 Task: Create a tree using the drawing tool in Google Docs. Use a starburst shape for the foliage and curved lines for the trunk. Change the foliage color to green.
Action: Mouse moved to (130, 73)
Screenshot: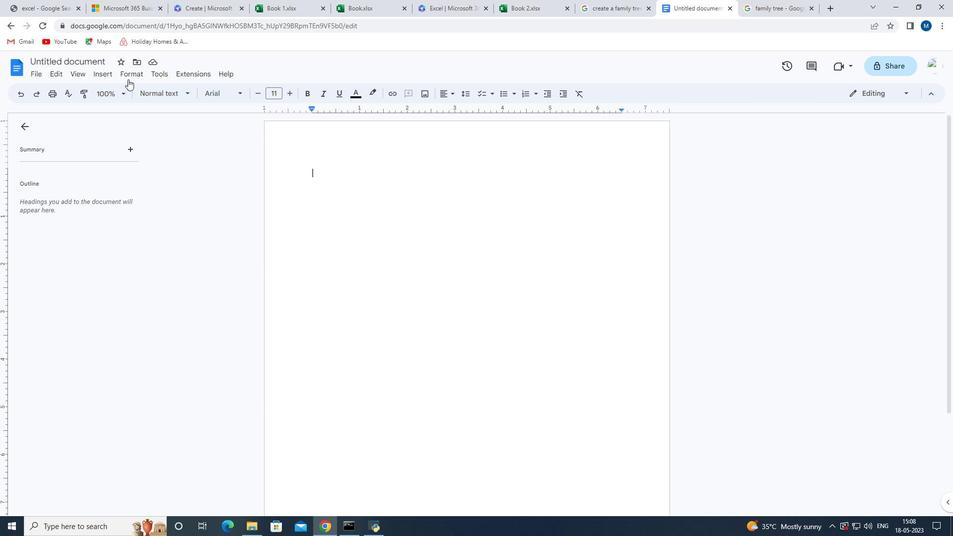 
Action: Mouse pressed left at (130, 73)
Screenshot: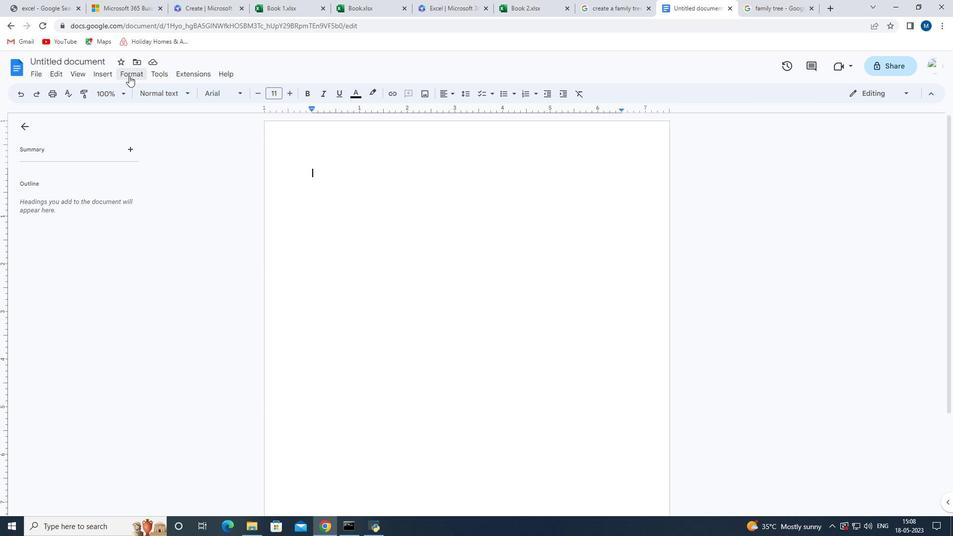 
Action: Mouse moved to (99, 74)
Screenshot: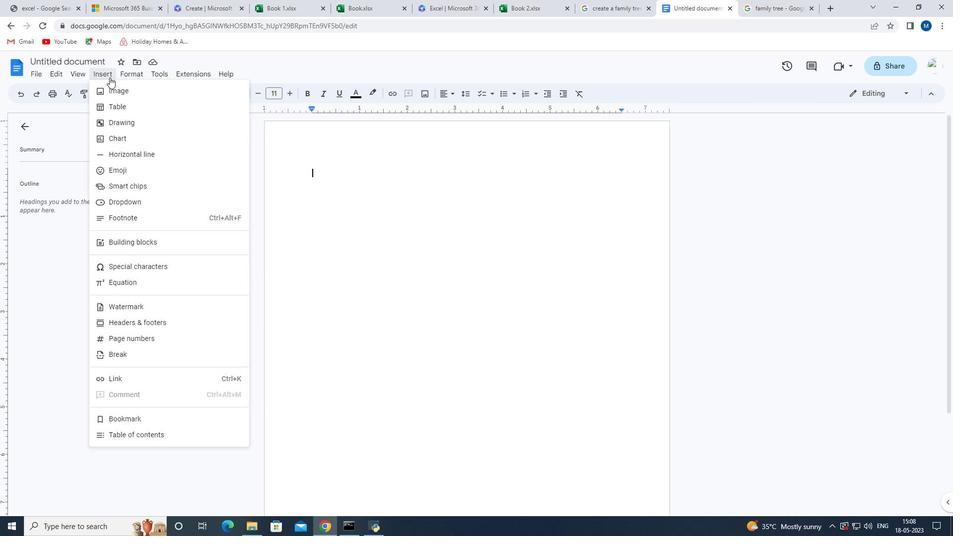 
Action: Mouse pressed left at (99, 74)
Screenshot: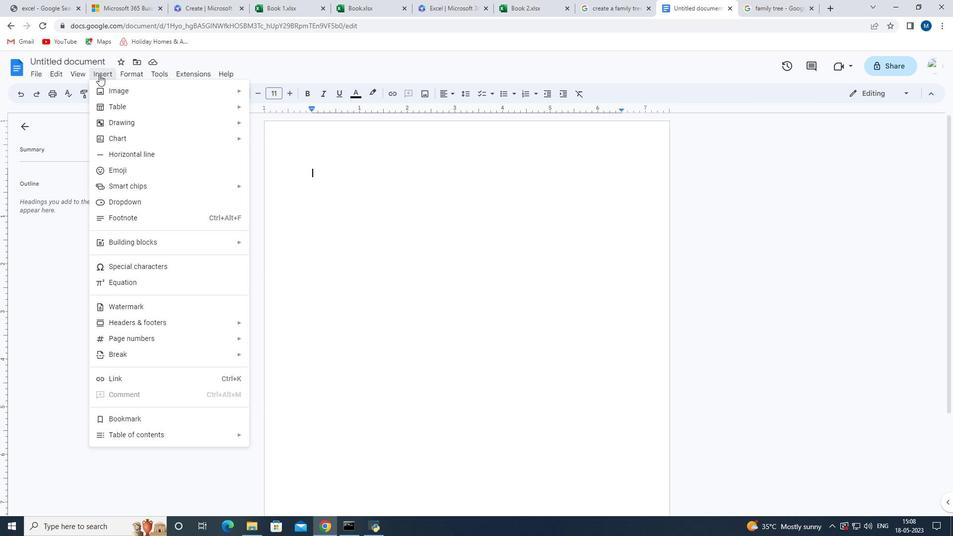 
Action: Mouse moved to (108, 72)
Screenshot: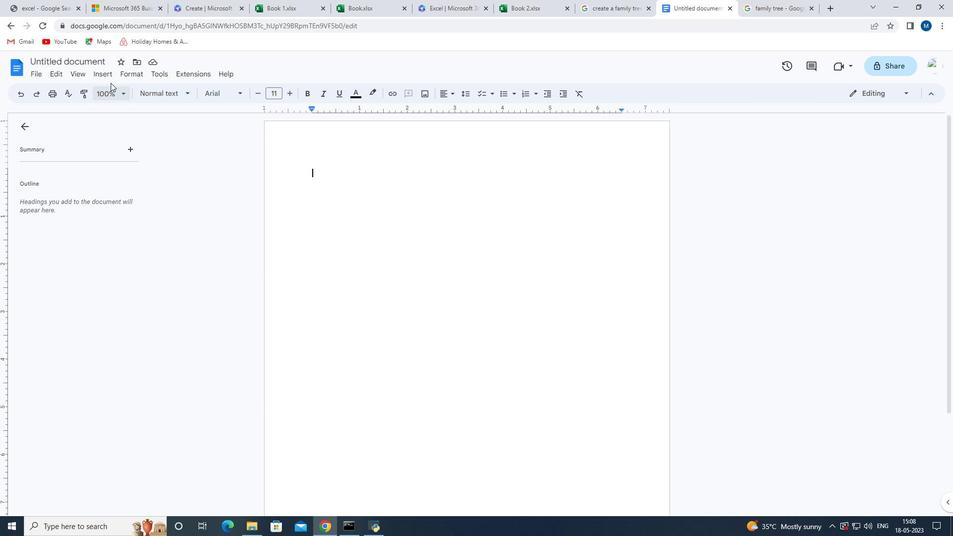 
Action: Mouse pressed left at (108, 72)
Screenshot: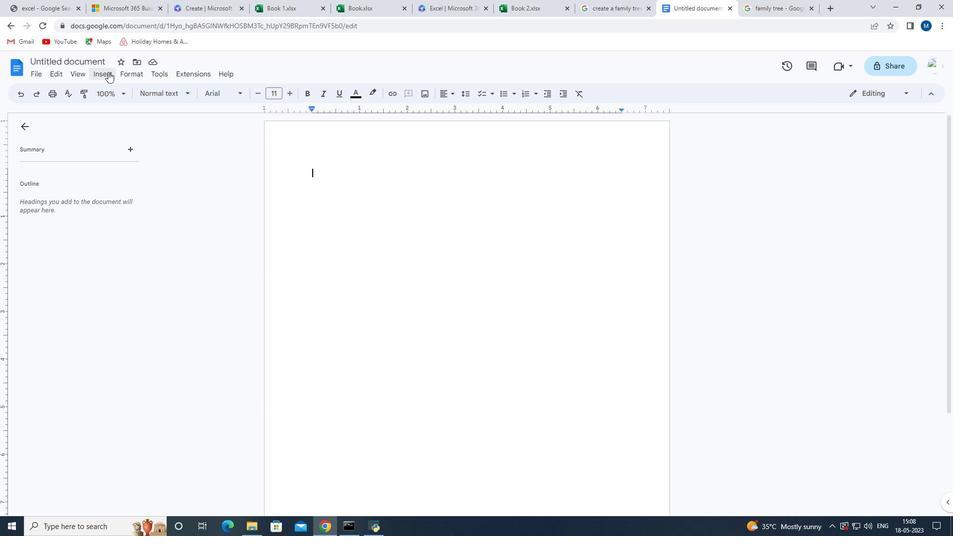 
Action: Mouse moved to (285, 128)
Screenshot: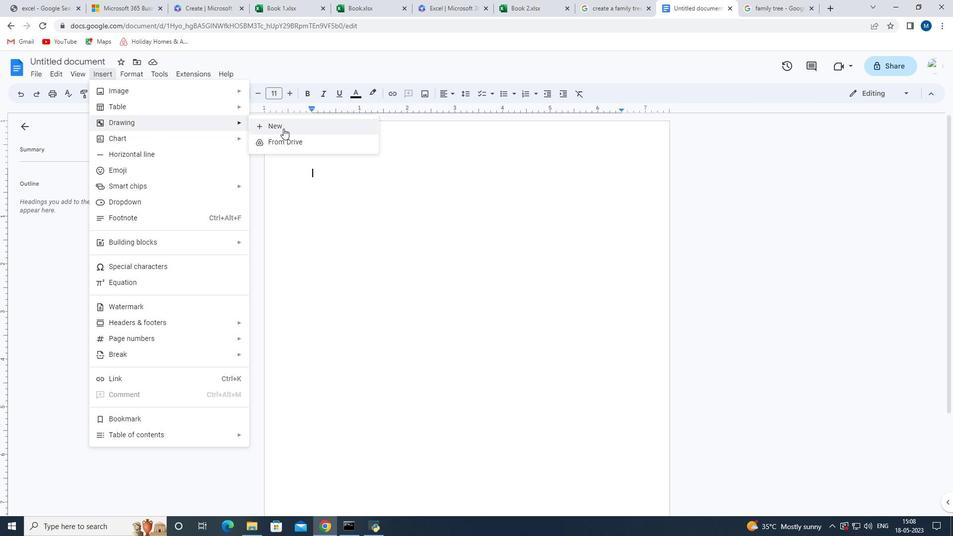 
Action: Mouse pressed left at (285, 128)
Screenshot: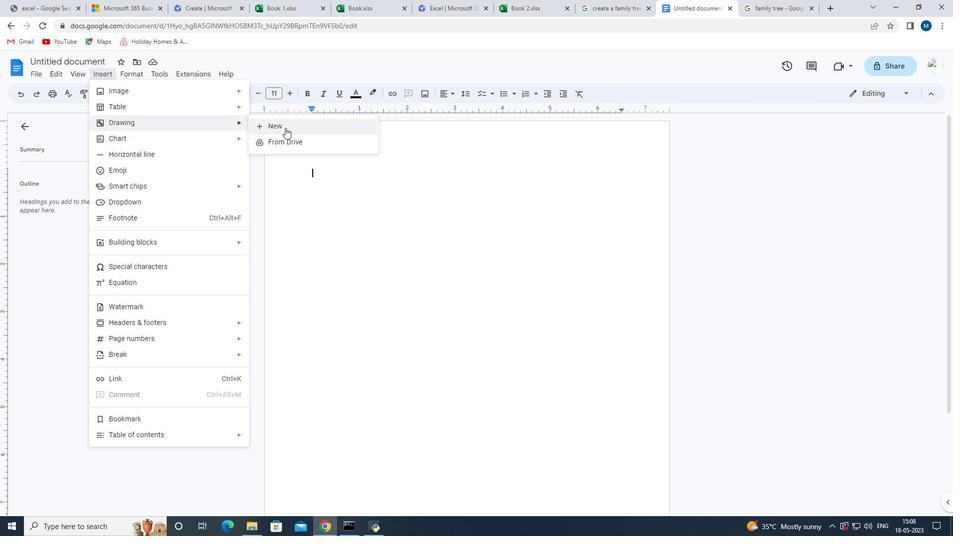 
Action: Mouse moved to (370, 116)
Screenshot: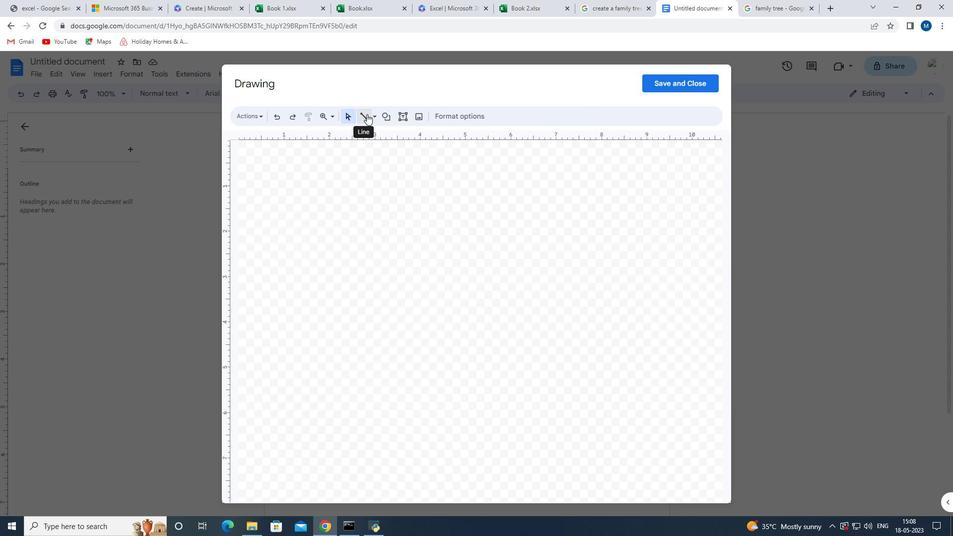 
Action: Mouse pressed left at (370, 116)
Screenshot: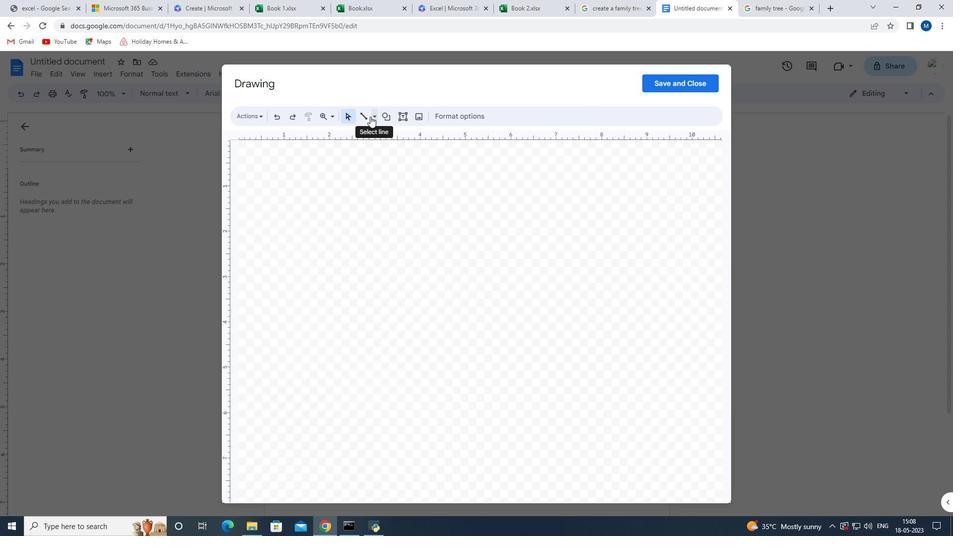 
Action: Mouse moved to (400, 182)
Screenshot: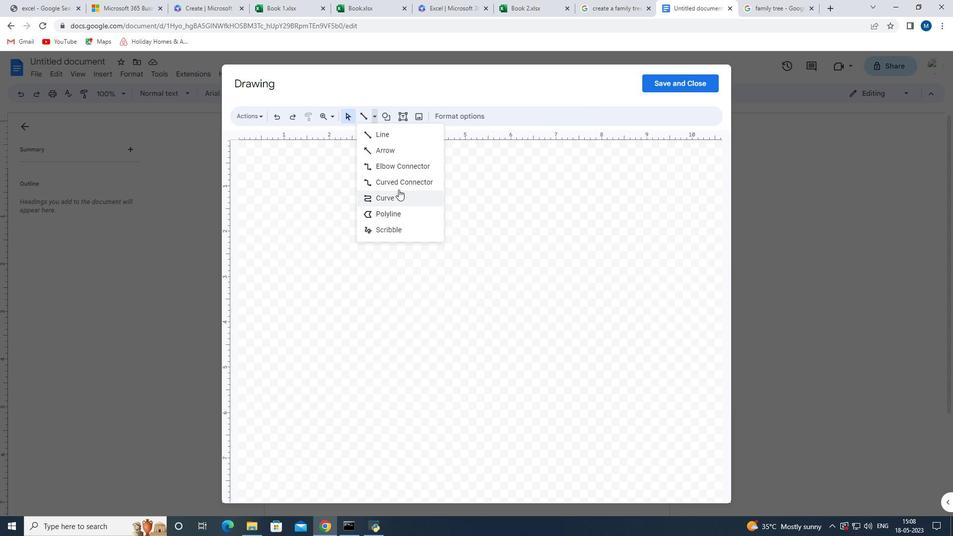 
Action: Mouse pressed left at (400, 182)
Screenshot: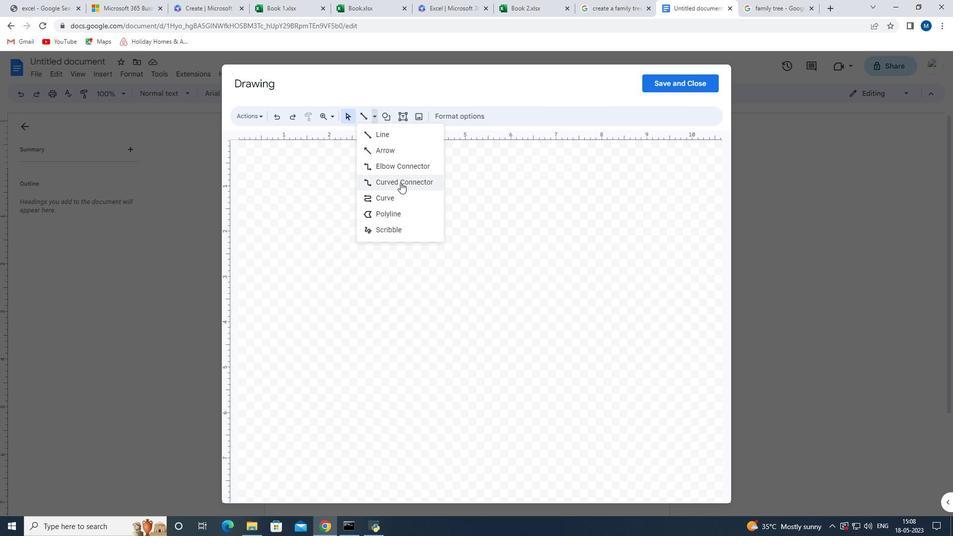 
Action: Mouse moved to (393, 320)
Screenshot: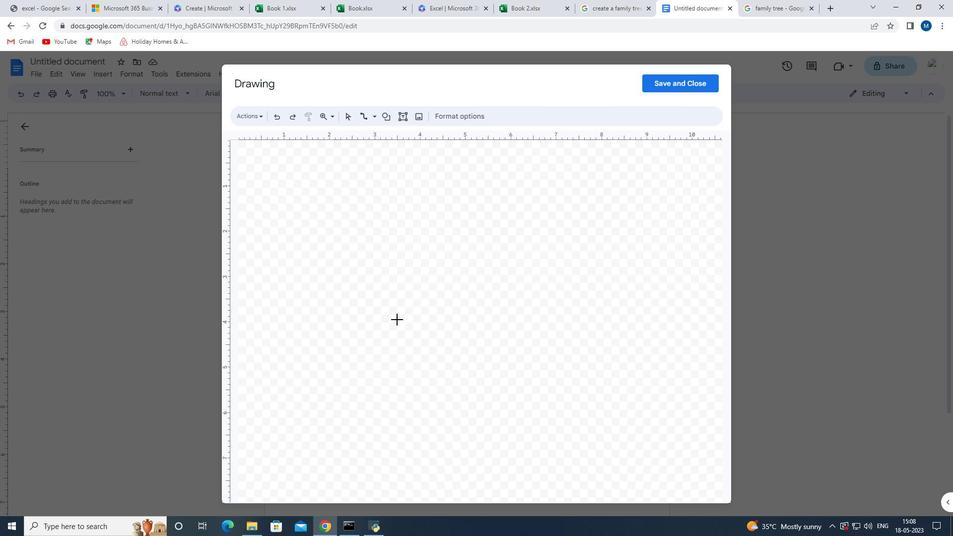 
Action: Mouse pressed left at (393, 320)
Screenshot: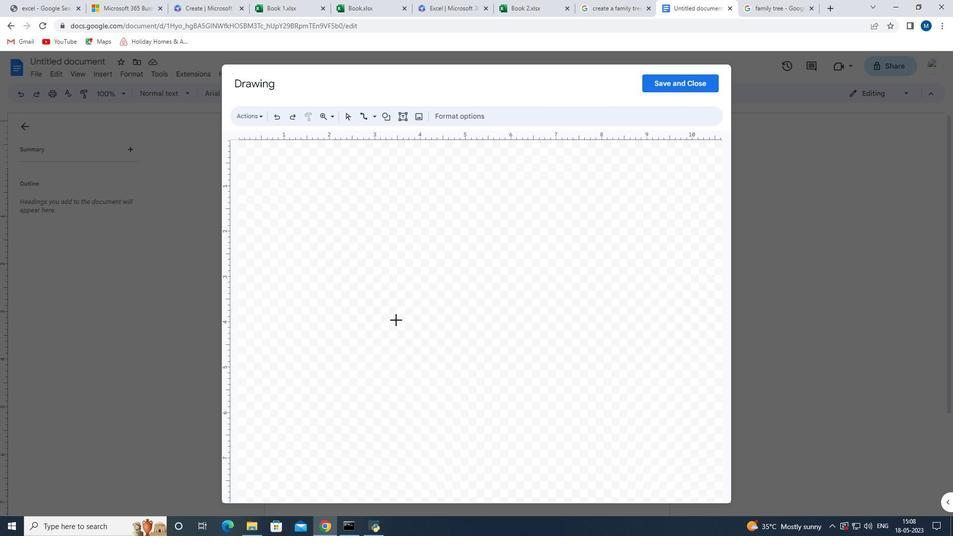 
Action: Mouse moved to (441, 321)
Screenshot: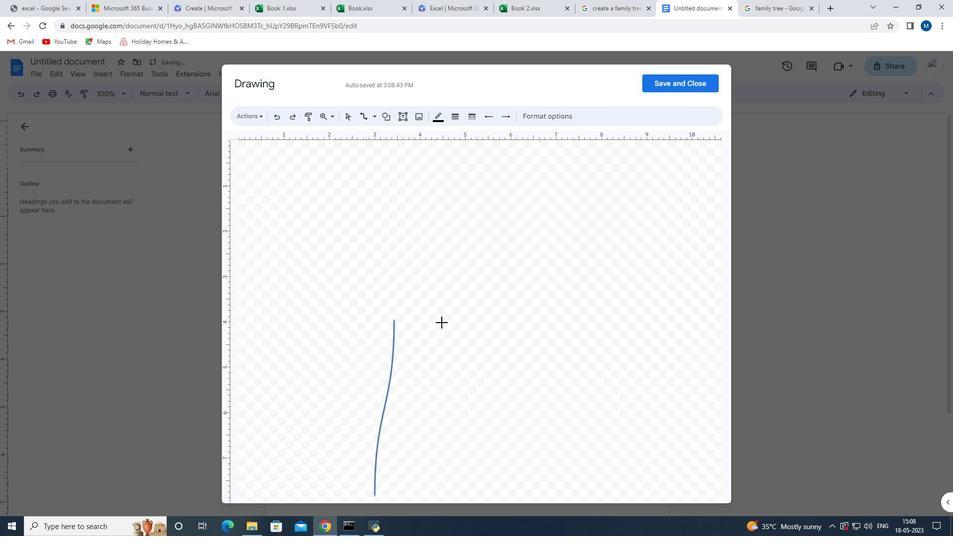 
Action: Mouse pressed left at (441, 321)
Screenshot: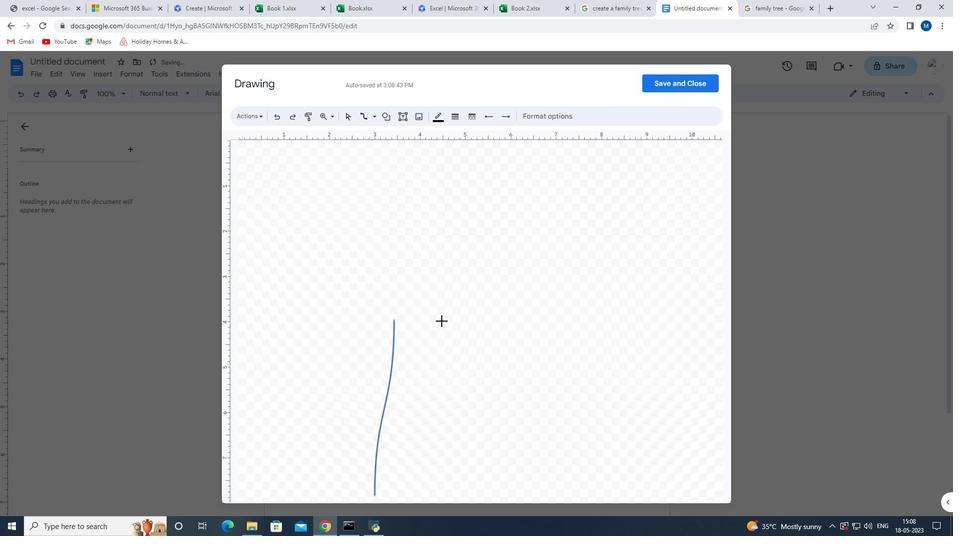 
Action: Mouse moved to (370, 116)
Screenshot: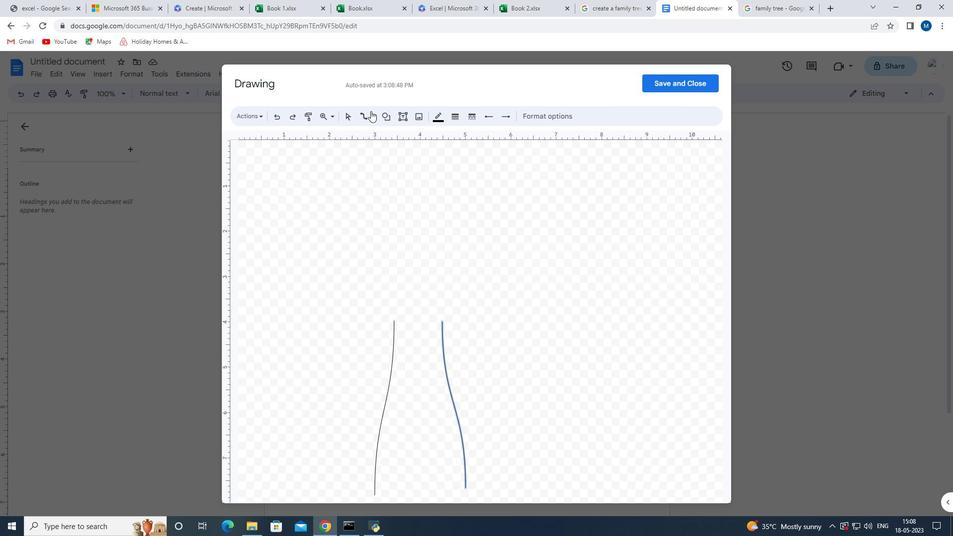 
Action: Mouse pressed left at (370, 116)
Screenshot: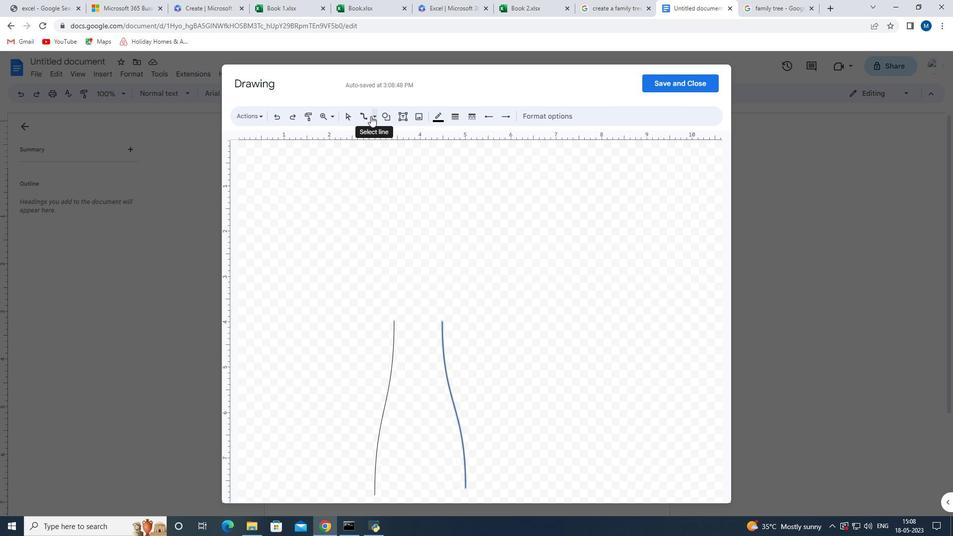 
Action: Mouse moved to (380, 232)
Screenshot: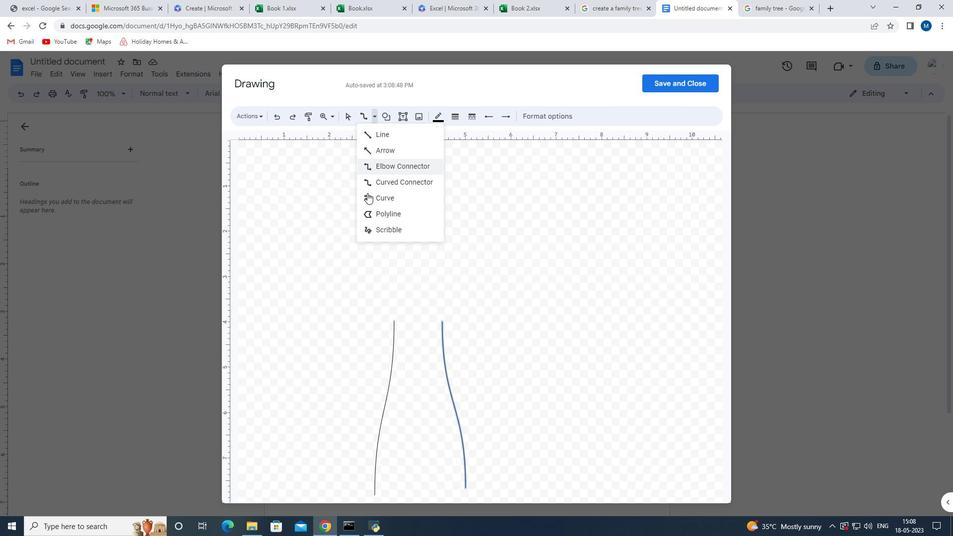 
Action: Mouse pressed left at (380, 232)
Screenshot: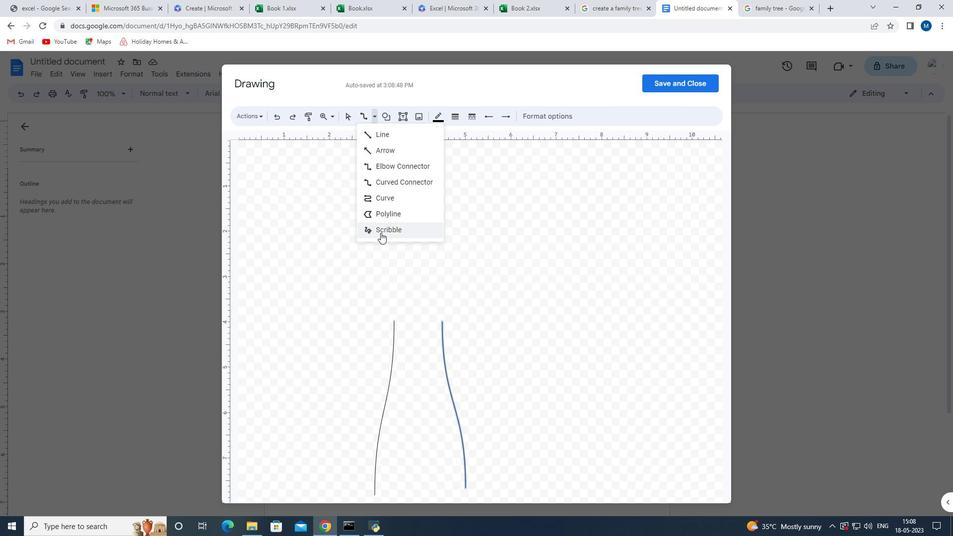 
Action: Mouse moved to (391, 366)
Screenshot: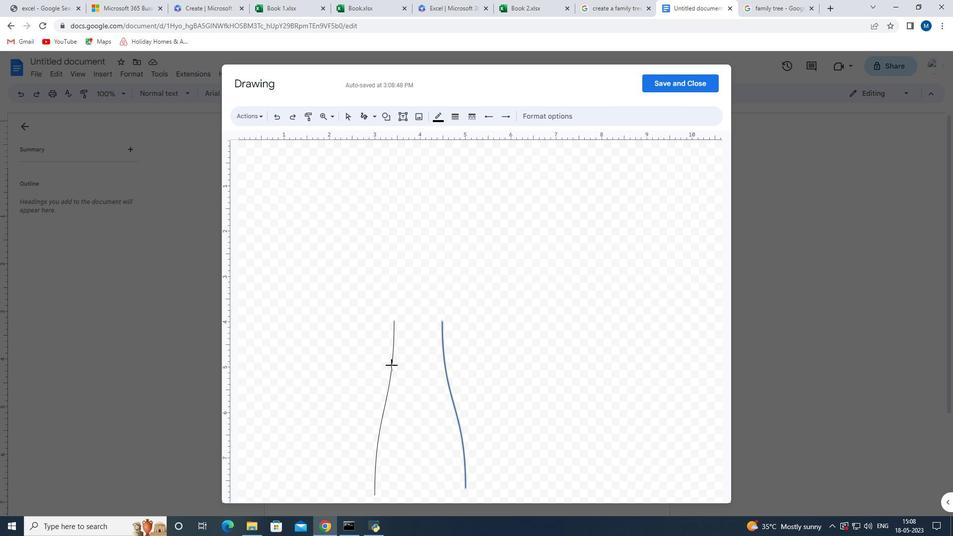 
Action: Mouse pressed left at (391, 366)
Screenshot: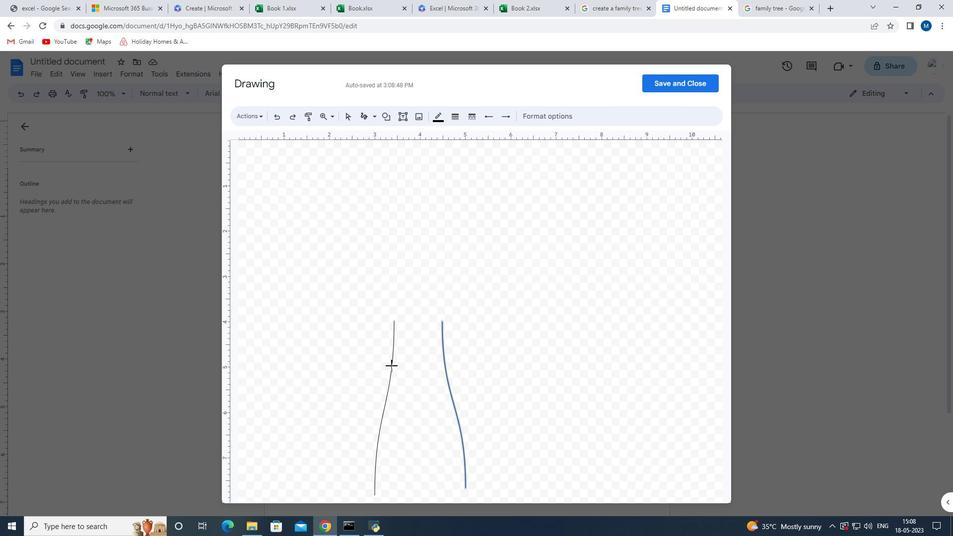 
Action: Mouse moved to (384, 218)
Screenshot: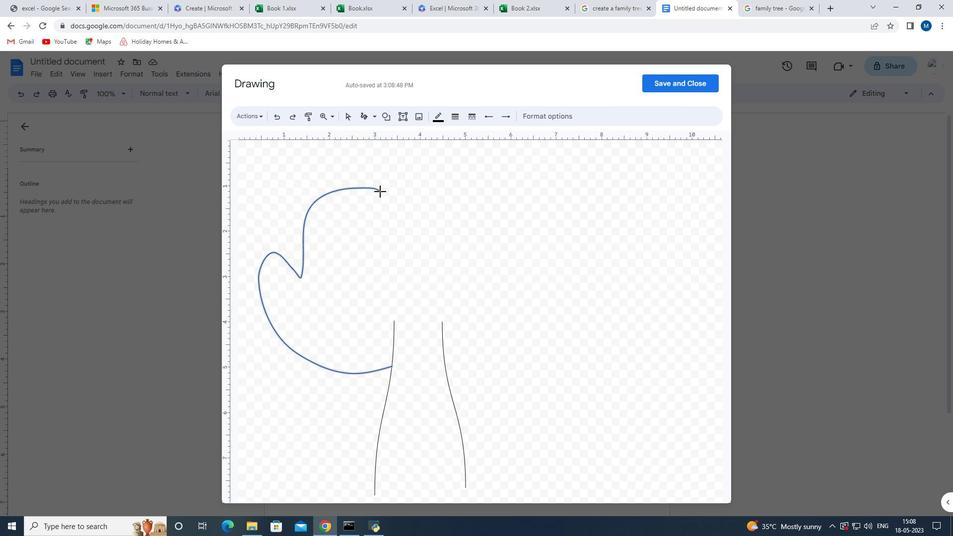 
Action: Key pressed ctrl+Z
Screenshot: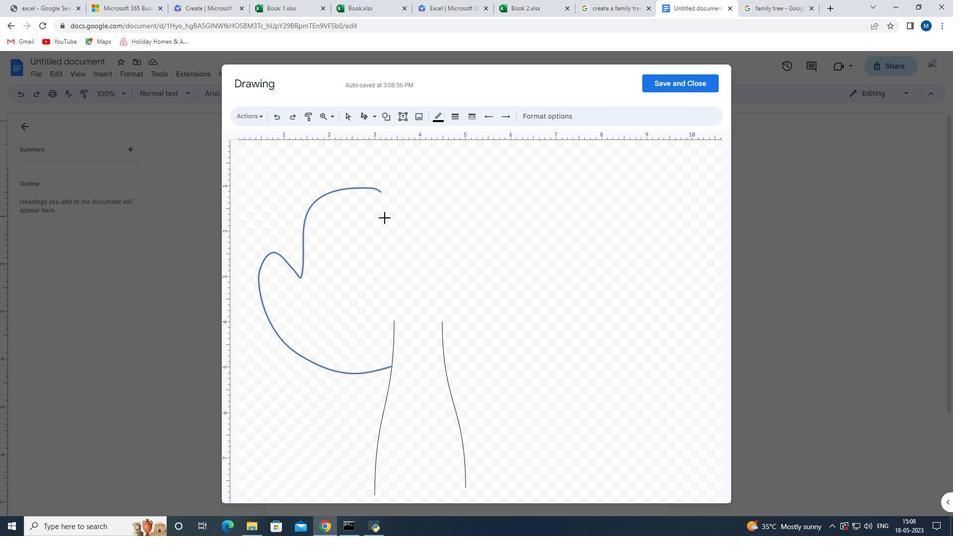 
Action: Mouse moved to (393, 352)
Screenshot: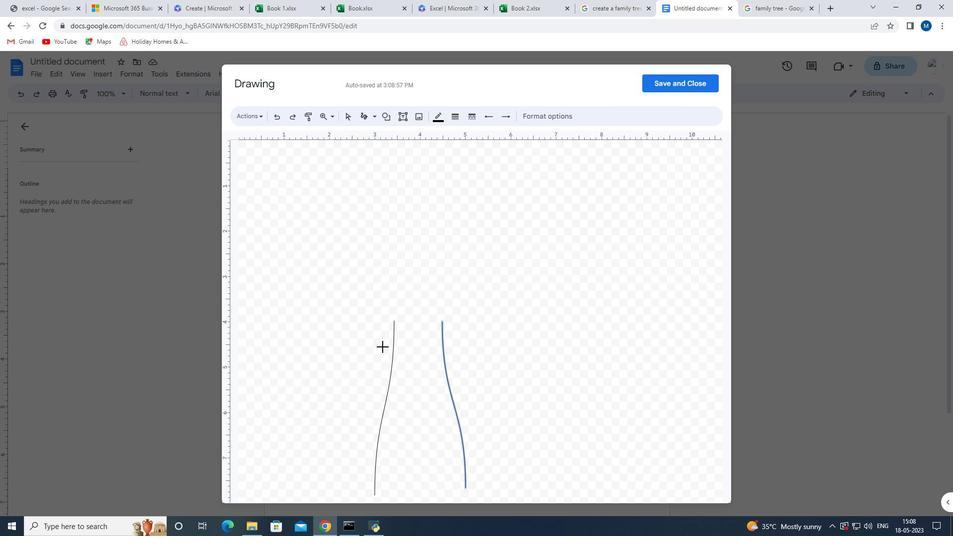
Action: Mouse pressed left at (393, 352)
Screenshot: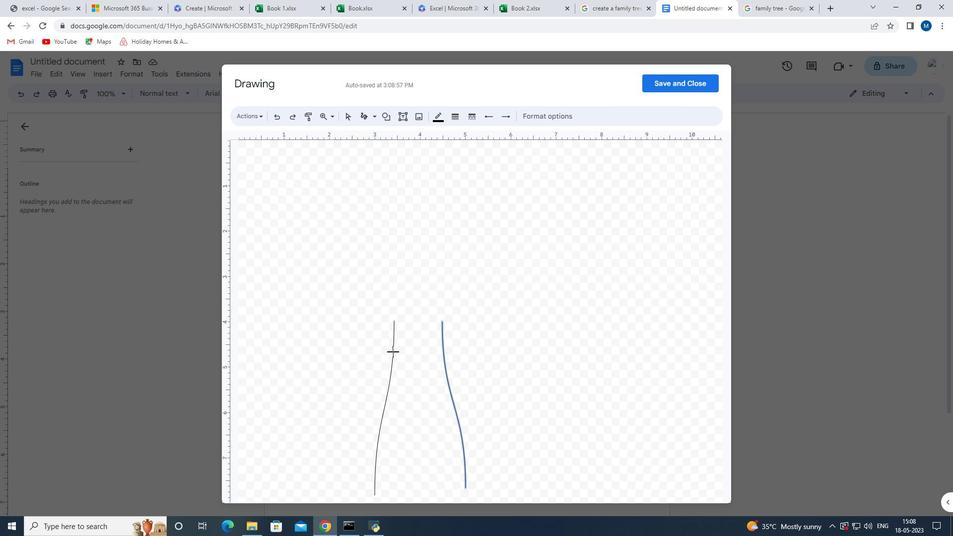 
Action: Mouse moved to (515, 350)
Screenshot: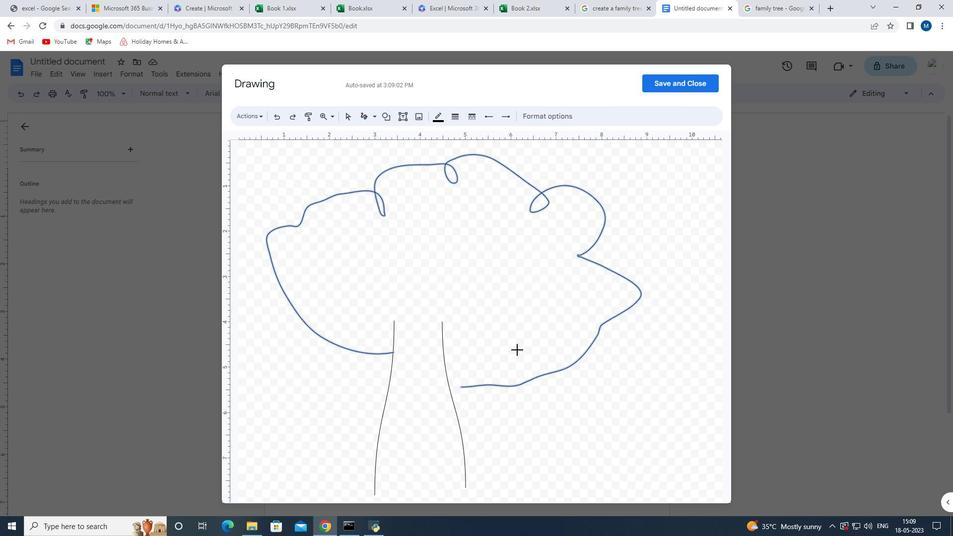 
Action: Key pressed ctrl+Z<'\x1a'>
Screenshot: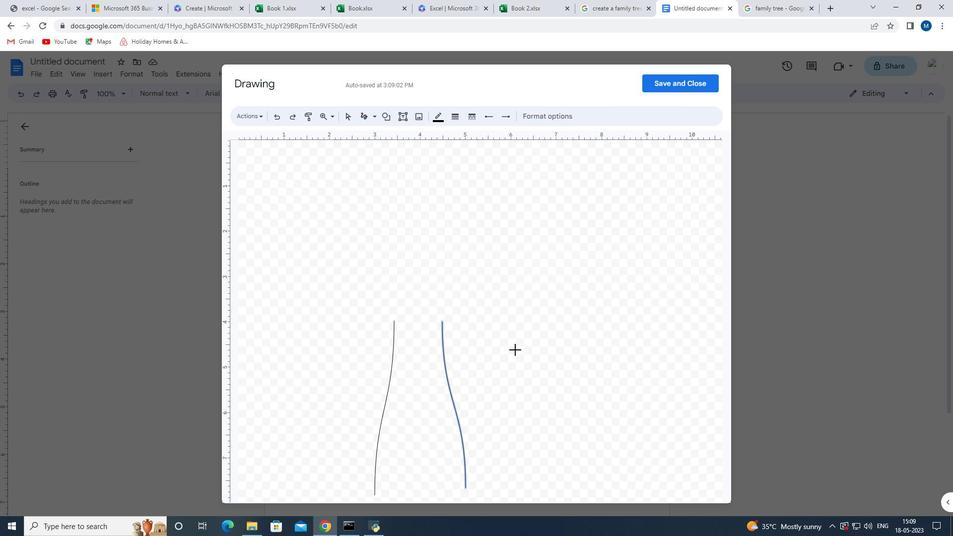 
Action: Mouse moved to (513, 350)
Screenshot: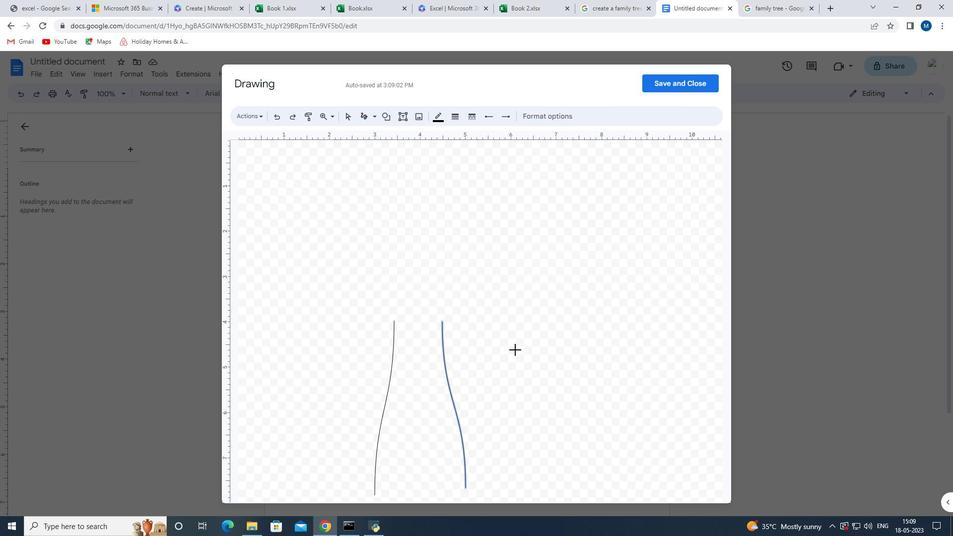 
Action: Key pressed <'\x1a'>
Screenshot: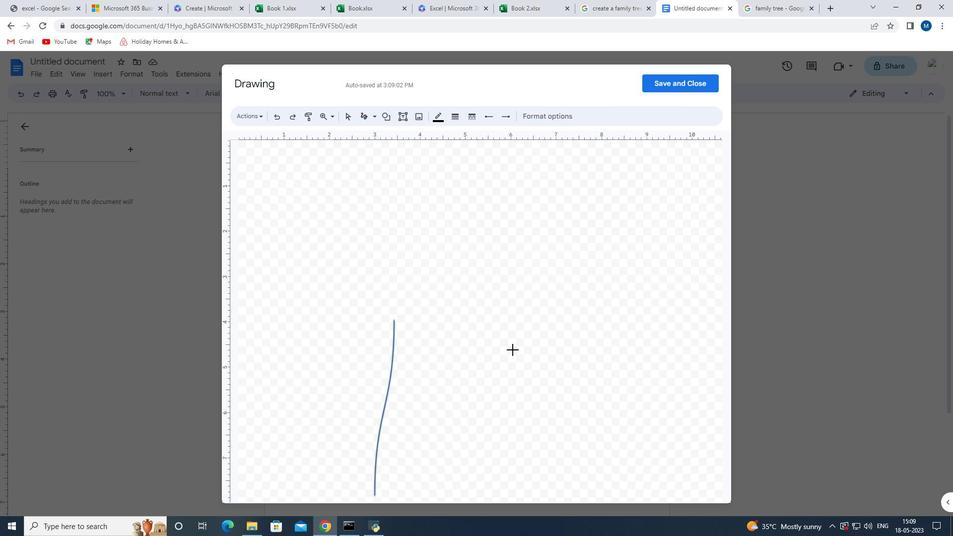 
Action: Mouse moved to (374, 118)
Screenshot: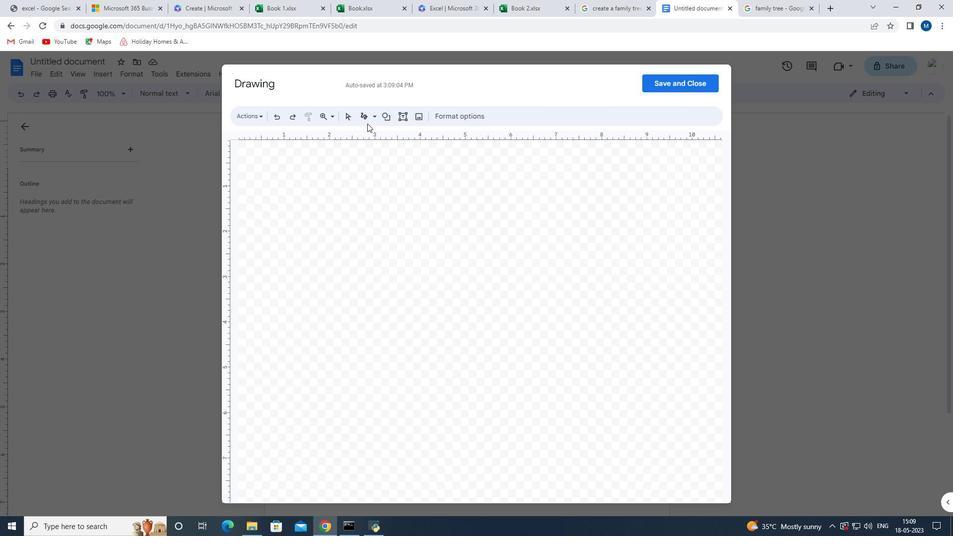 
Action: Mouse pressed left at (374, 118)
Screenshot: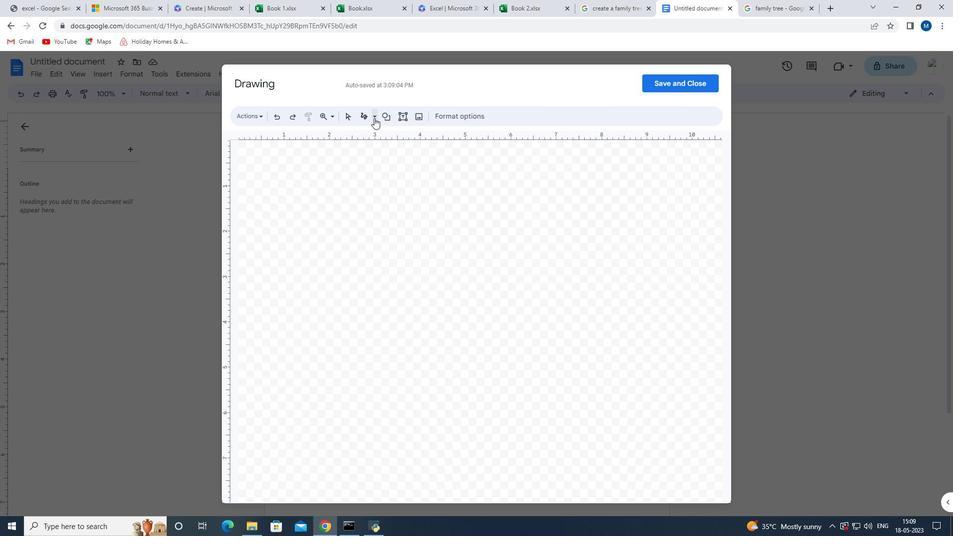 
Action: Mouse moved to (409, 186)
Screenshot: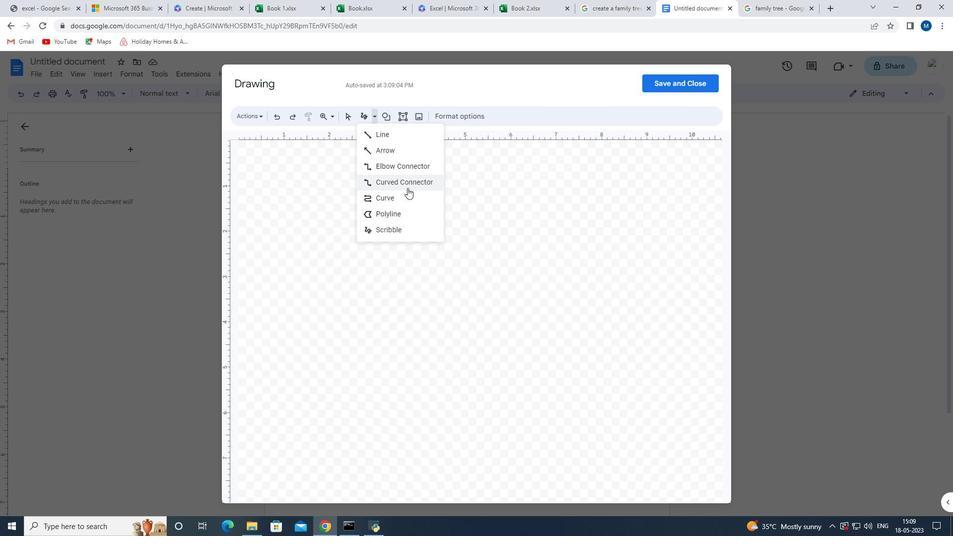 
Action: Mouse pressed left at (409, 186)
Screenshot: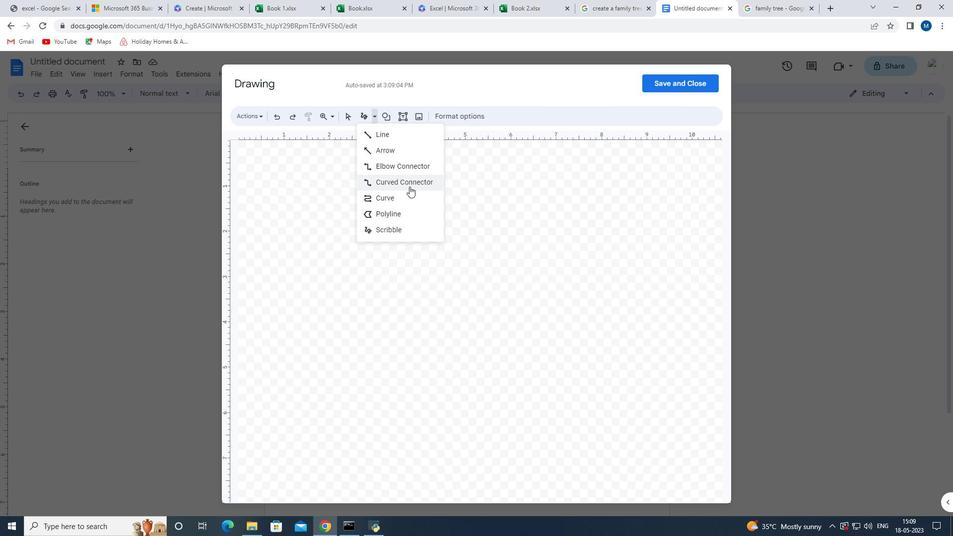 
Action: Mouse moved to (429, 334)
Screenshot: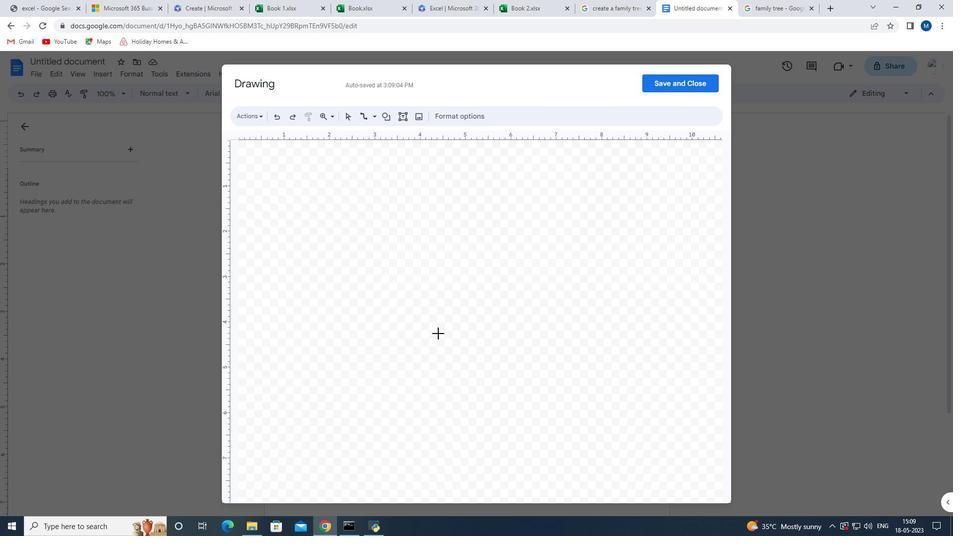 
Action: Mouse pressed left at (429, 334)
Screenshot: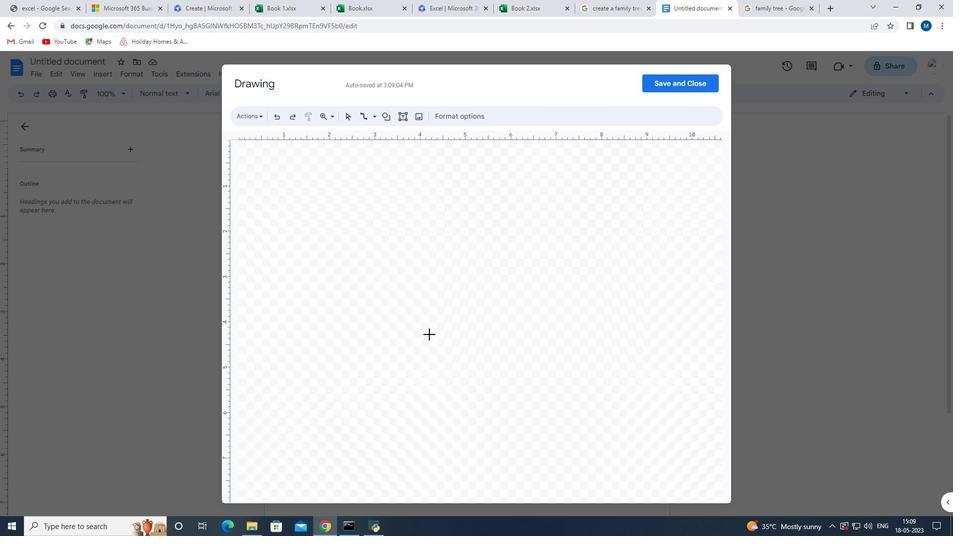 
Action: Mouse moved to (495, 333)
Screenshot: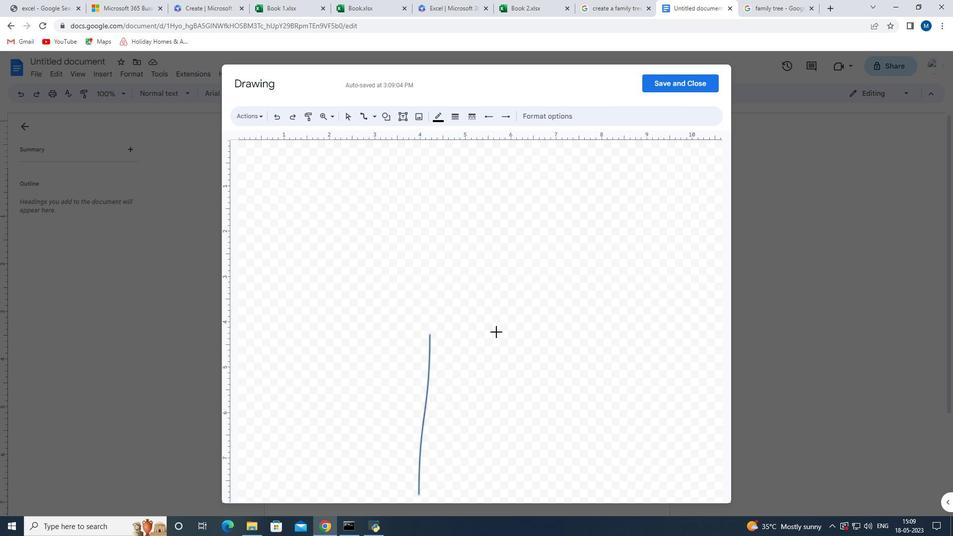 
Action: Mouse pressed left at (495, 333)
Screenshot: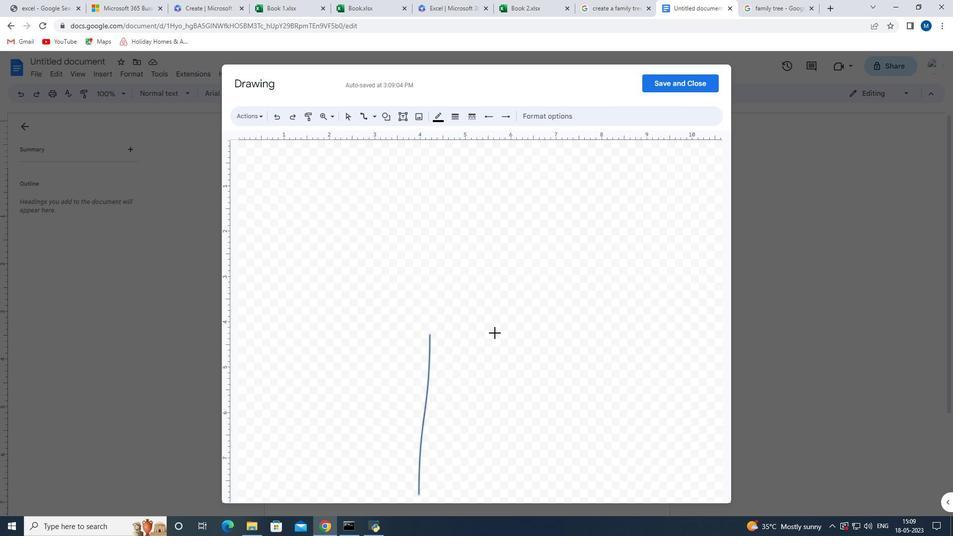 
Action: Mouse moved to (376, 117)
Screenshot: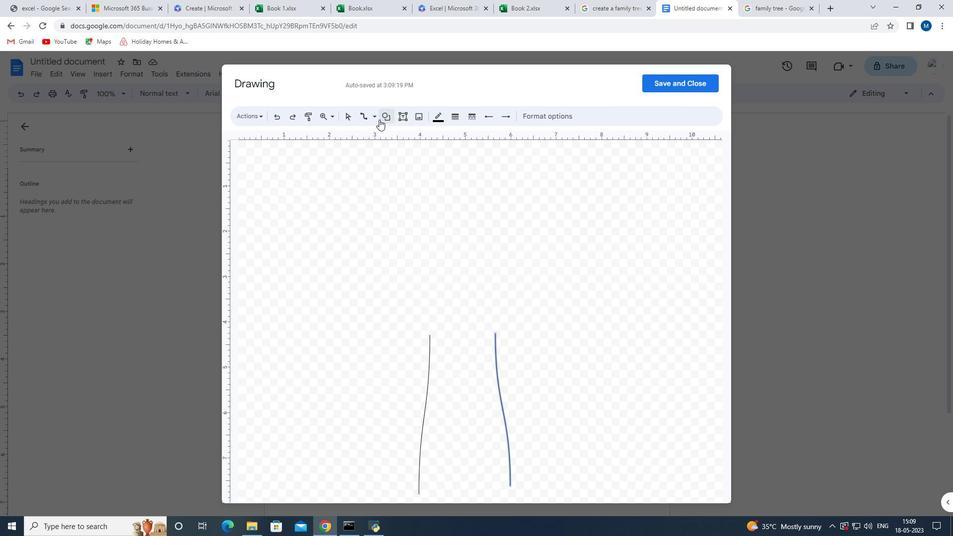 
Action: Mouse pressed left at (376, 117)
Screenshot: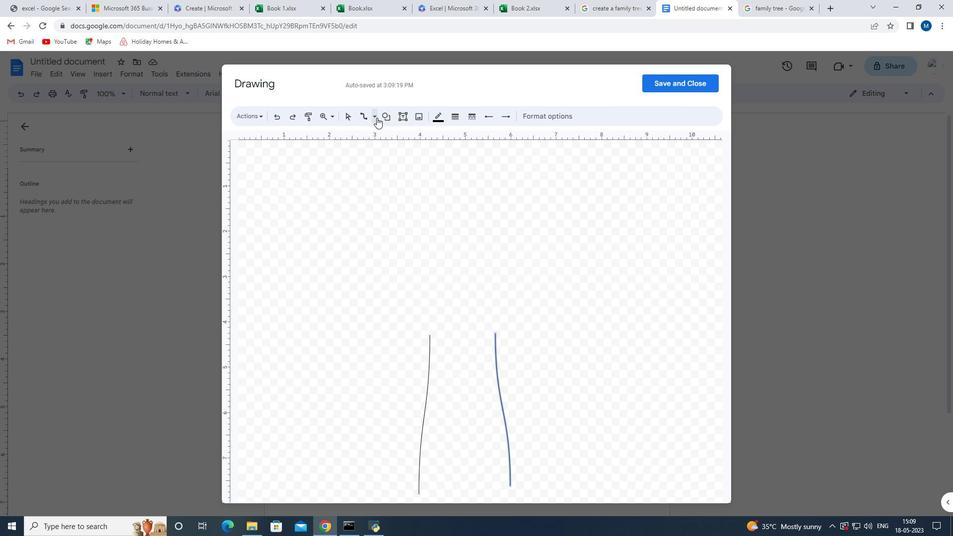 
Action: Mouse moved to (403, 227)
Screenshot: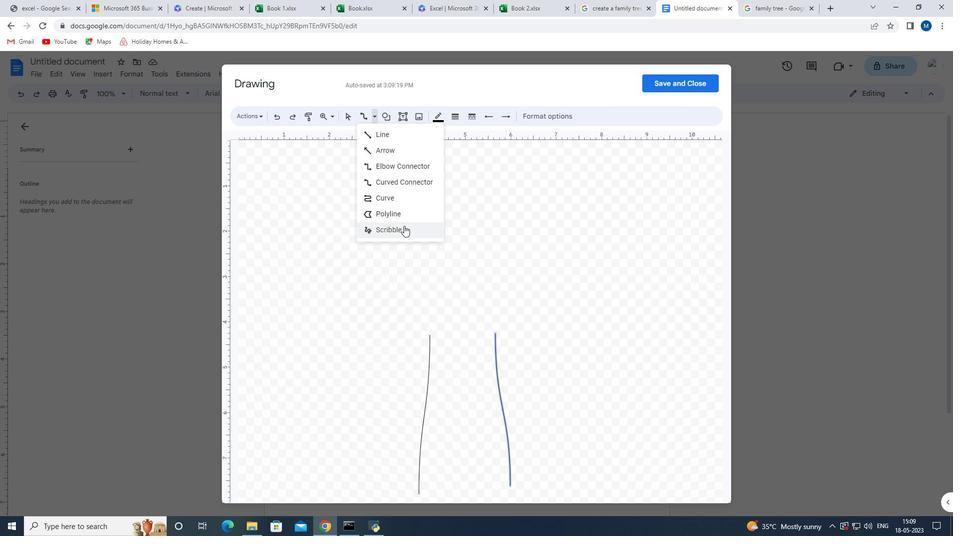 
Action: Mouse pressed left at (403, 227)
Screenshot: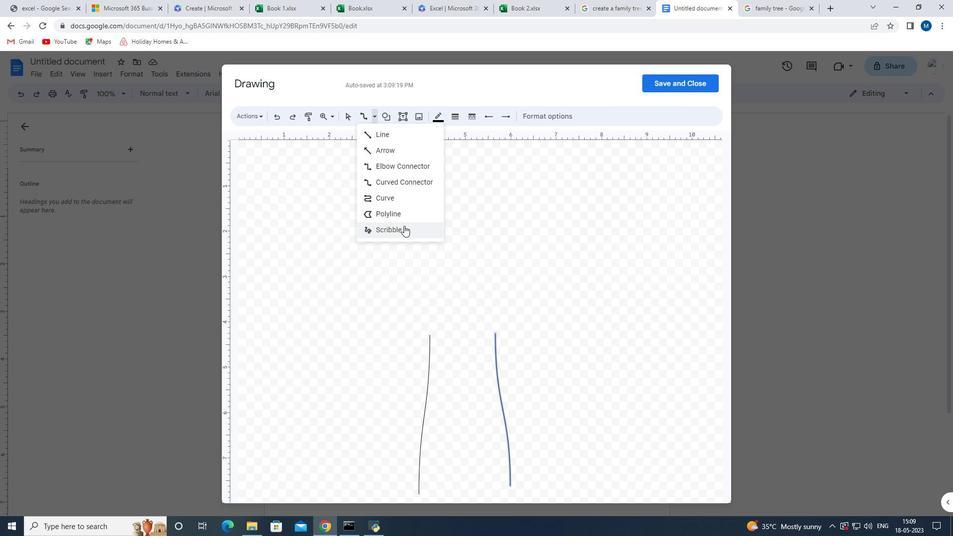 
Action: Mouse moved to (426, 381)
Screenshot: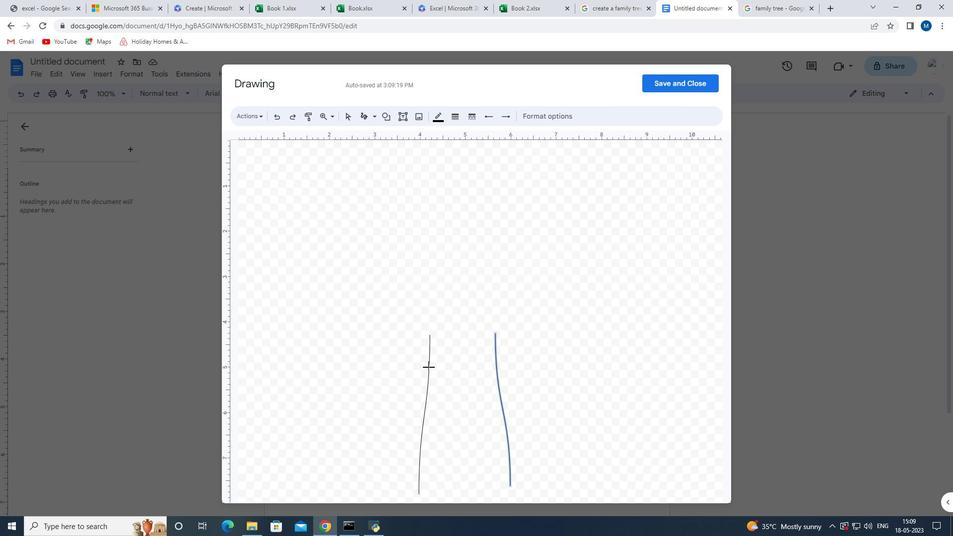 
Action: Mouse pressed left at (426, 381)
Screenshot: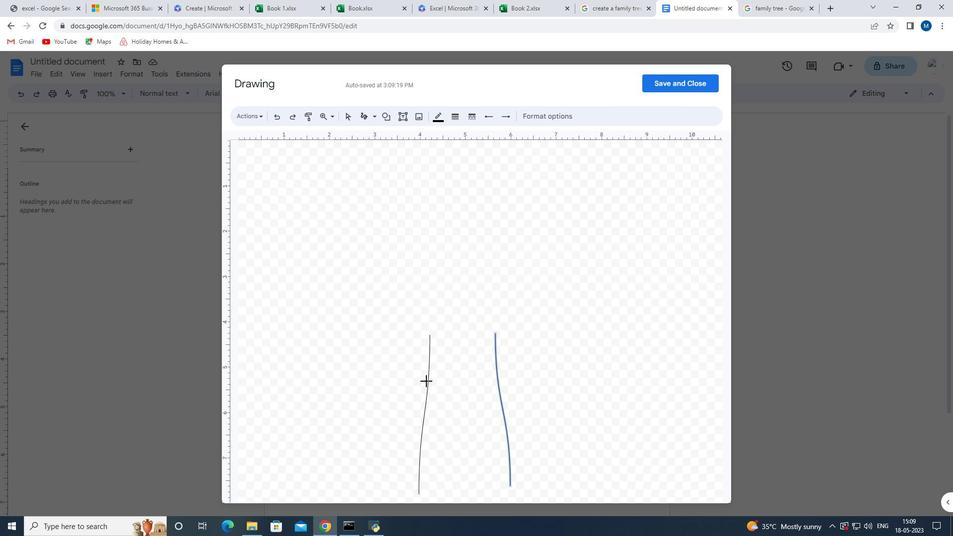 
Action: Mouse moved to (612, 223)
Screenshot: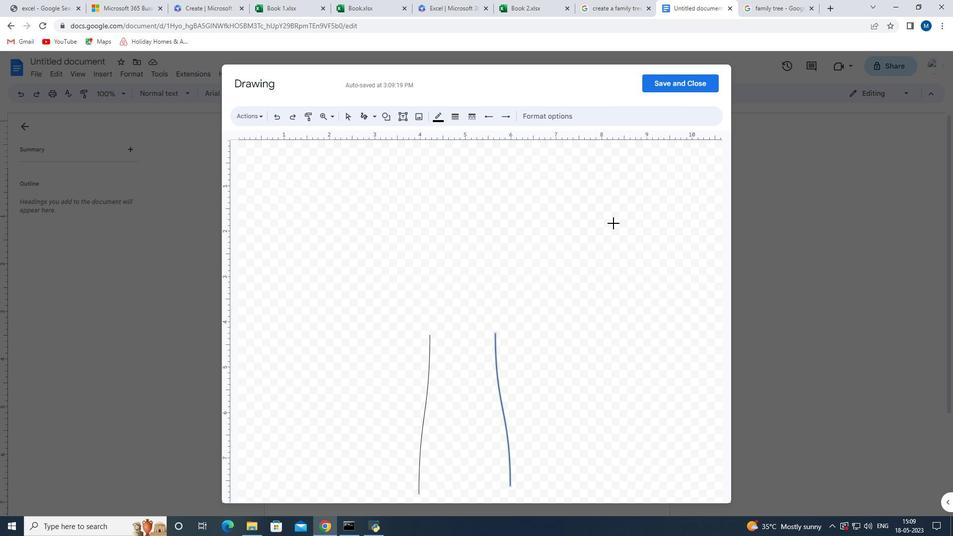 
Action: Key pressed ctrl+Z
Screenshot: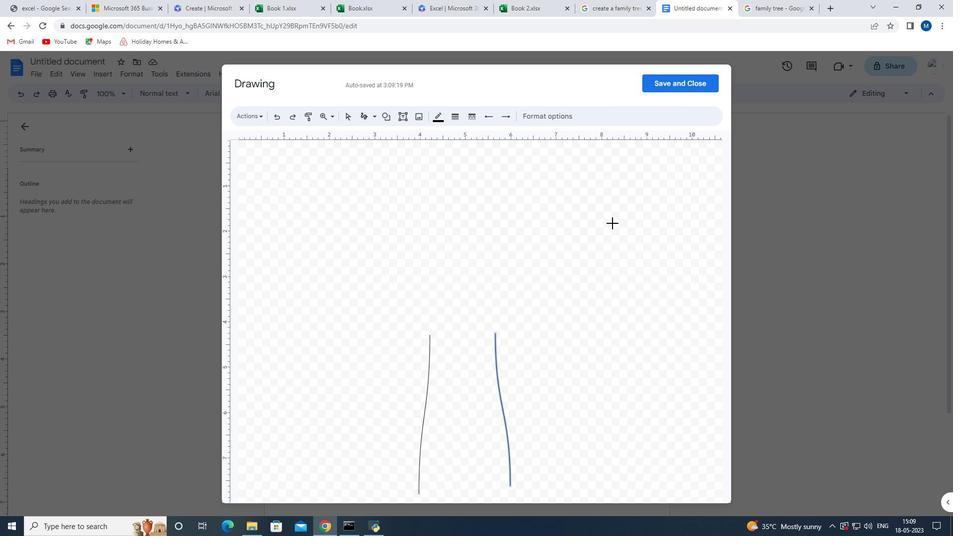 
Action: Mouse moved to (376, 117)
Screenshot: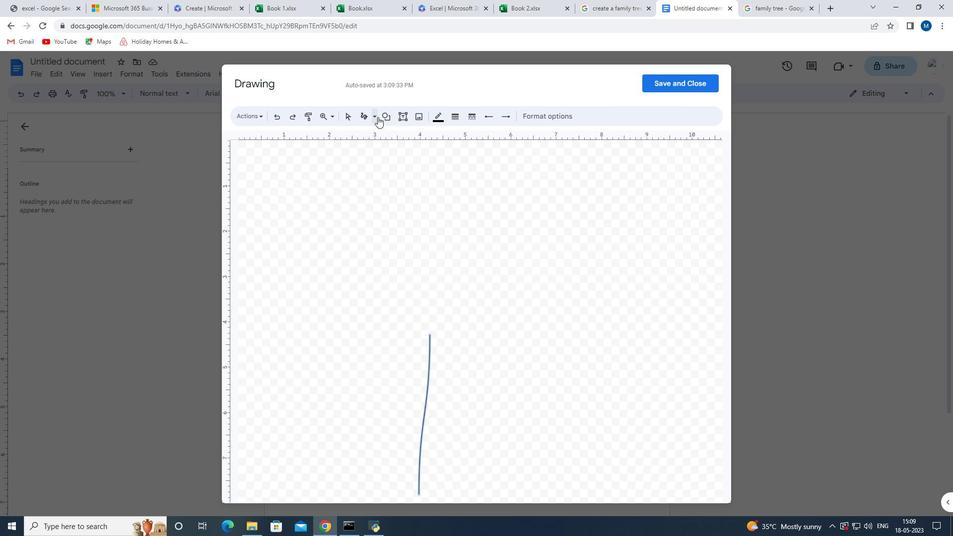 
Action: Mouse pressed left at (376, 117)
Screenshot: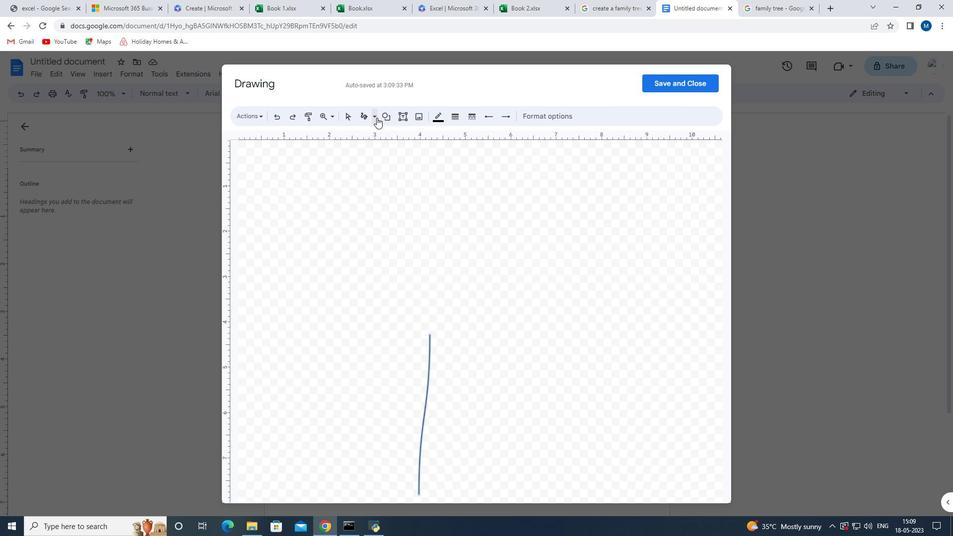 
Action: Mouse moved to (404, 196)
Screenshot: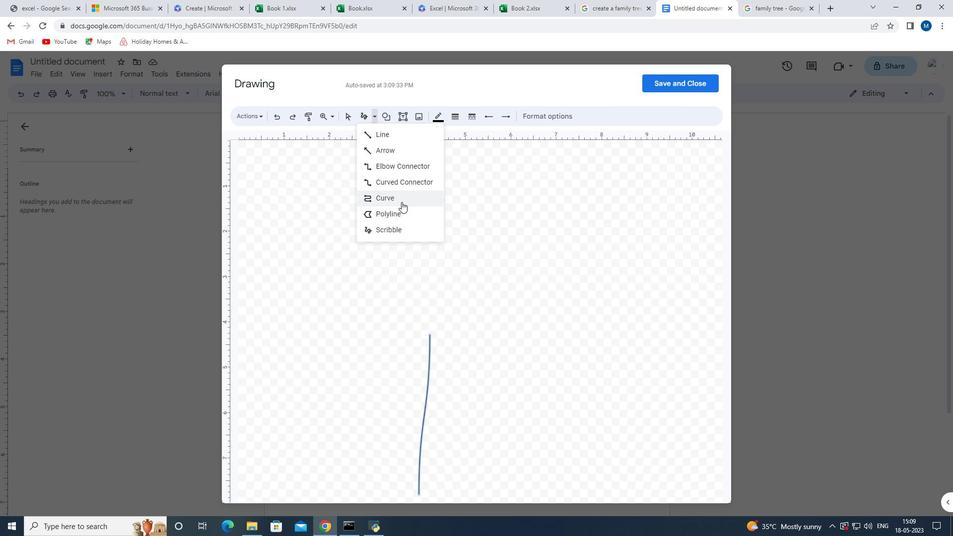 
Action: Mouse pressed left at (404, 196)
Screenshot: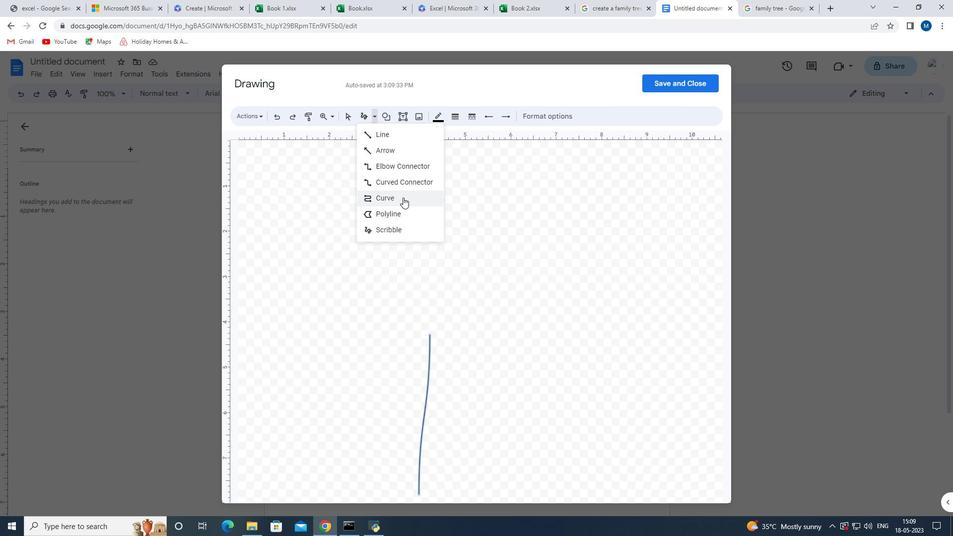 
Action: Mouse moved to (492, 335)
Screenshot: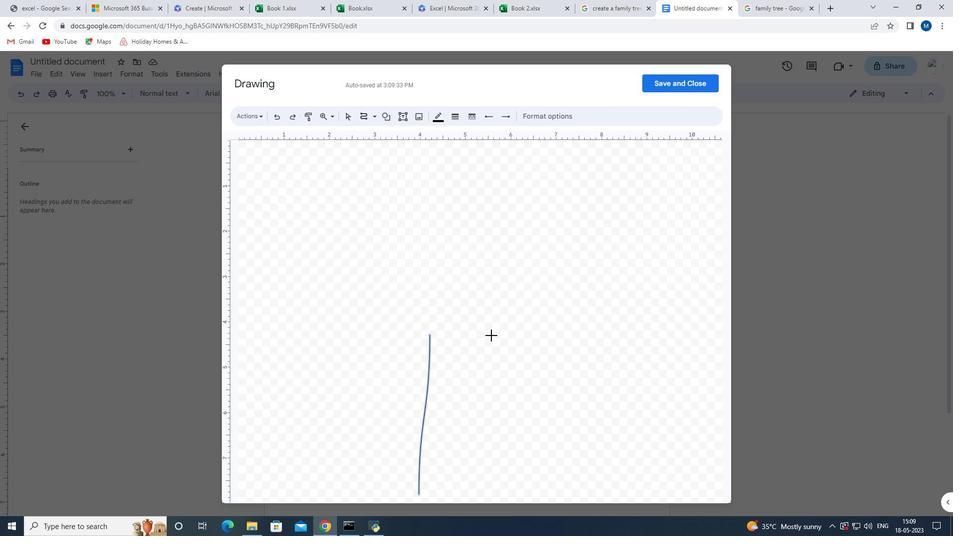 
Action: Mouse pressed left at (492, 335)
Screenshot: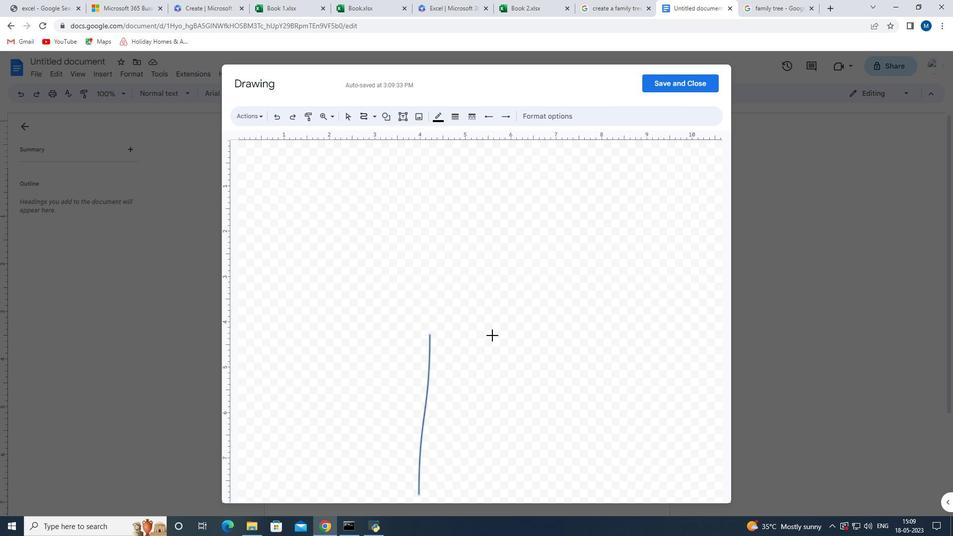 
Action: Mouse moved to (508, 366)
Screenshot: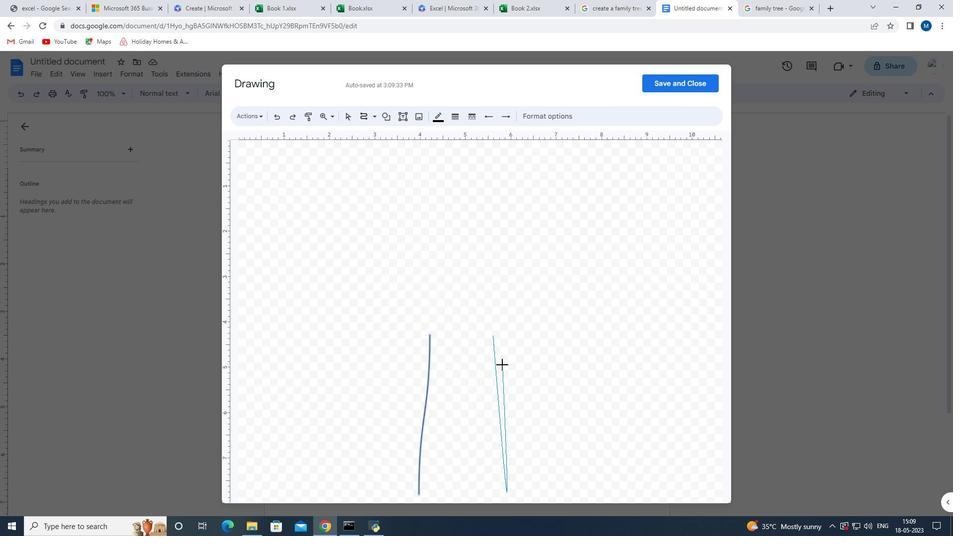 
Action: Mouse pressed left at (508, 366)
Screenshot: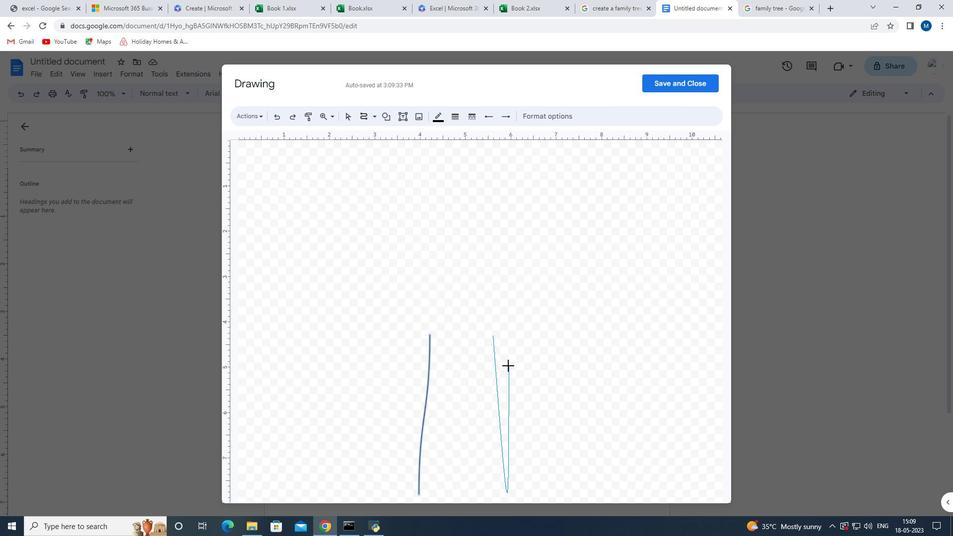 
Action: Mouse moved to (548, 354)
Screenshot: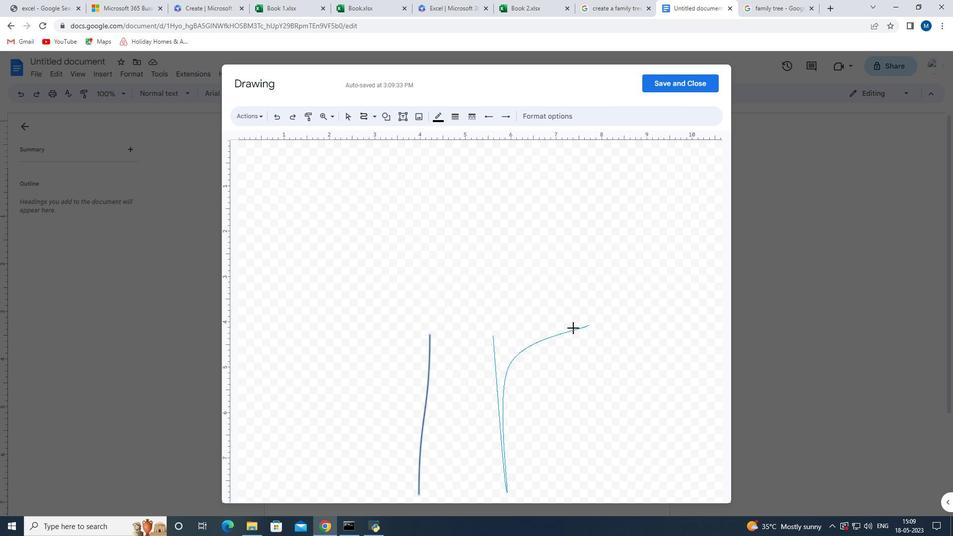 
Action: Mouse pressed left at (548, 354)
Screenshot: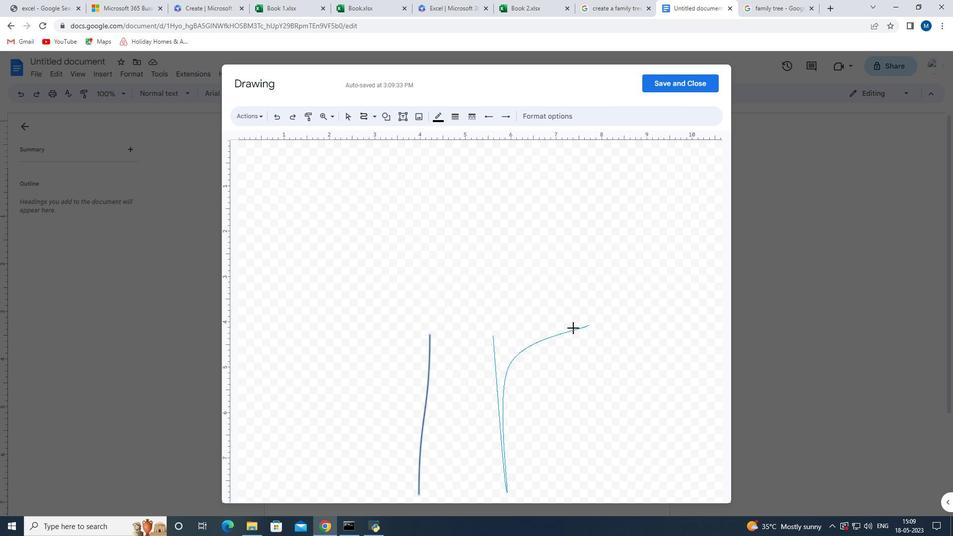 
Action: Mouse moved to (516, 491)
Screenshot: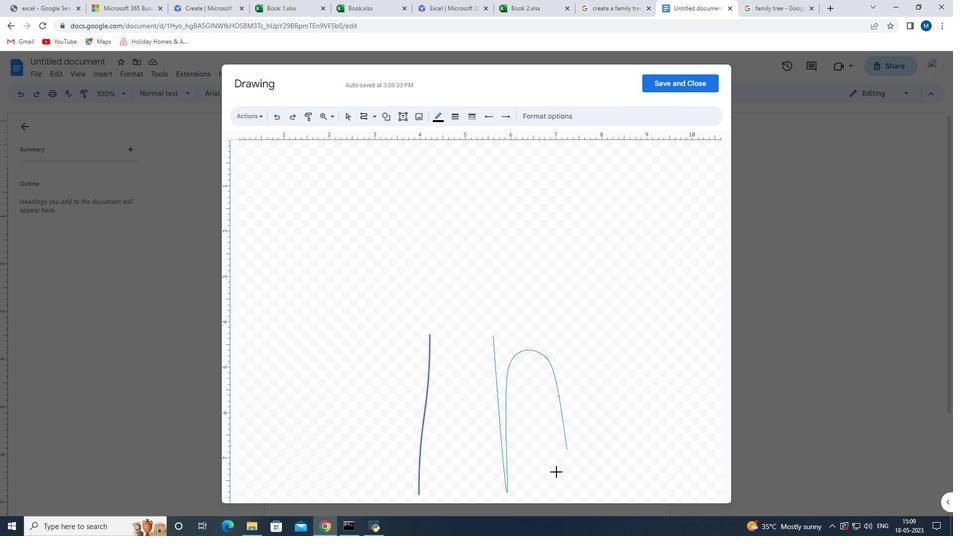 
Action: Mouse pressed left at (516, 491)
Screenshot: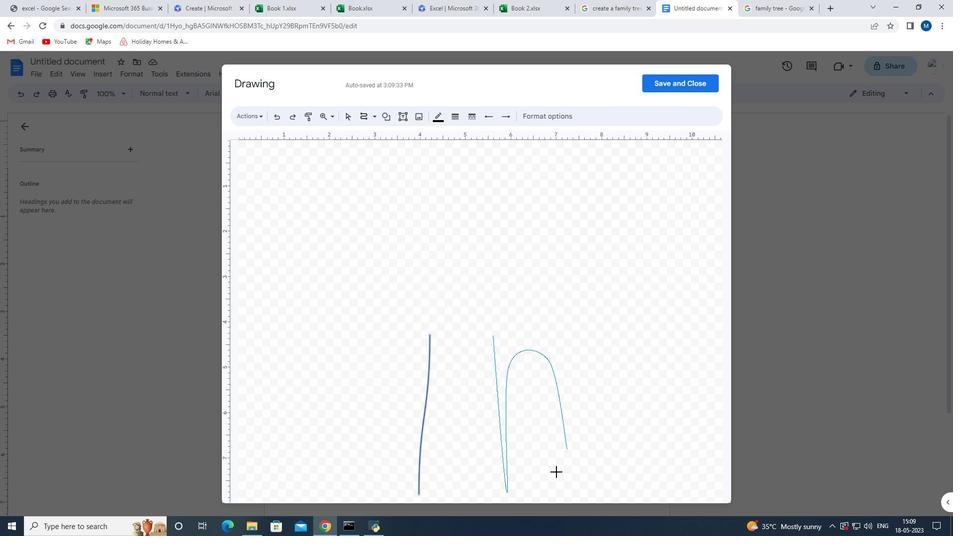 
Action: Mouse moved to (498, 373)
Screenshot: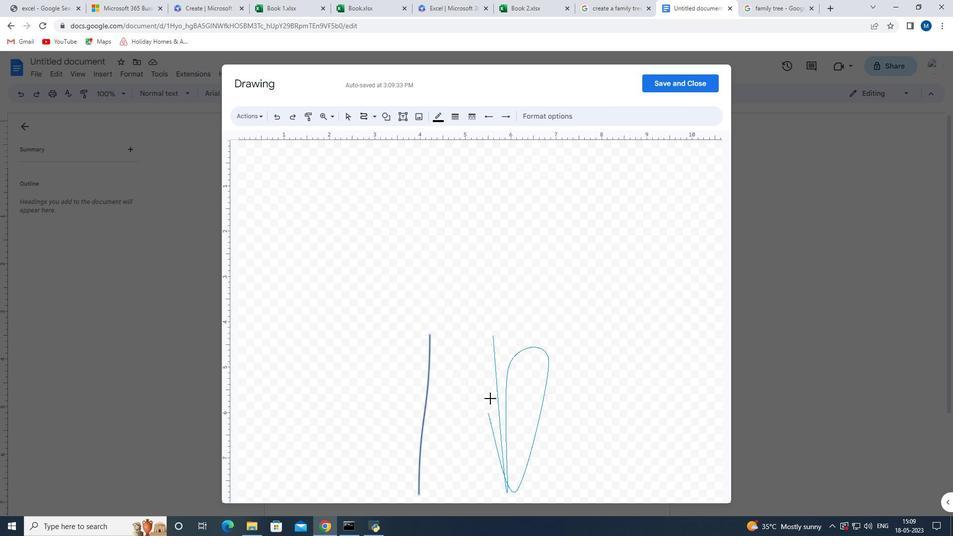 
Action: Mouse pressed left at (498, 373)
Screenshot: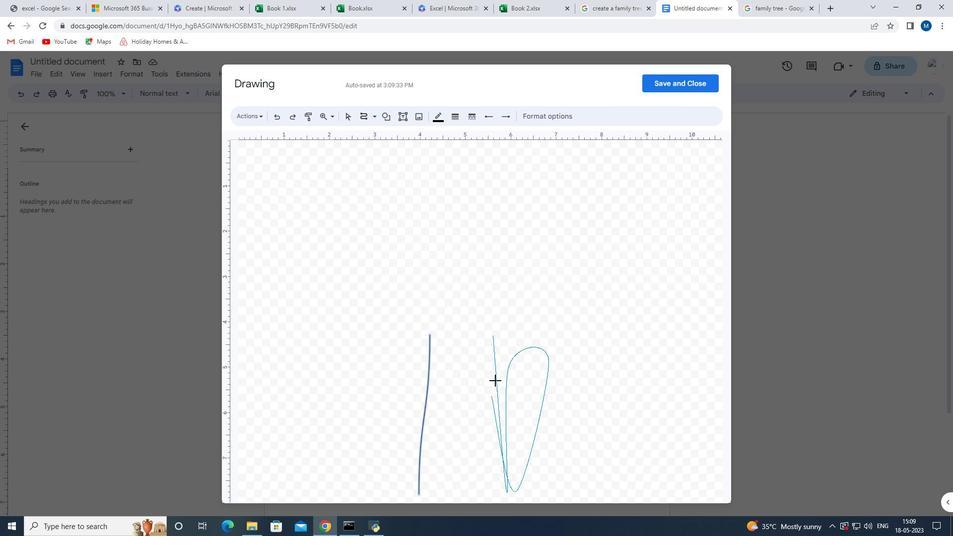 
Action: Mouse moved to (512, 351)
Screenshot: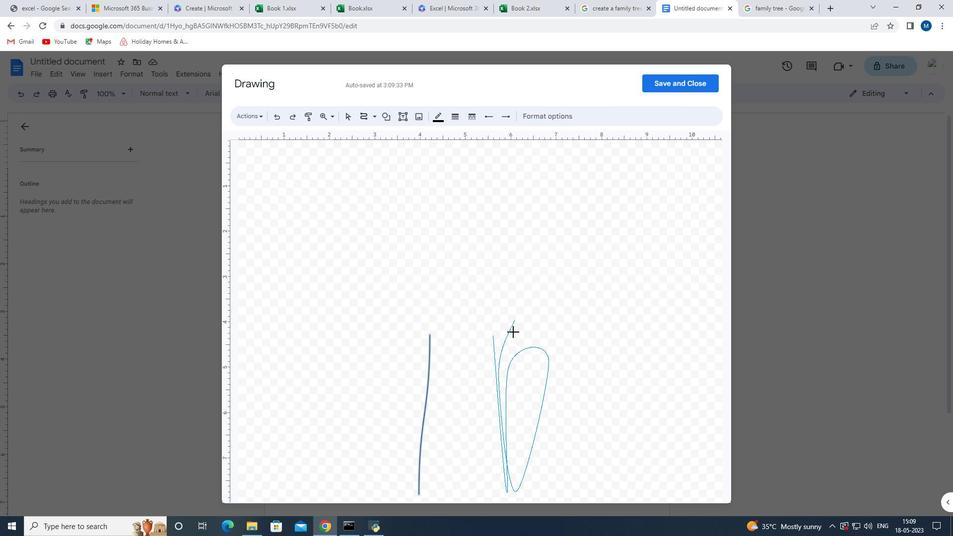 
Action: Mouse pressed left at (512, 351)
Screenshot: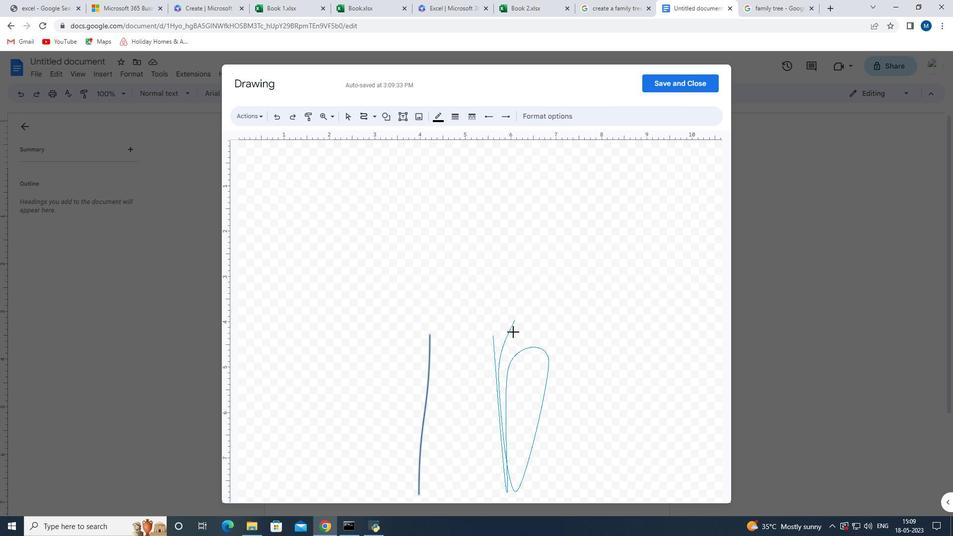 
Action: Mouse moved to (528, 423)
Screenshot: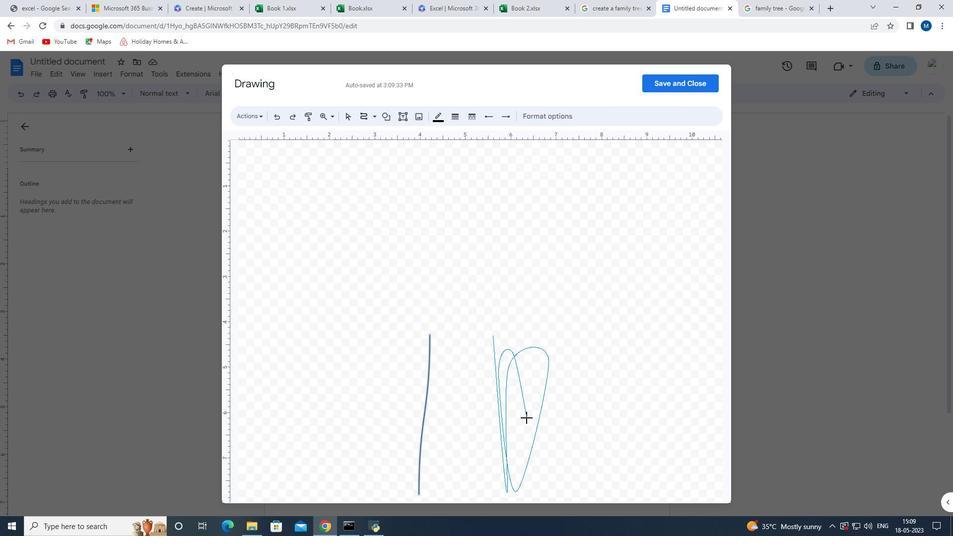 
Action: Mouse pressed right at (528, 423)
Screenshot: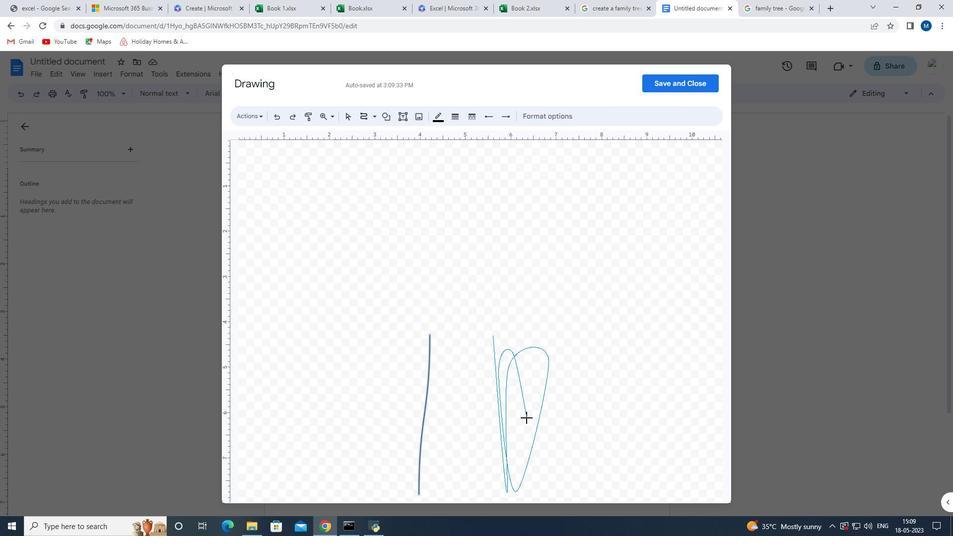 
Action: Mouse moved to (494, 370)
Screenshot: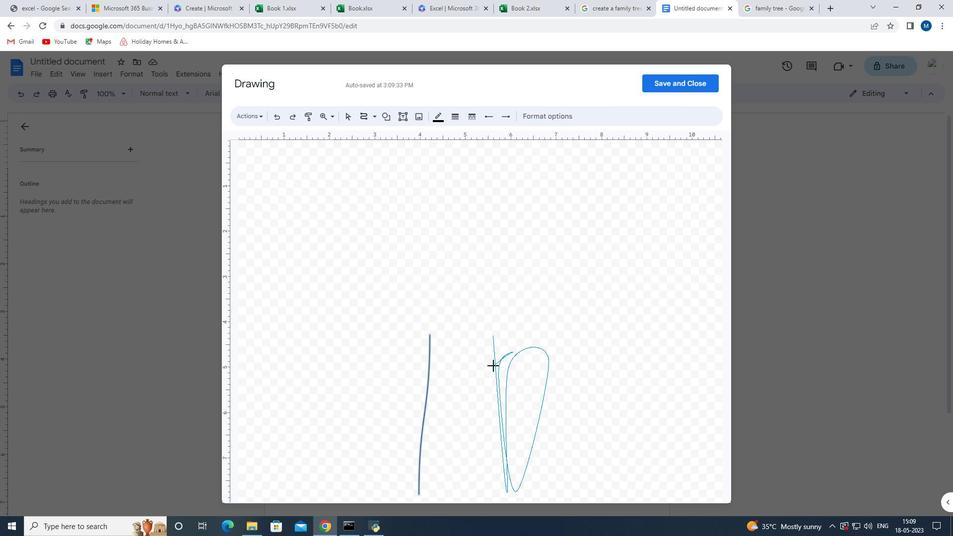
Action: Mouse pressed left at (494, 370)
Screenshot: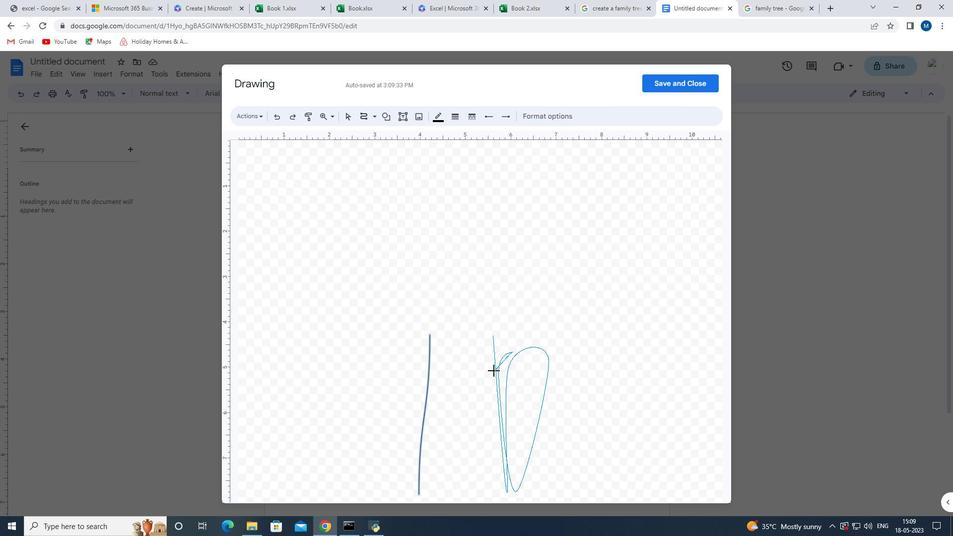 
Action: Mouse pressed left at (494, 370)
Screenshot: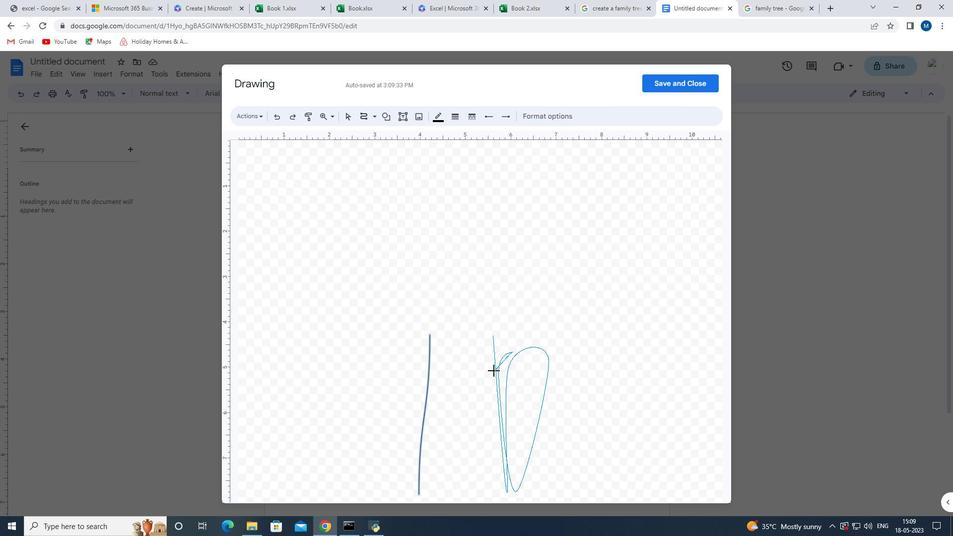 
Action: Mouse pressed left at (494, 370)
Screenshot: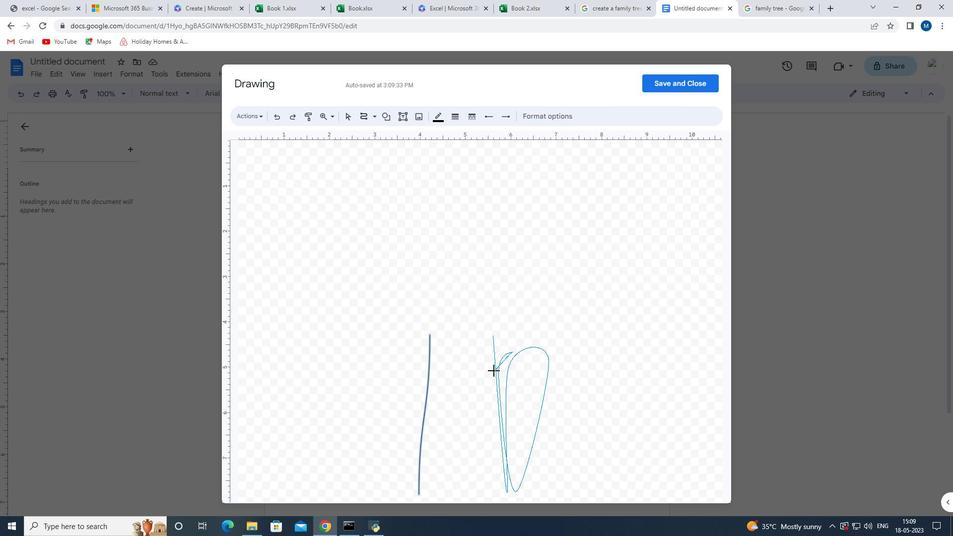 
Action: Mouse pressed left at (494, 370)
Screenshot: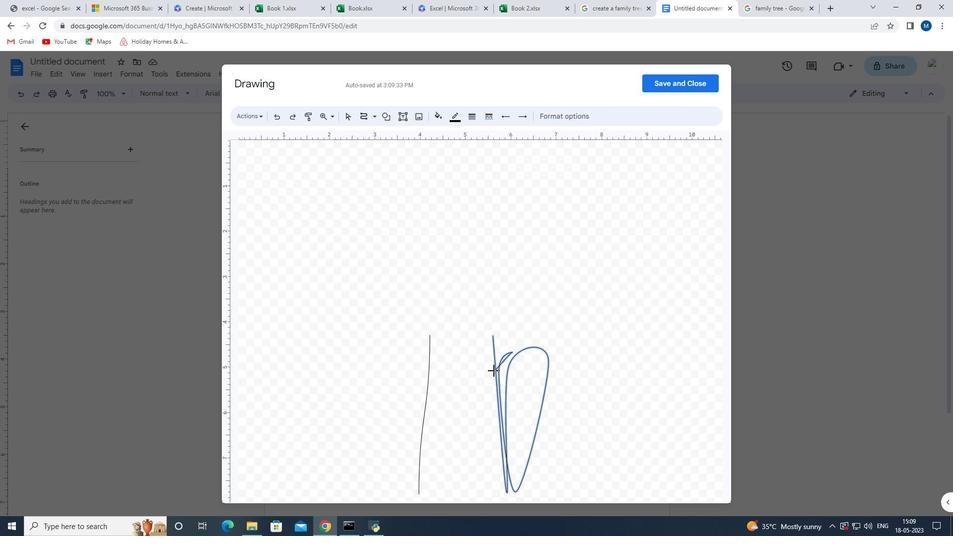 
Action: Mouse moved to (540, 414)
Screenshot: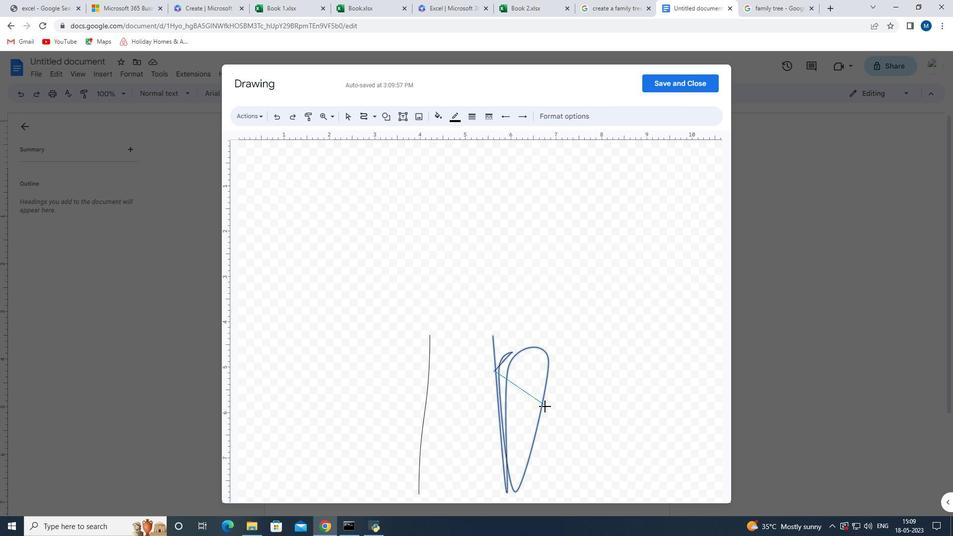 
Action: Mouse pressed left at (540, 414)
Screenshot: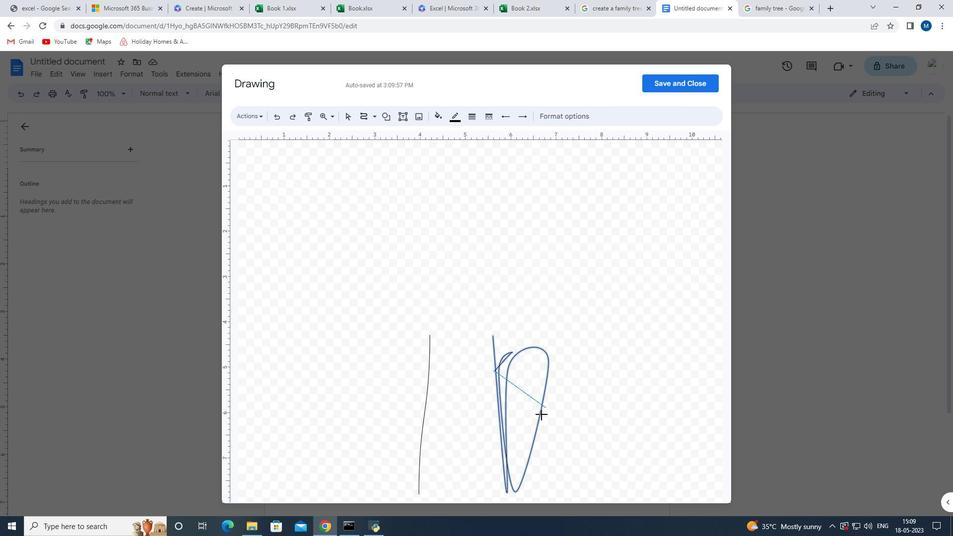 
Action: Mouse pressed left at (540, 414)
Screenshot: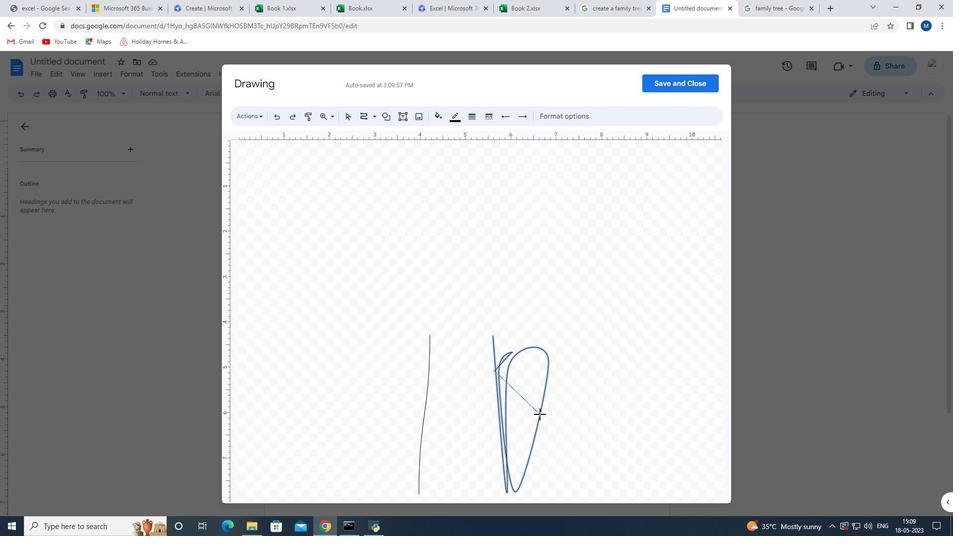 
Action: Mouse pressed left at (540, 414)
Screenshot: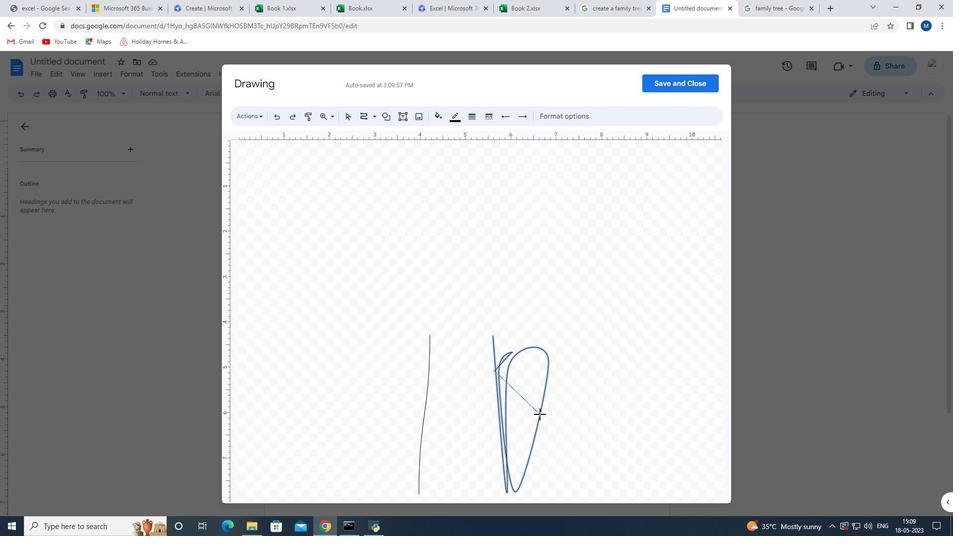 
Action: Mouse moved to (476, 428)
Screenshot: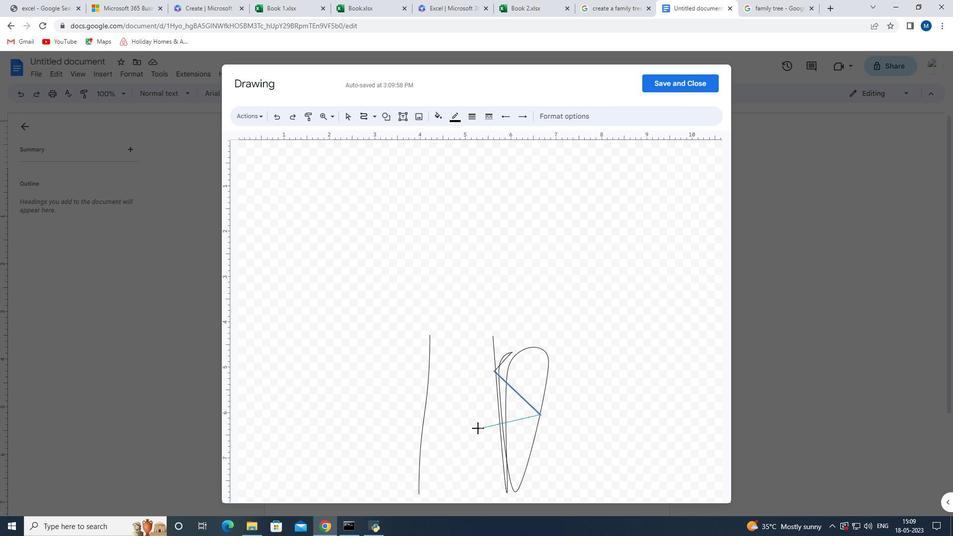 
Action: Key pressed ctrl+Z<'\x1a'>
Screenshot: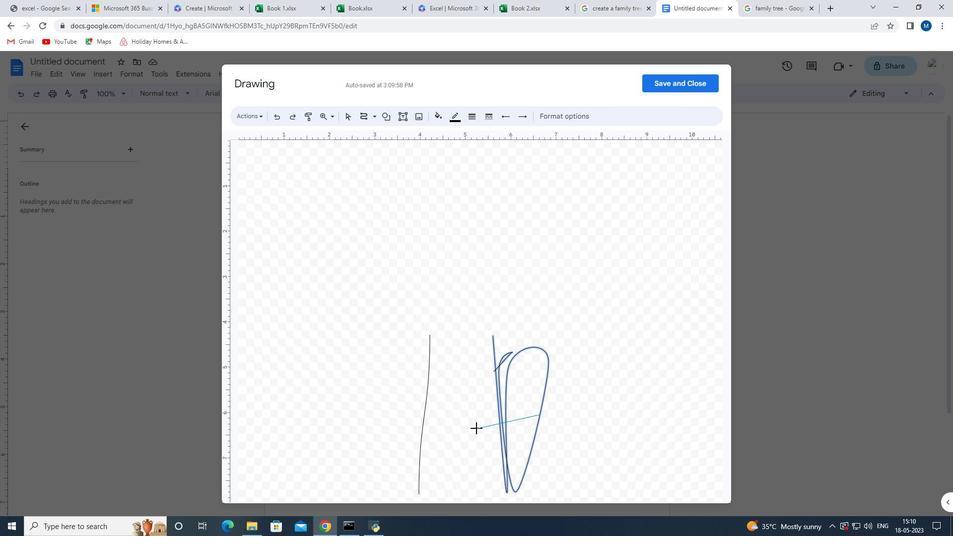 
Action: Mouse moved to (372, 115)
Screenshot: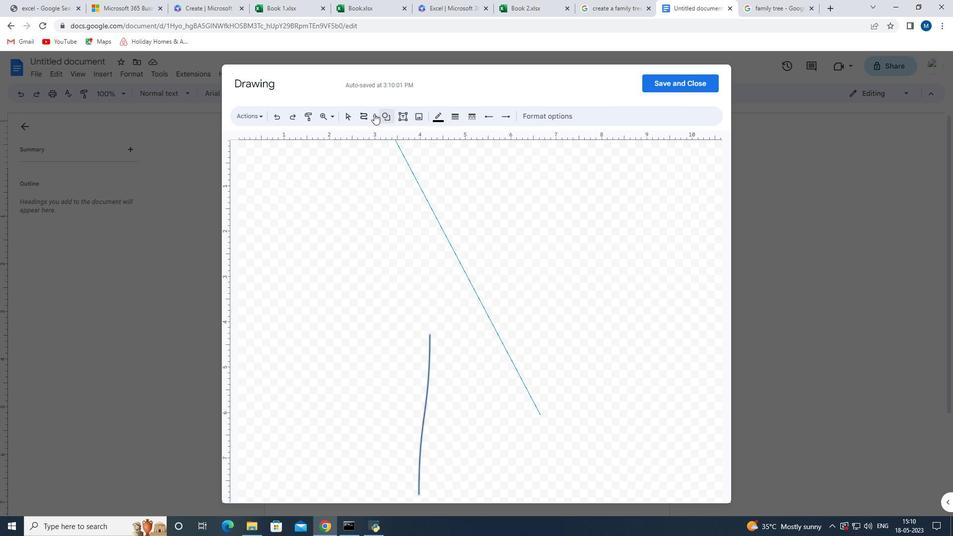 
Action: Mouse pressed left at (372, 115)
Screenshot: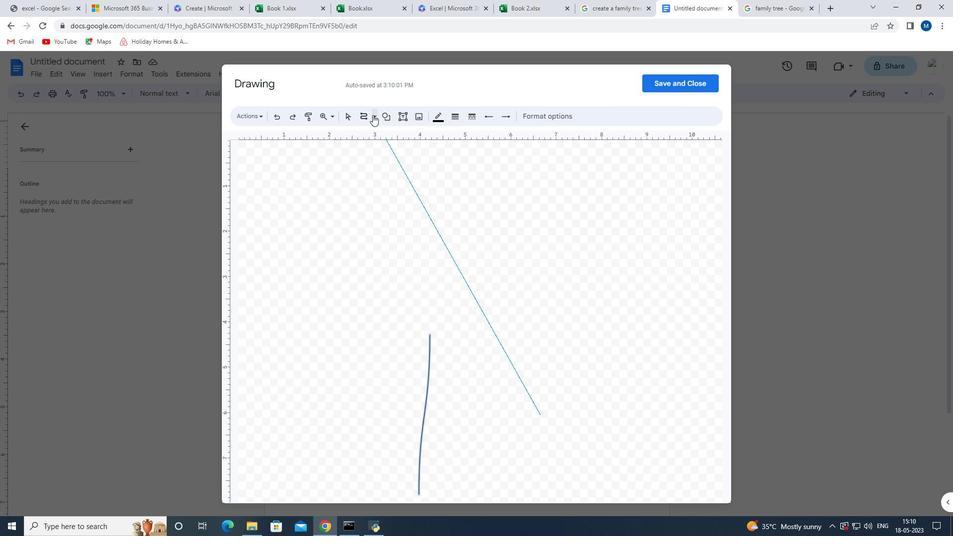 
Action: Mouse moved to (389, 200)
Screenshot: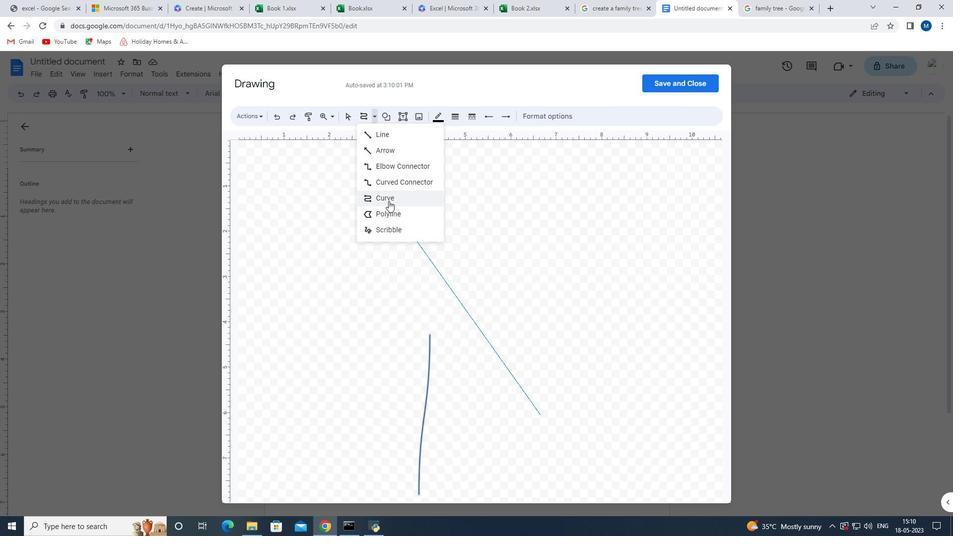 
Action: Mouse pressed left at (389, 200)
Screenshot: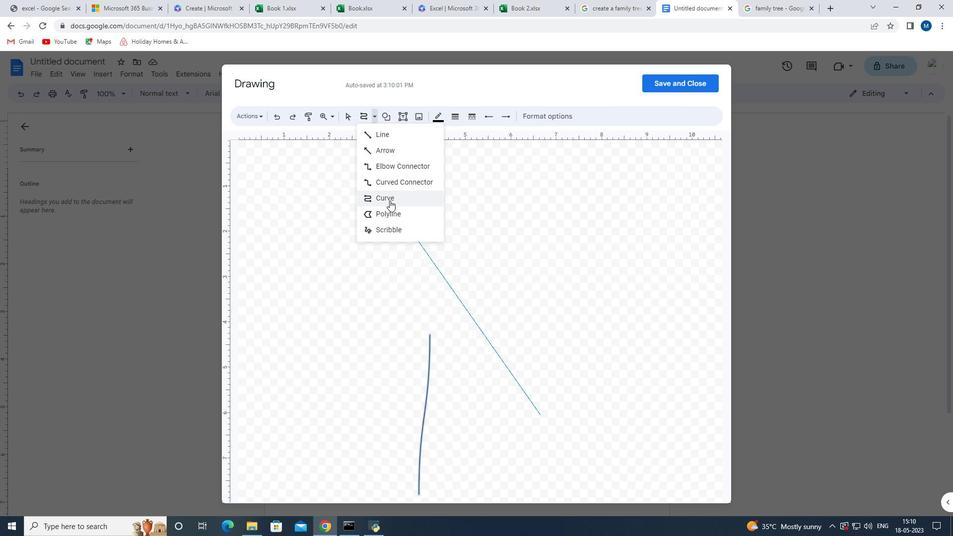 
Action: Mouse moved to (509, 340)
Screenshot: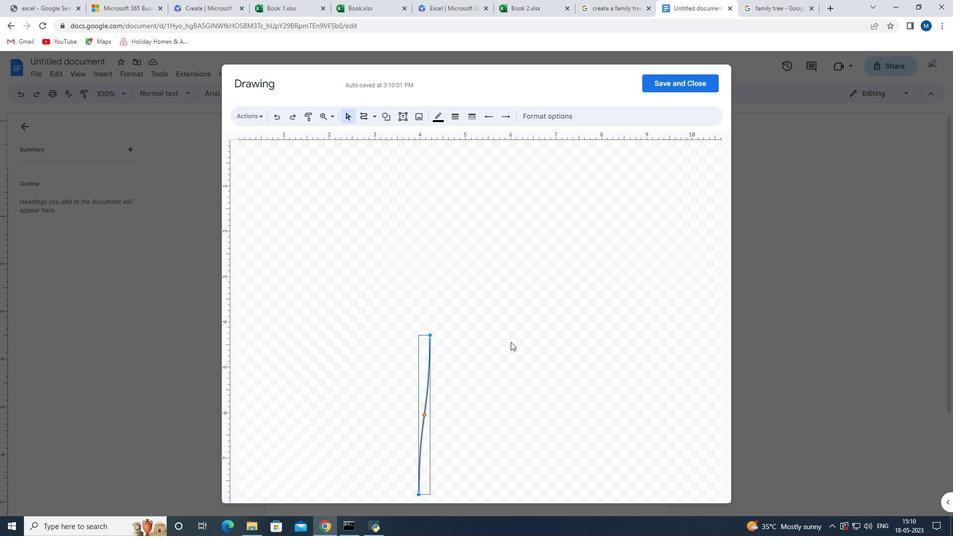 
Action: Mouse pressed left at (509, 340)
Screenshot: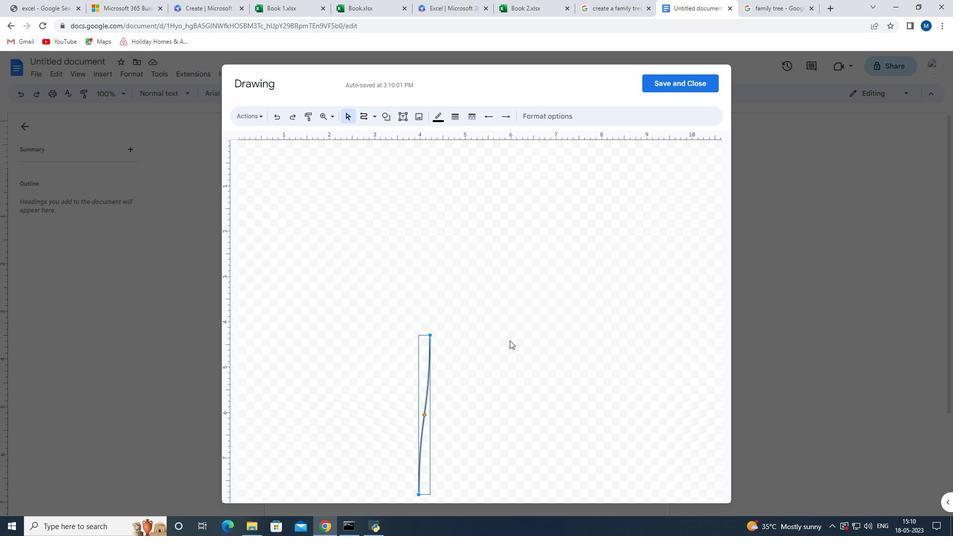 
Action: Mouse moved to (467, 341)
Screenshot: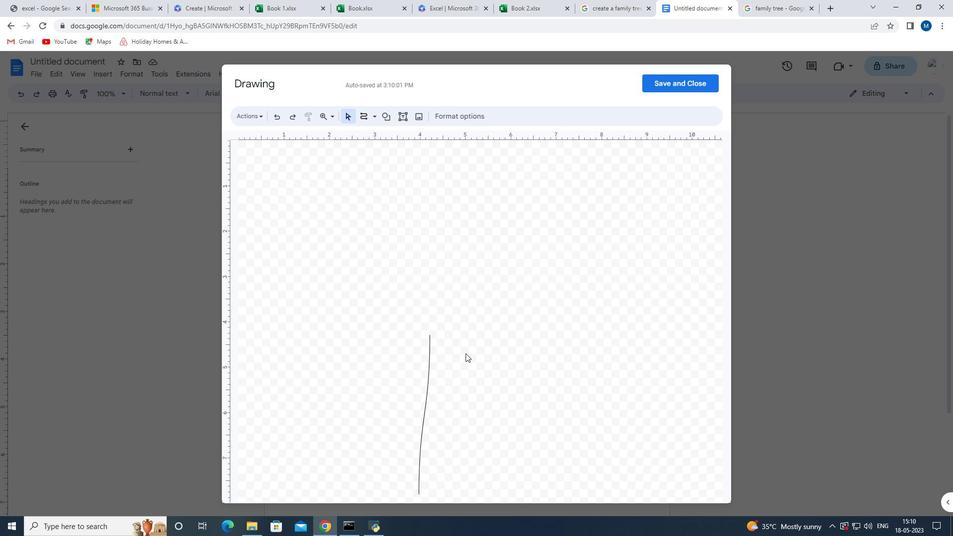 
Action: Mouse pressed left at (467, 341)
Screenshot: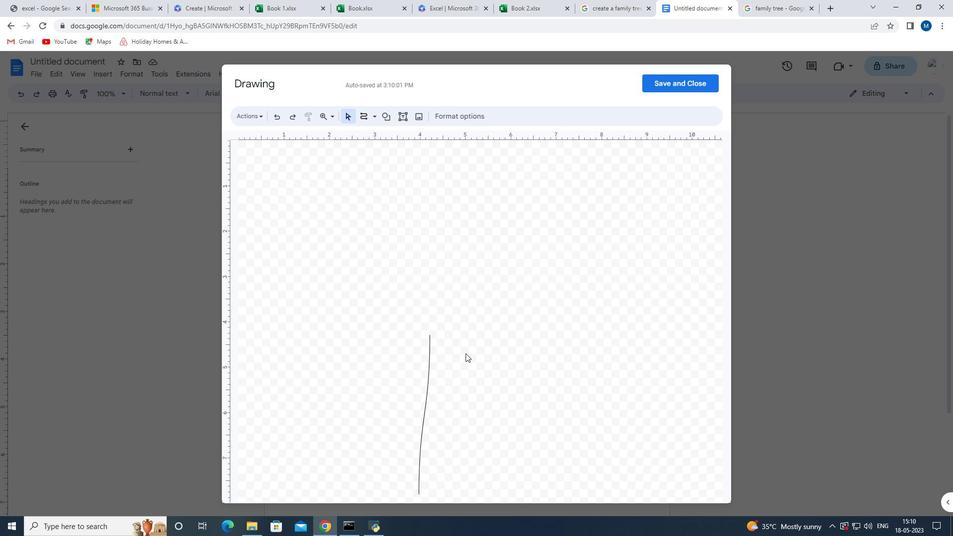 
Action: Mouse moved to (505, 370)
Screenshot: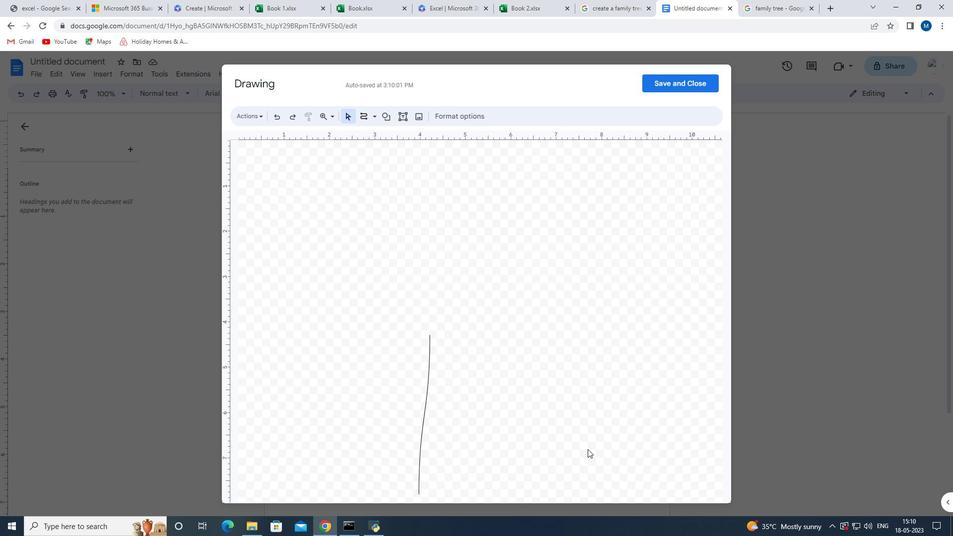 
Action: Mouse pressed left at (506, 371)
Screenshot: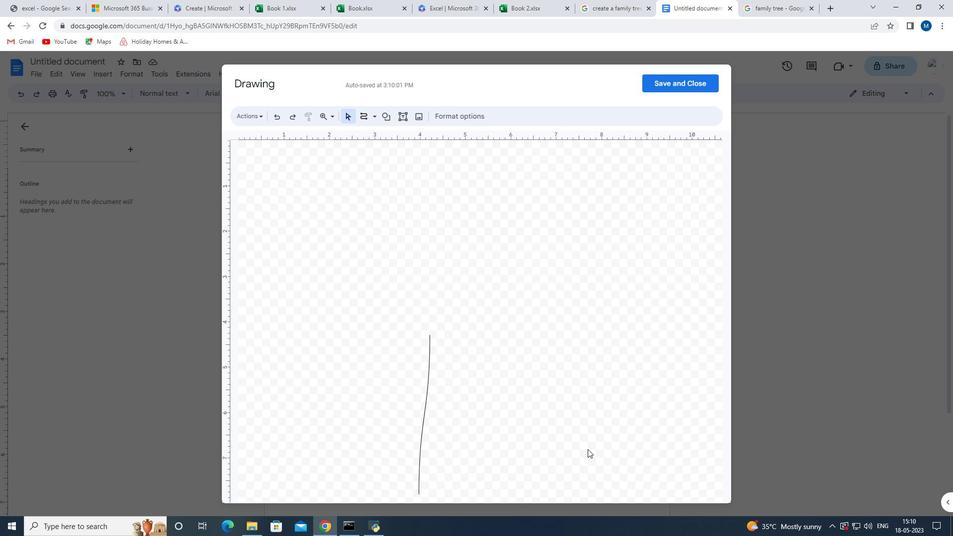 
Action: Mouse moved to (501, 344)
Screenshot: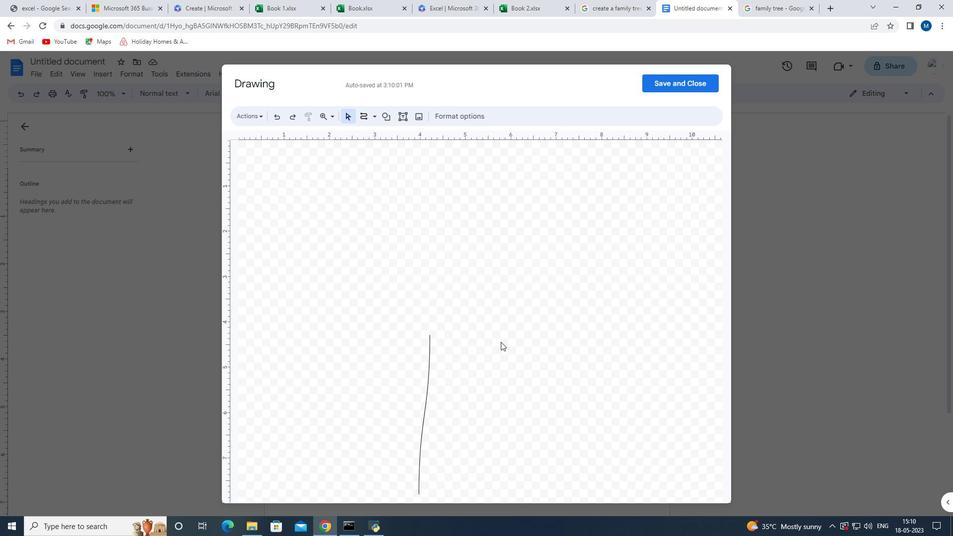 
Action: Mouse pressed left at (501, 344)
Screenshot: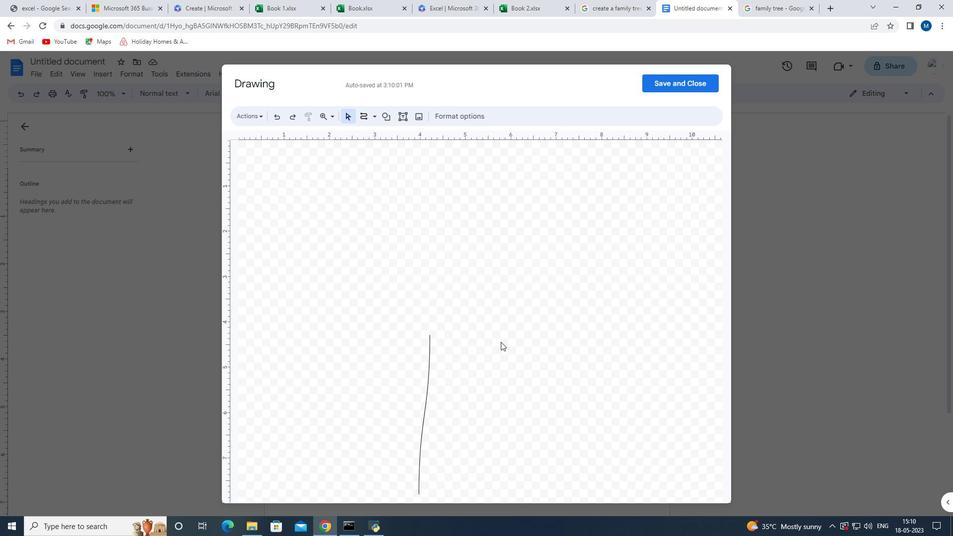 
Action: Mouse moved to (367, 110)
Screenshot: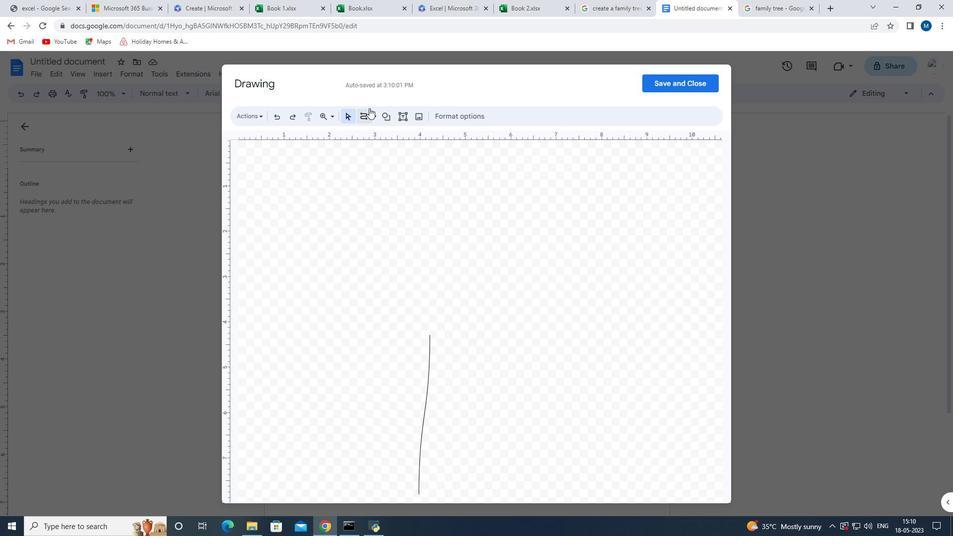 
Action: Mouse pressed left at (367, 110)
Screenshot: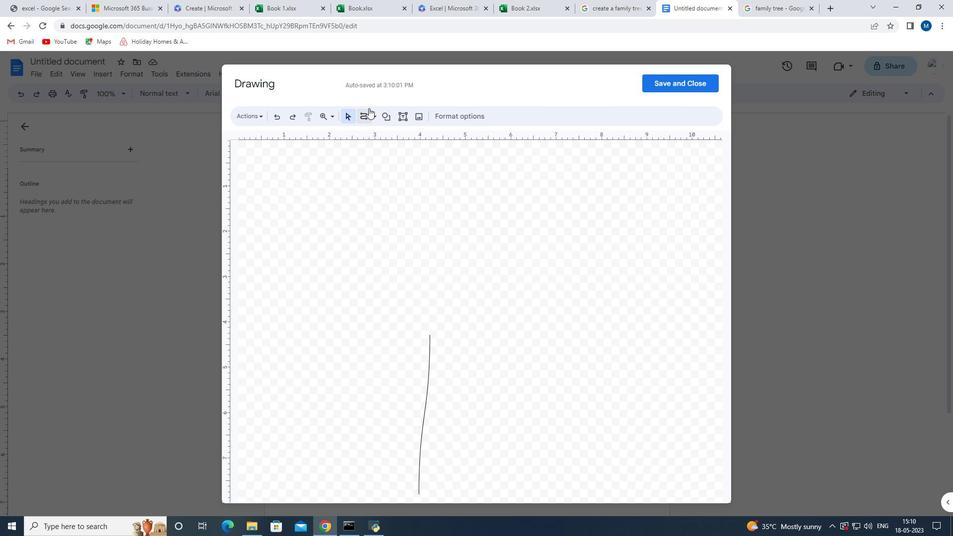 
Action: Mouse moved to (373, 117)
Screenshot: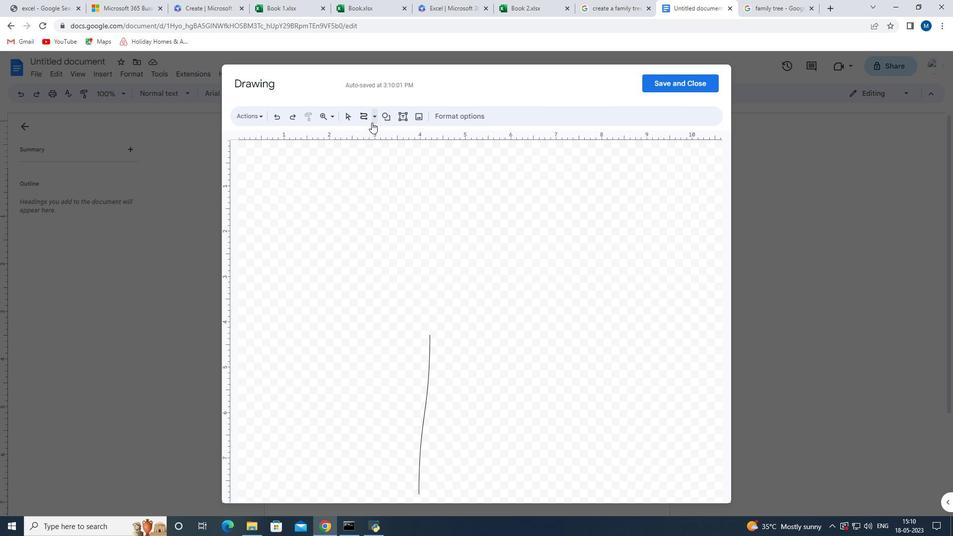 
Action: Mouse pressed left at (373, 117)
Screenshot: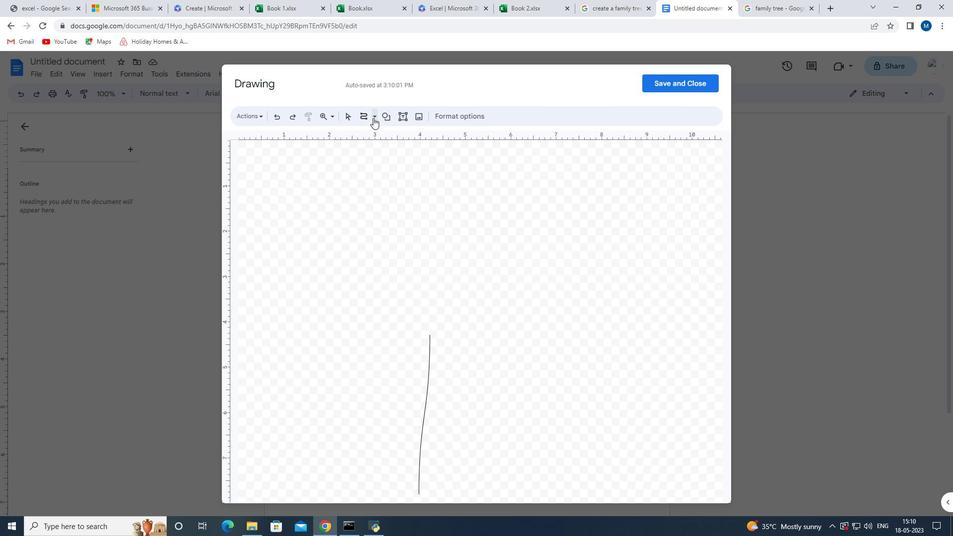 
Action: Mouse moved to (391, 196)
Screenshot: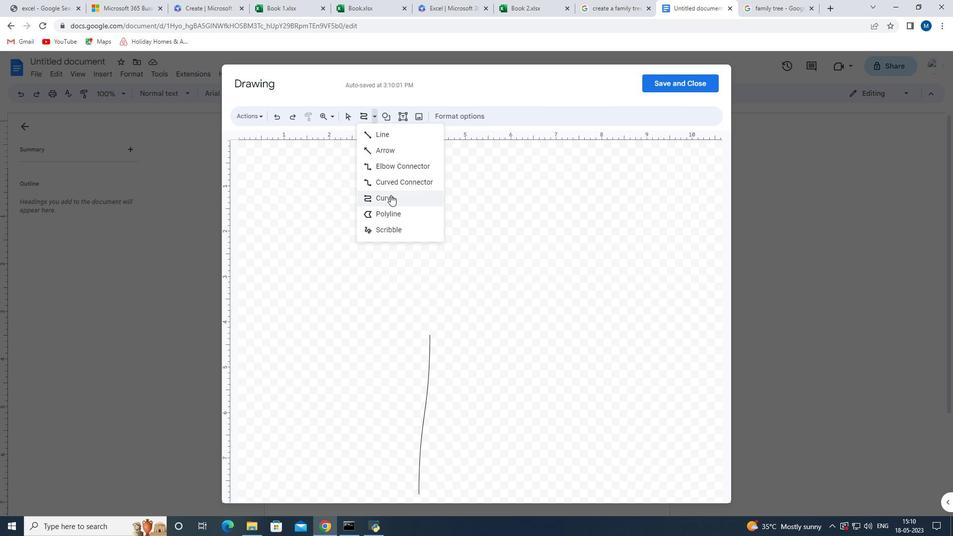 
Action: Mouse pressed left at (391, 196)
Screenshot: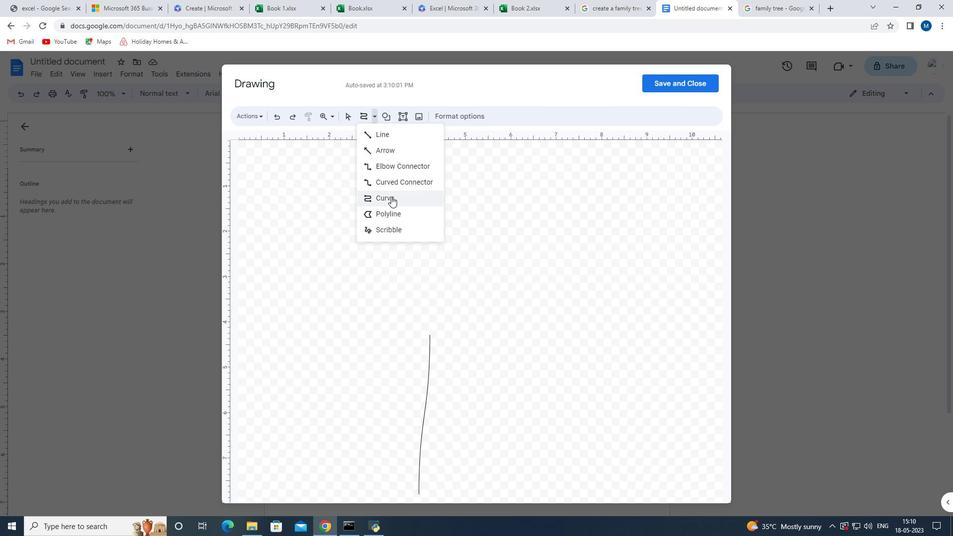 
Action: Mouse moved to (497, 331)
Screenshot: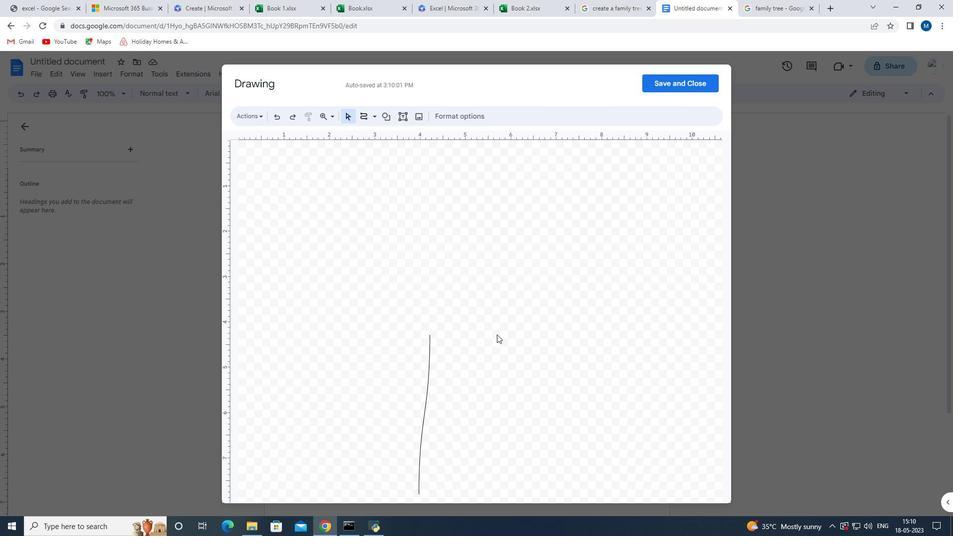 
Action: Mouse pressed left at (497, 331)
Screenshot: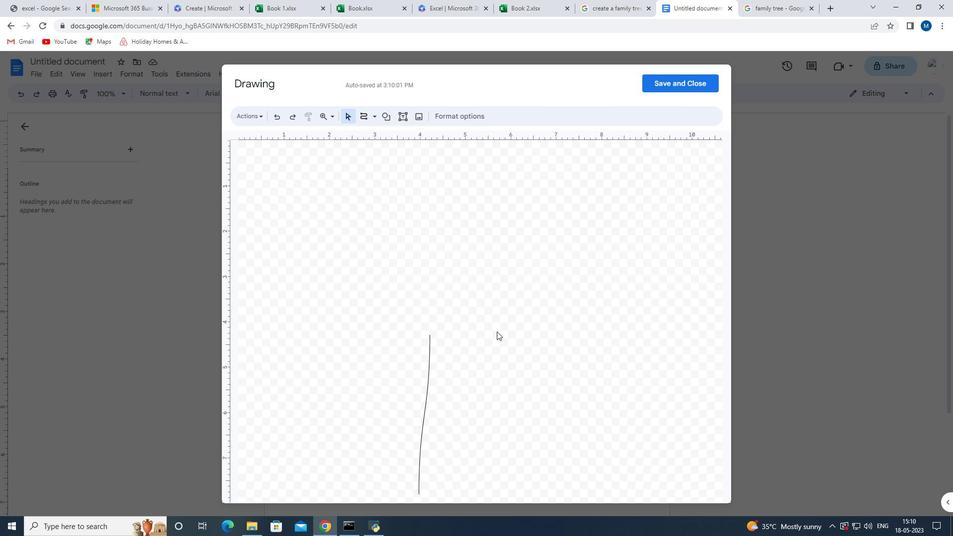 
Action: Mouse moved to (369, 116)
Screenshot: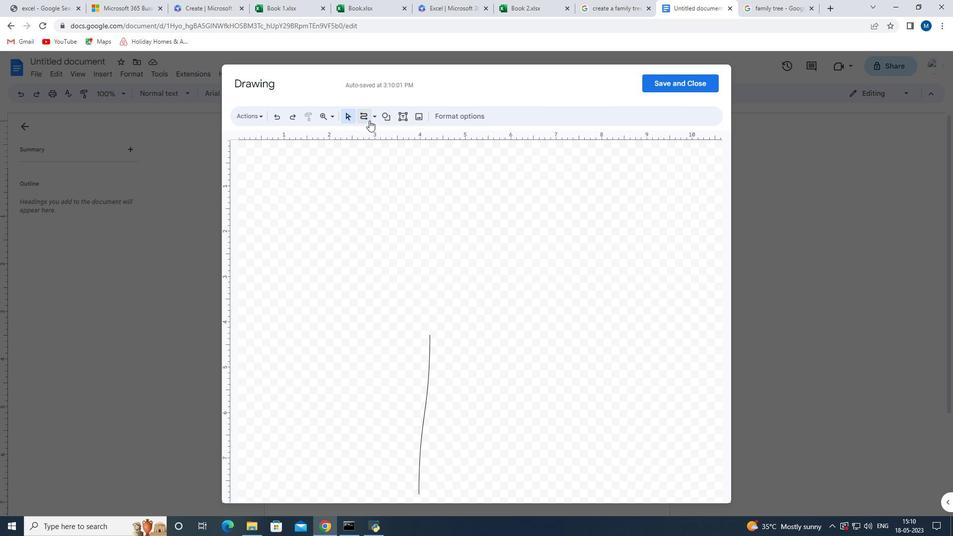 
Action: Mouse pressed left at (369, 116)
Screenshot: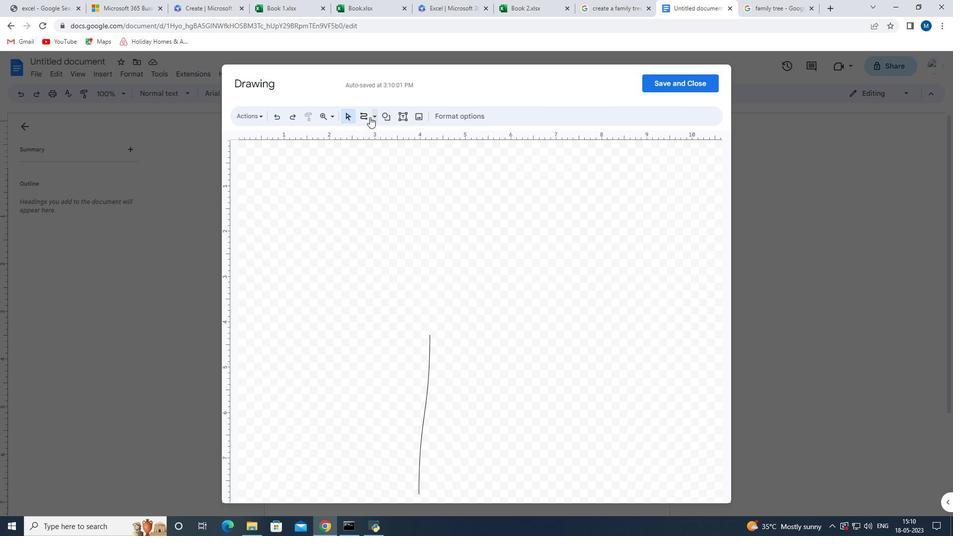 
Action: Mouse moved to (394, 181)
Screenshot: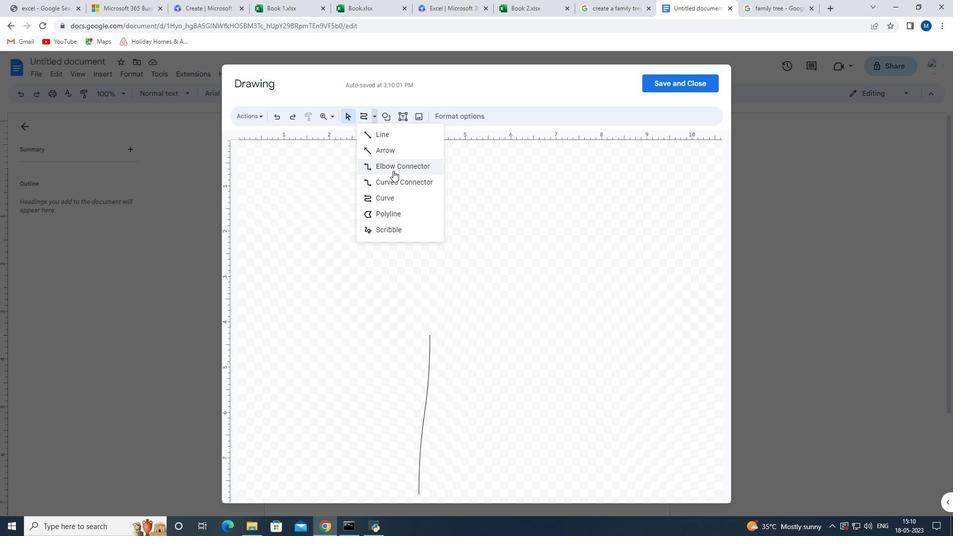 
Action: Mouse pressed left at (394, 181)
Screenshot: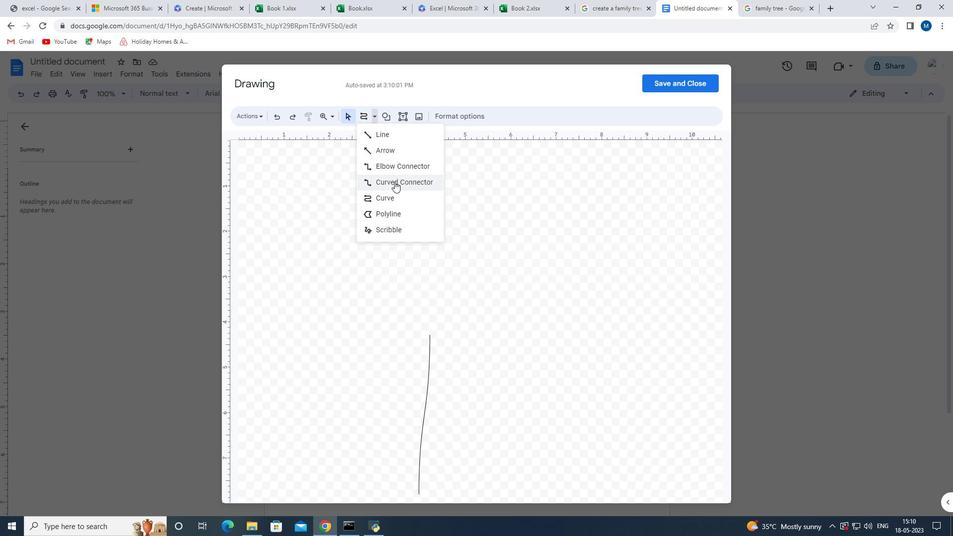 
Action: Mouse moved to (488, 338)
Screenshot: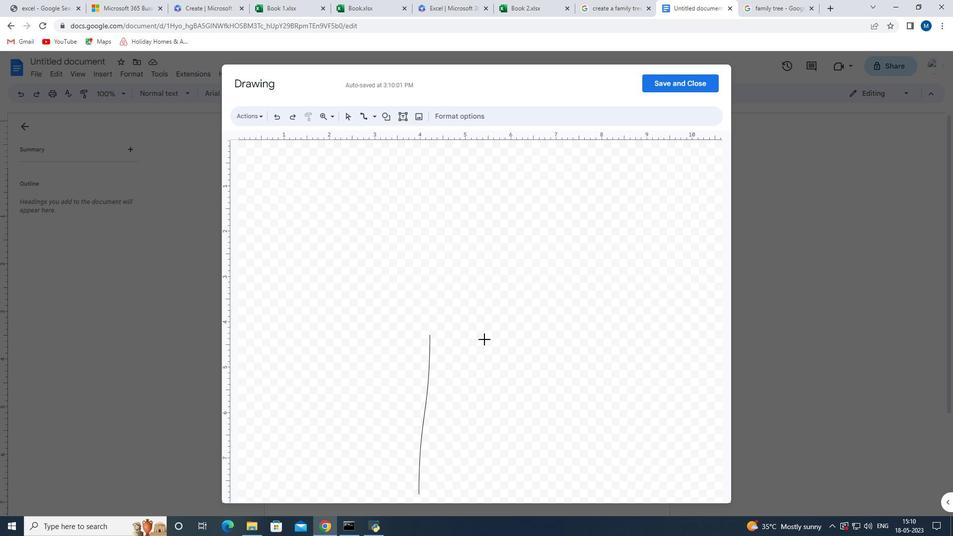 
Action: Mouse pressed left at (488, 338)
Screenshot: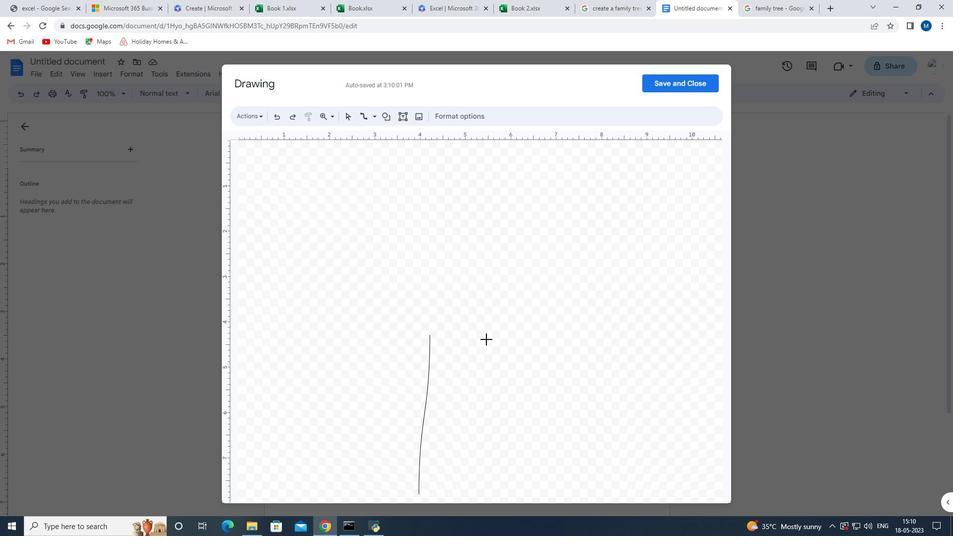 
Action: Mouse moved to (385, 116)
Screenshot: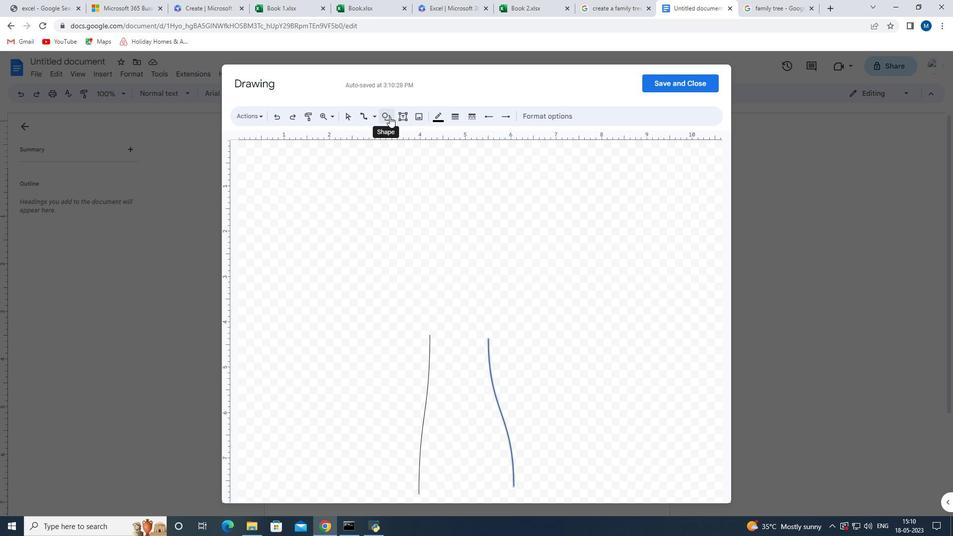 
Action: Mouse pressed left at (385, 116)
Screenshot: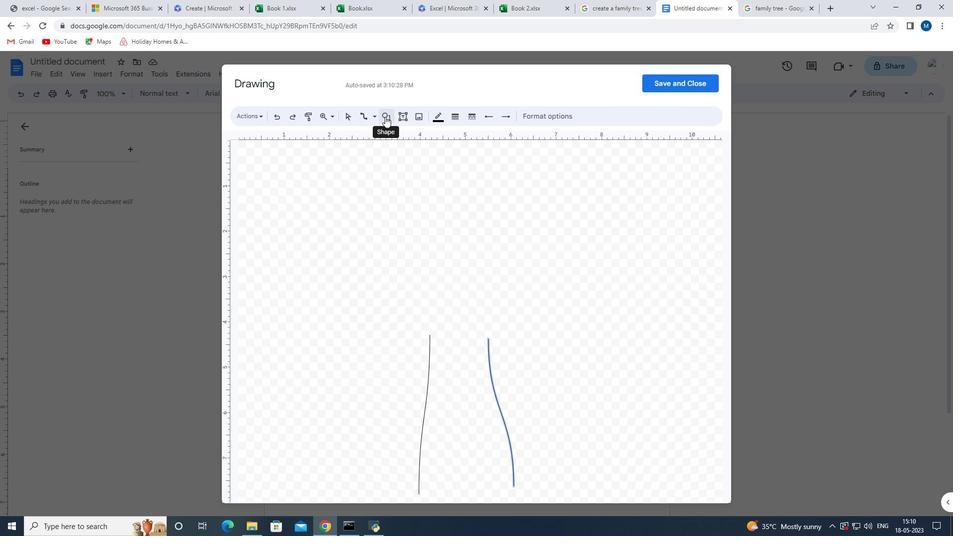 
Action: Mouse moved to (462, 169)
Screenshot: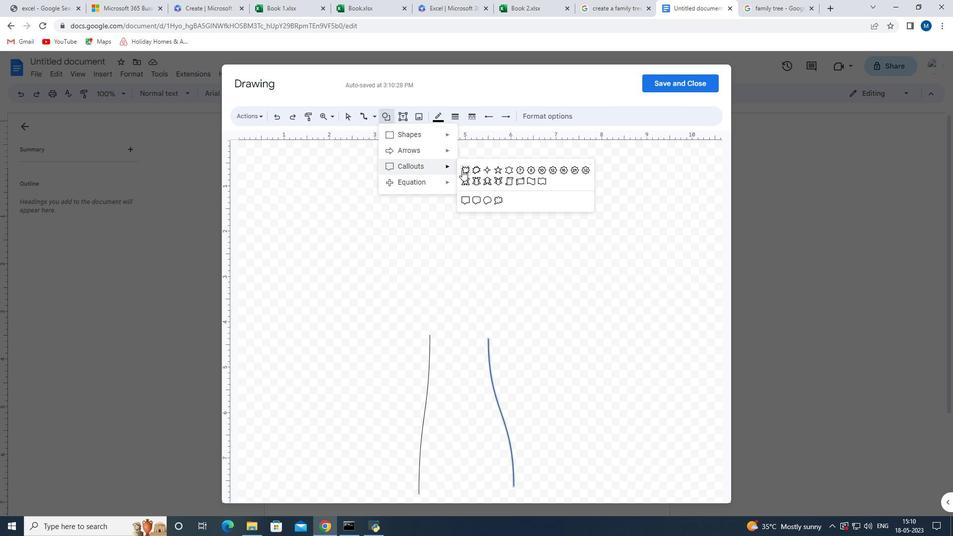 
Action: Mouse pressed left at (462, 169)
Screenshot: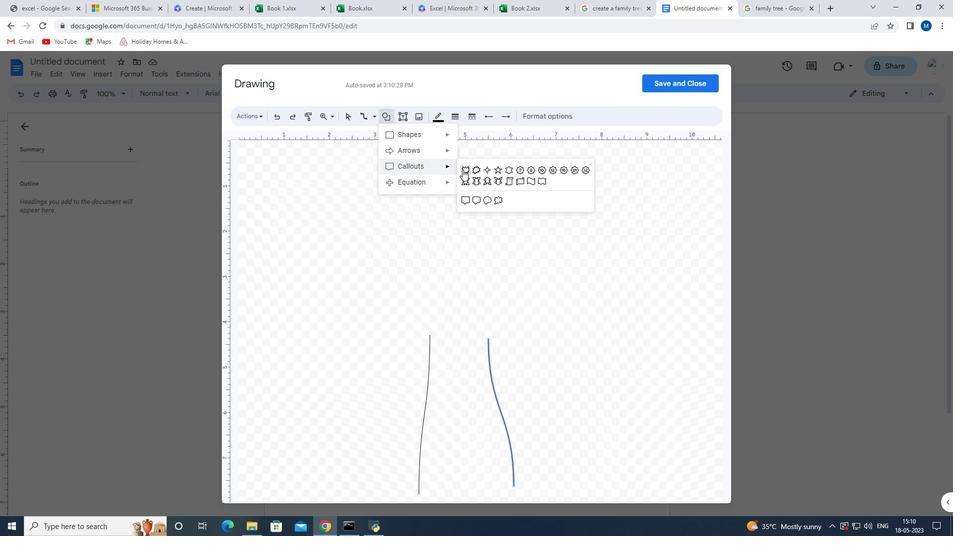 
Action: Mouse moved to (348, 163)
Screenshot: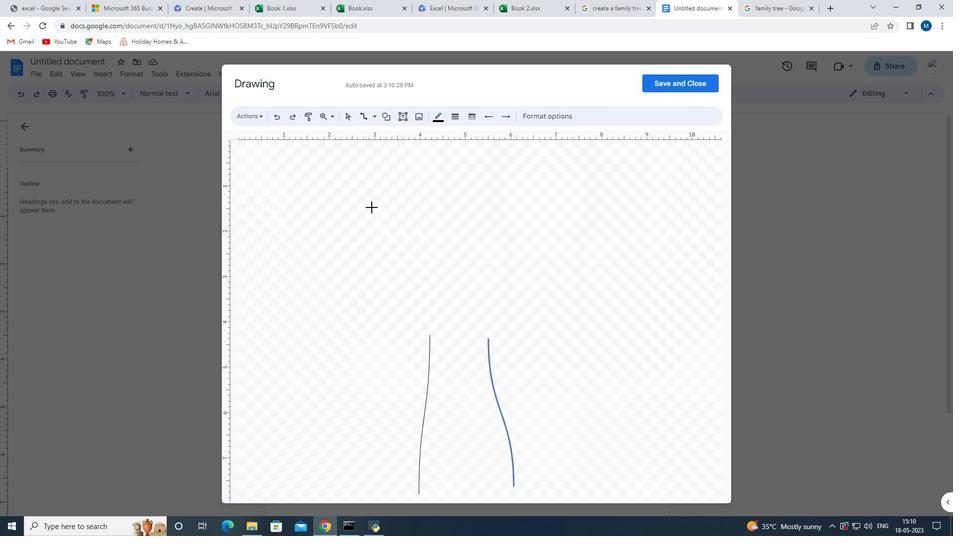 
Action: Mouse pressed left at (348, 163)
Screenshot: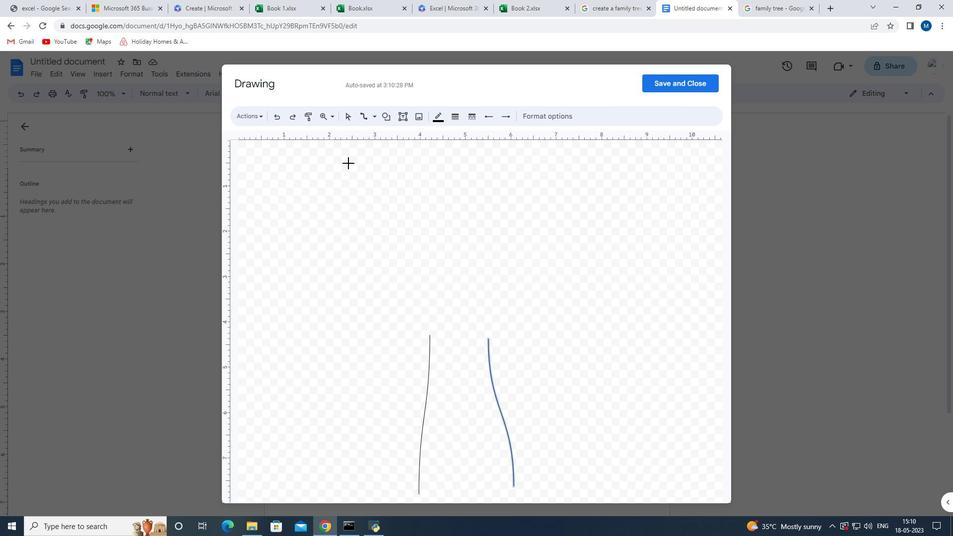 
Action: Mouse moved to (483, 303)
Screenshot: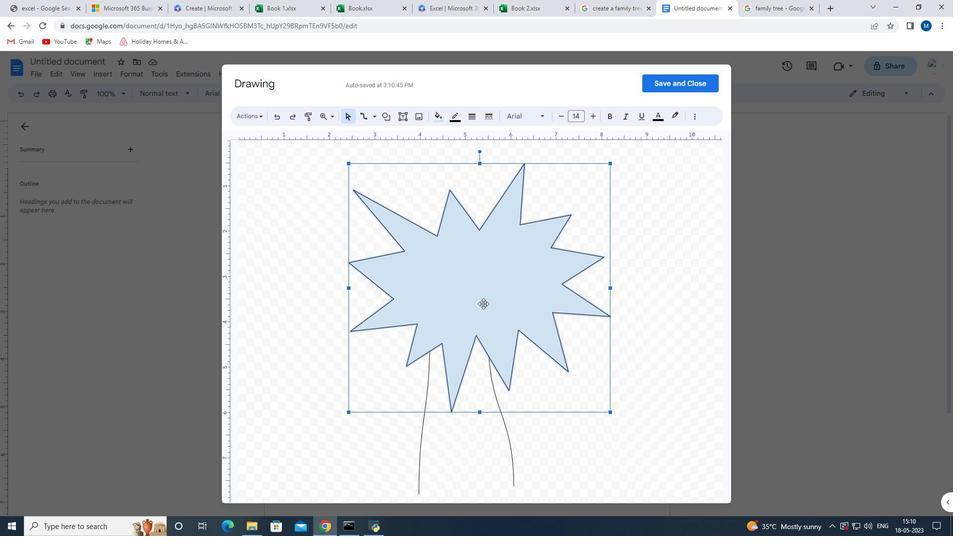 
Action: Mouse pressed left at (483, 303)
Screenshot: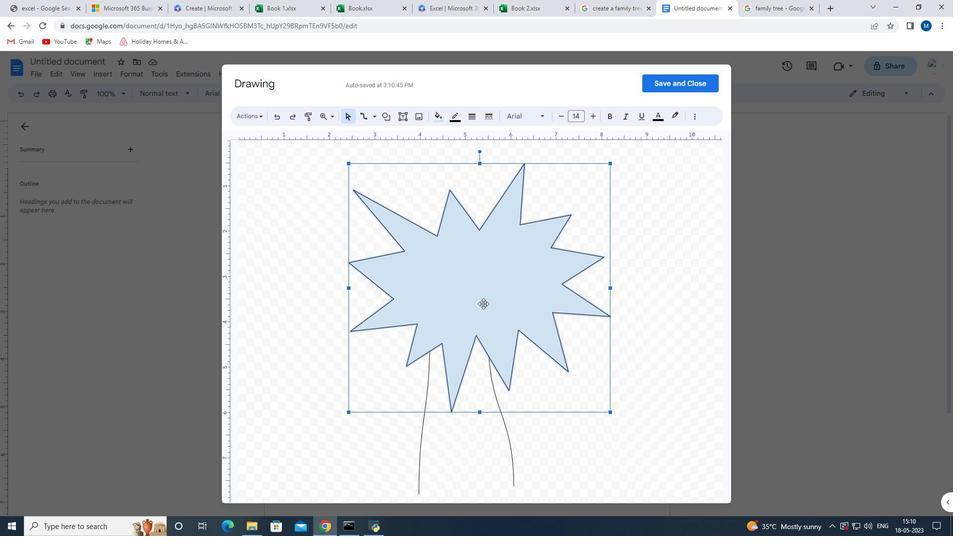 
Action: Mouse moved to (457, 267)
Screenshot: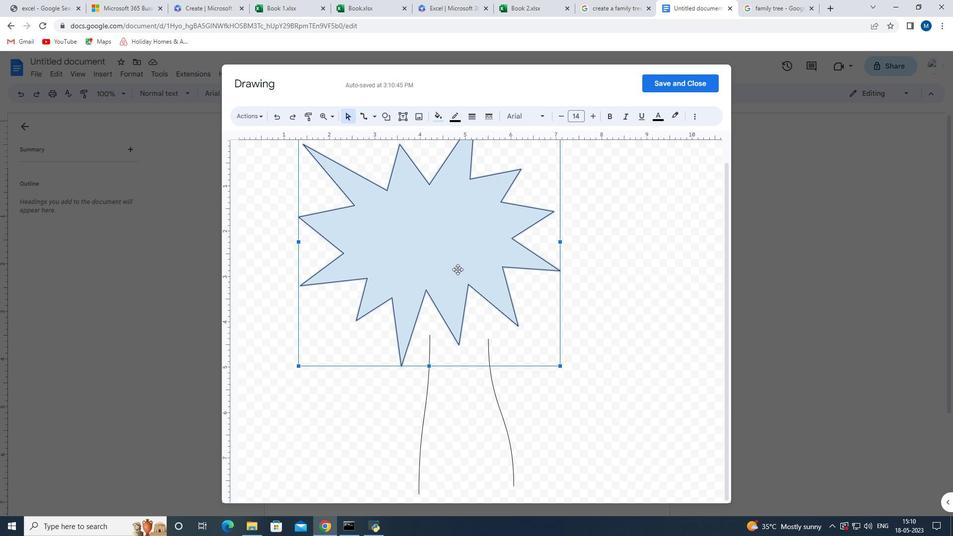
Action: Mouse pressed left at (457, 267)
Screenshot: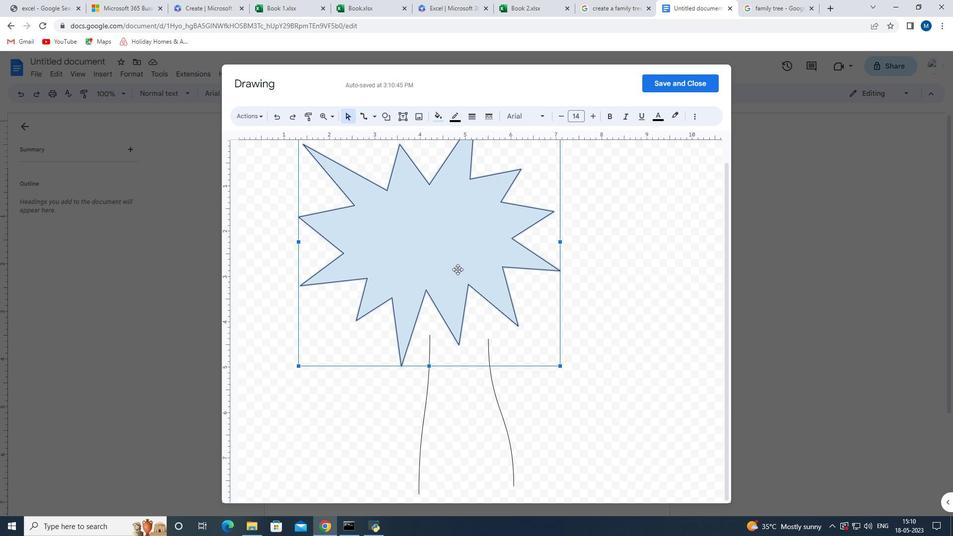 
Action: Mouse moved to (459, 267)
Screenshot: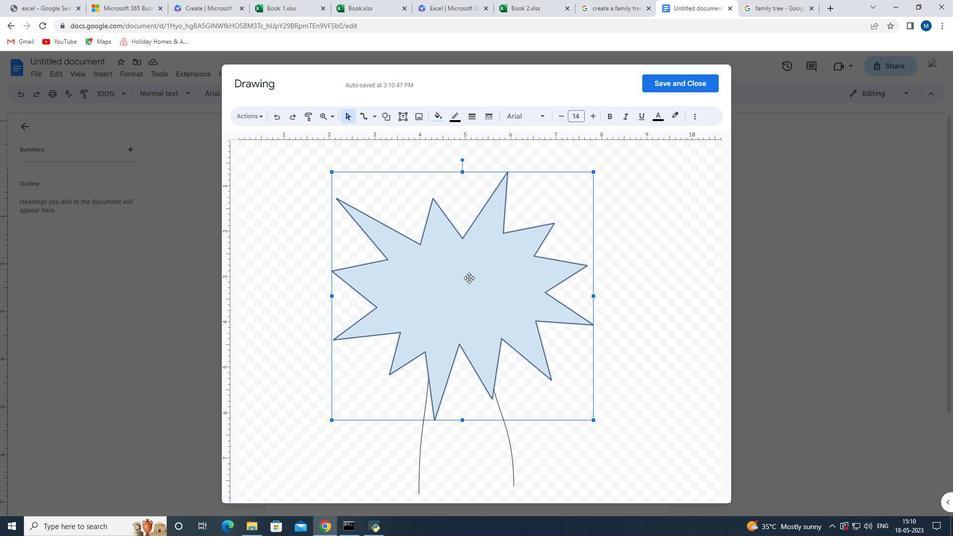 
Action: Mouse pressed left at (459, 267)
Screenshot: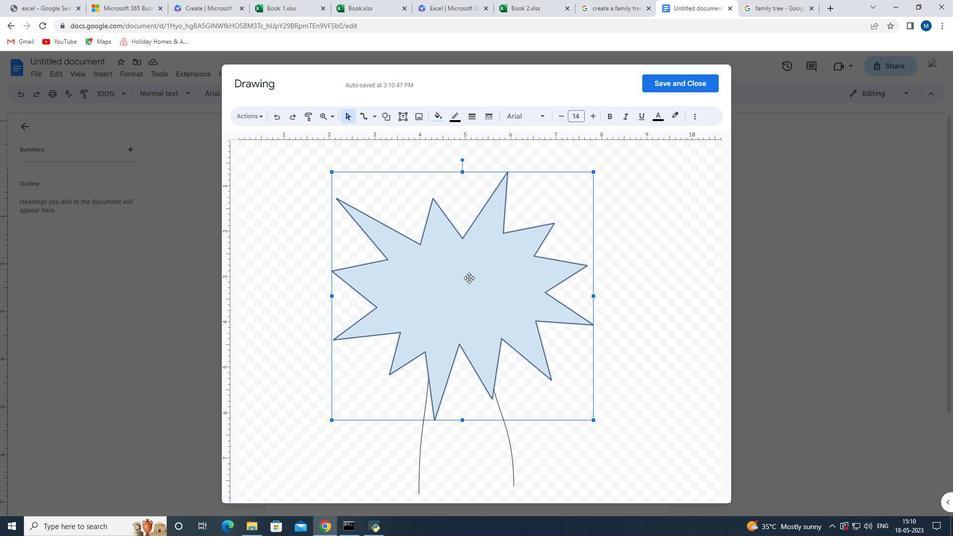 
Action: Mouse moved to (503, 346)
Screenshot: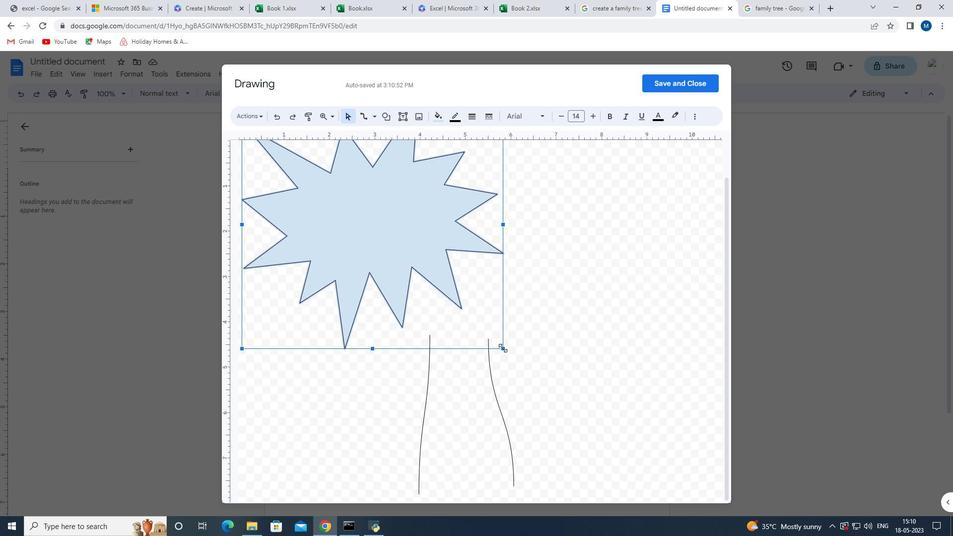 
Action: Mouse pressed left at (503, 346)
Screenshot: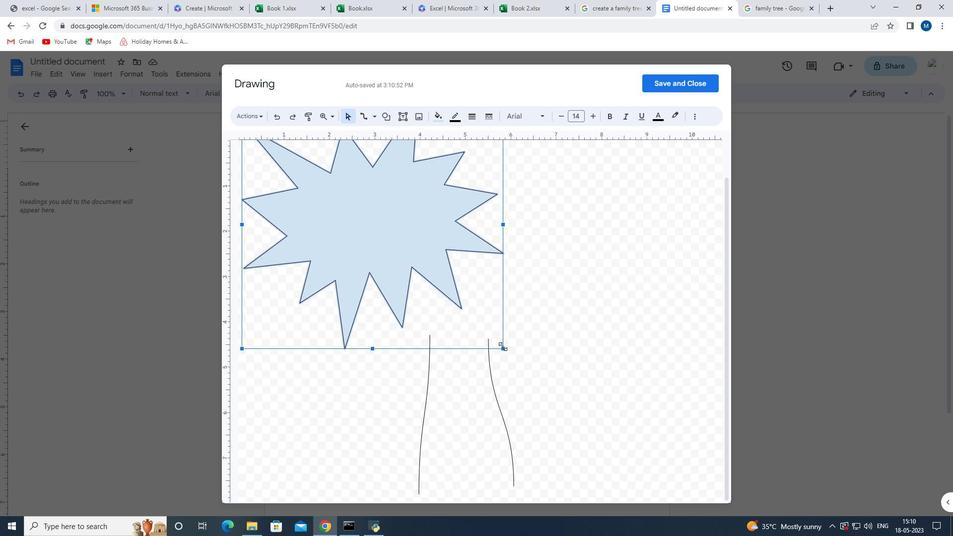 
Action: Mouse moved to (431, 242)
Screenshot: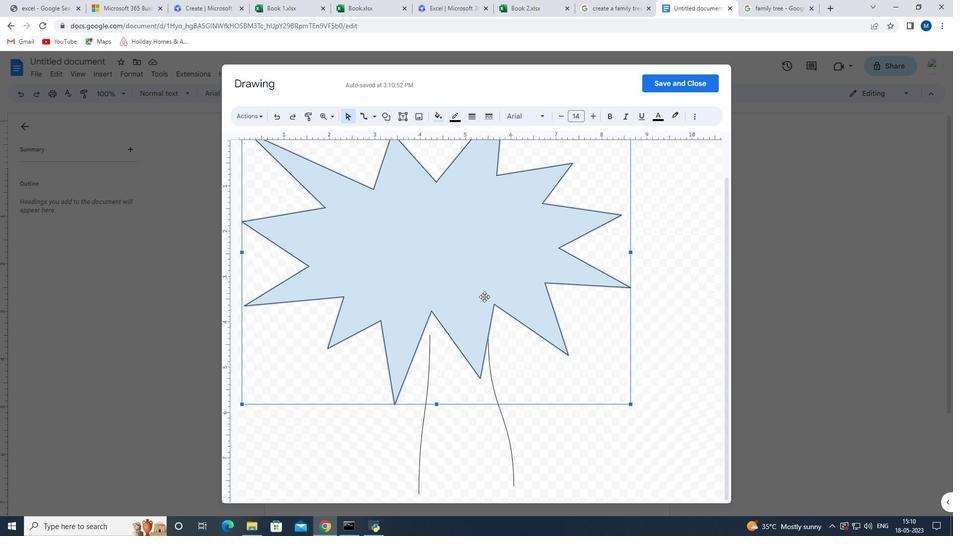
Action: Mouse pressed left at (431, 242)
Screenshot: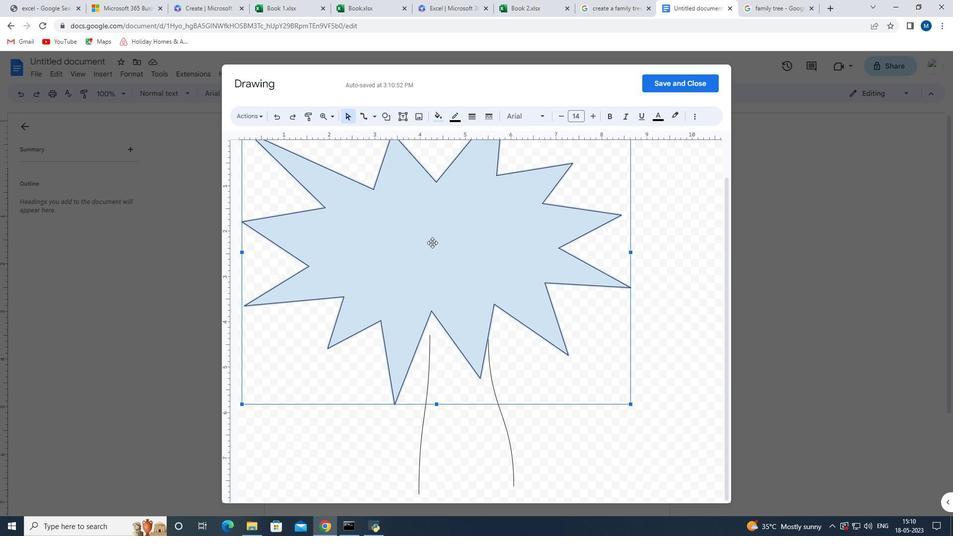 
Action: Mouse moved to (555, 295)
Screenshot: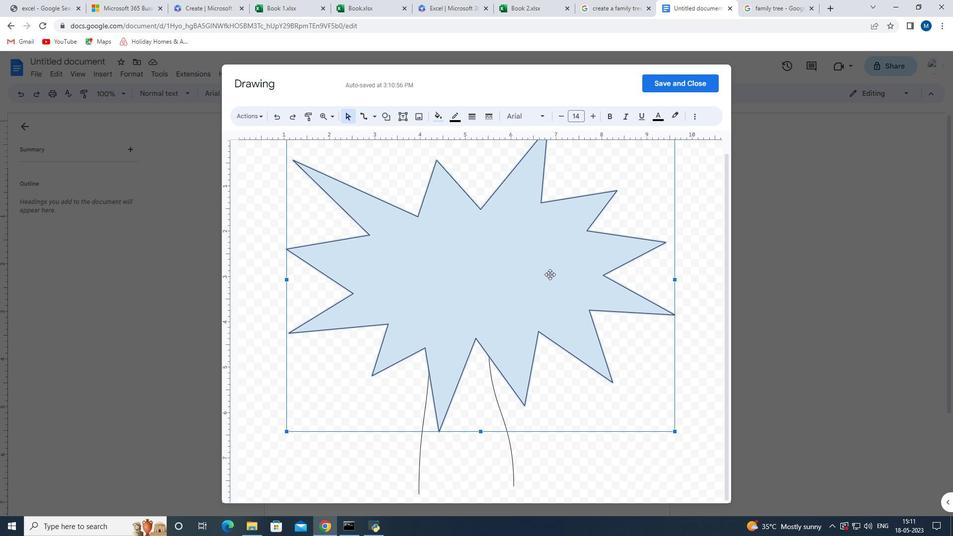 
Action: Mouse pressed left at (555, 295)
Screenshot: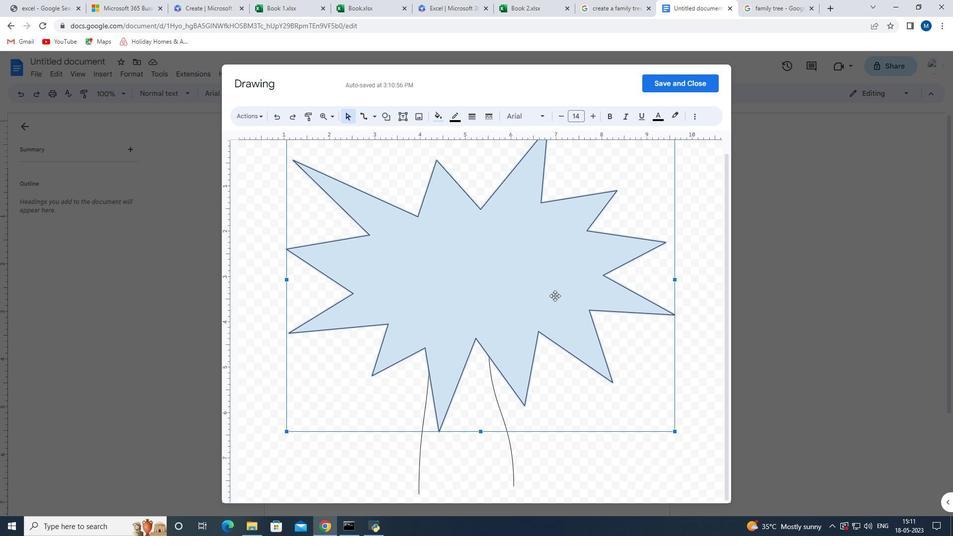 
Action: Mouse moved to (441, 114)
Screenshot: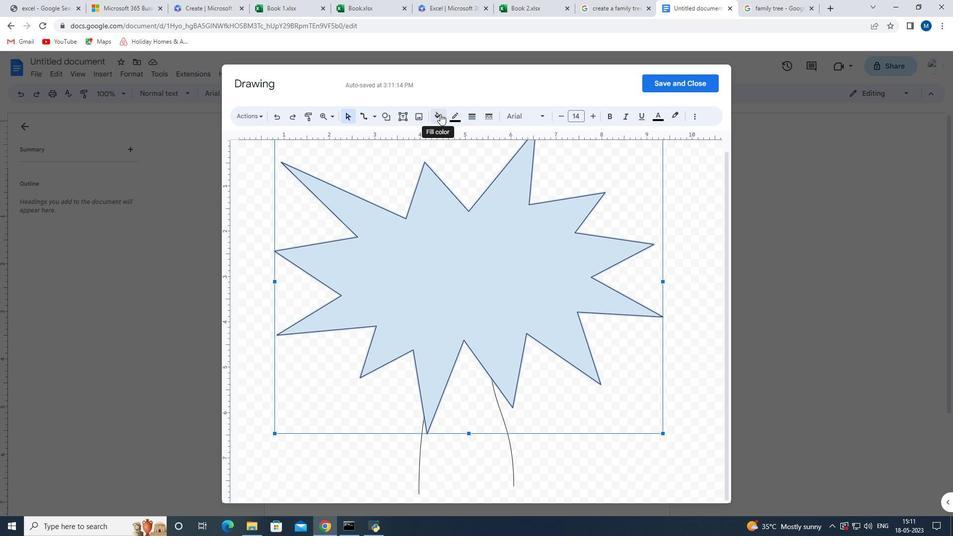 
Action: Mouse pressed left at (441, 114)
Screenshot: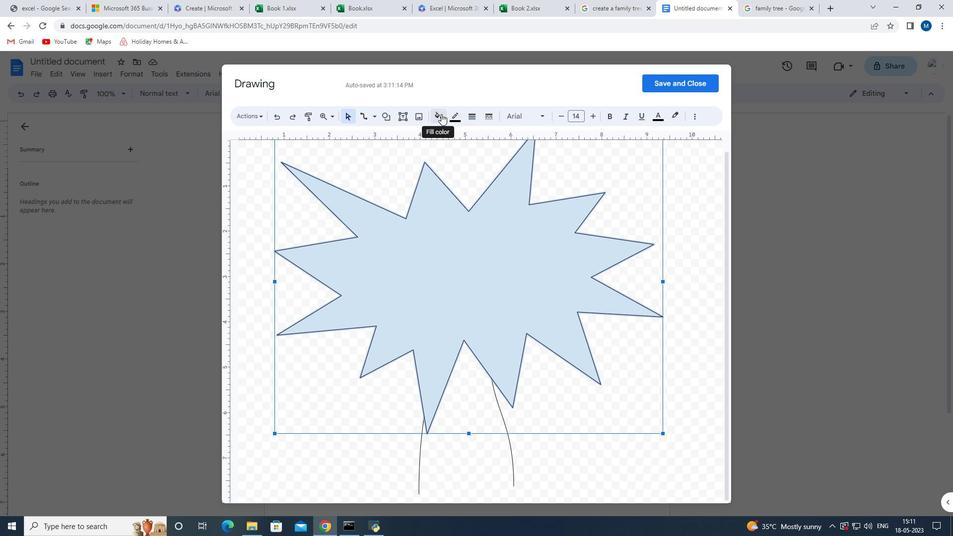 
Action: Mouse moved to (486, 198)
Screenshot: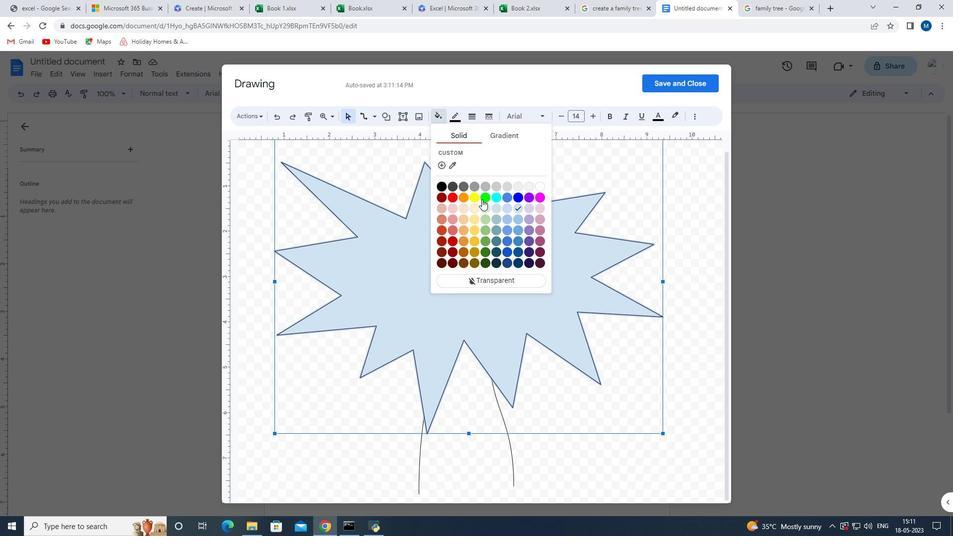 
Action: Mouse pressed left at (486, 198)
Screenshot: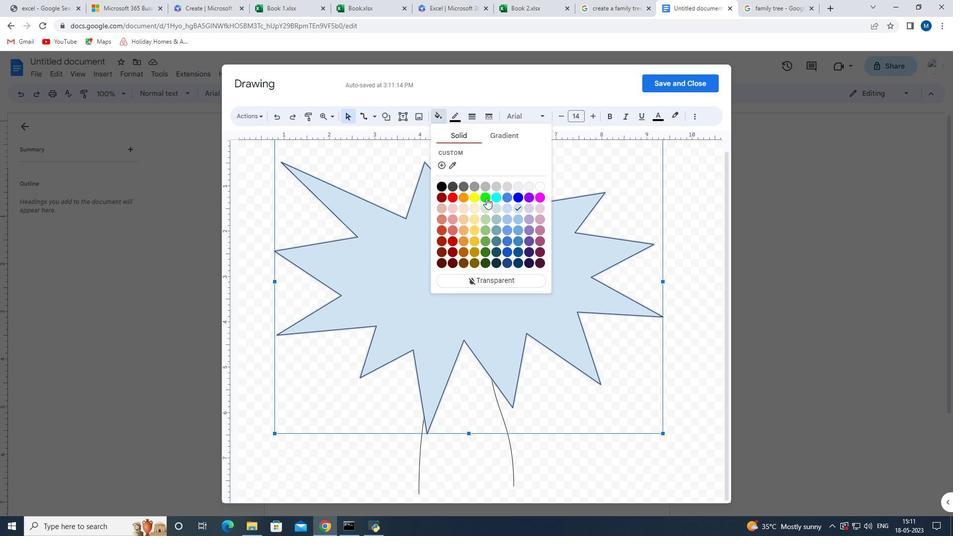 
Action: Mouse moved to (443, 117)
Screenshot: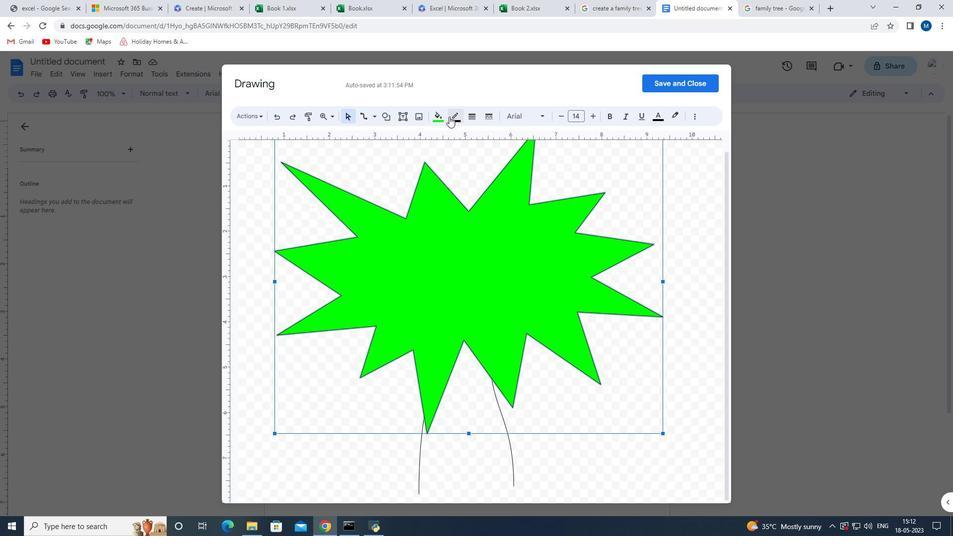 
Action: Mouse pressed left at (443, 117)
Screenshot: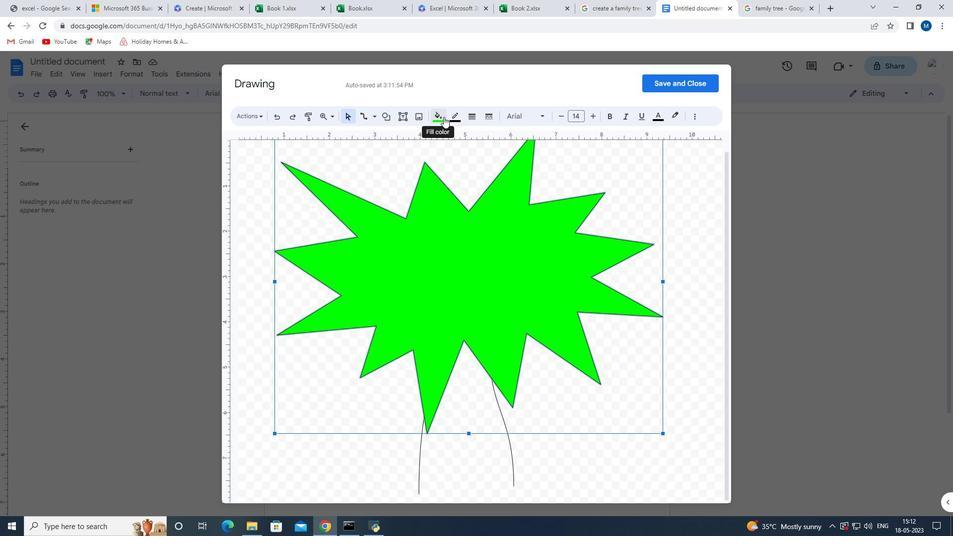 
Action: Mouse moved to (445, 195)
Screenshot: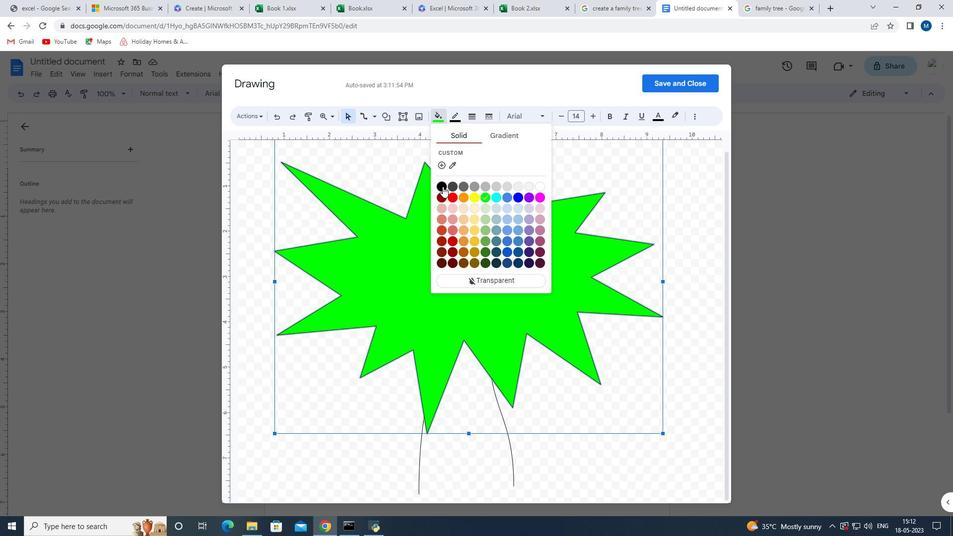 
Action: Mouse pressed left at (445, 195)
Screenshot: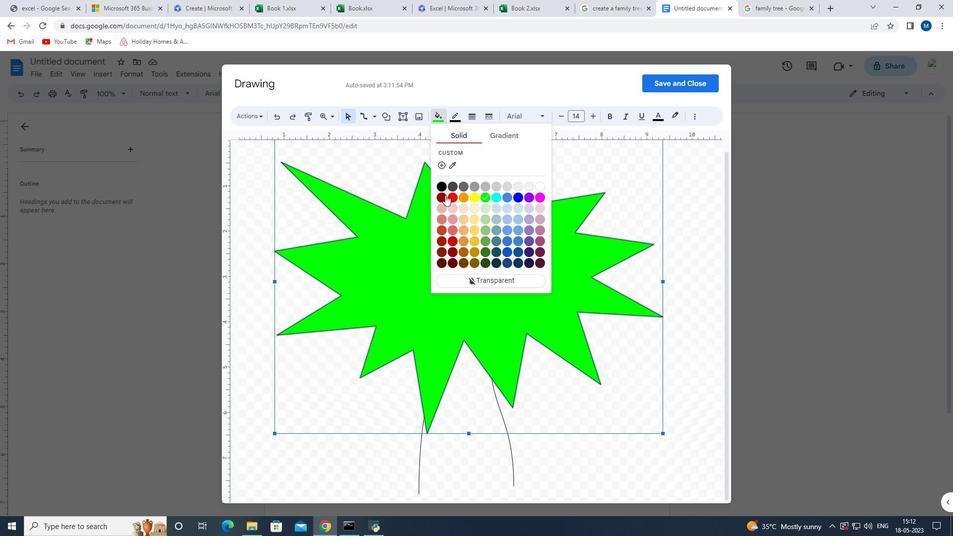 
Action: Mouse moved to (439, 121)
Screenshot: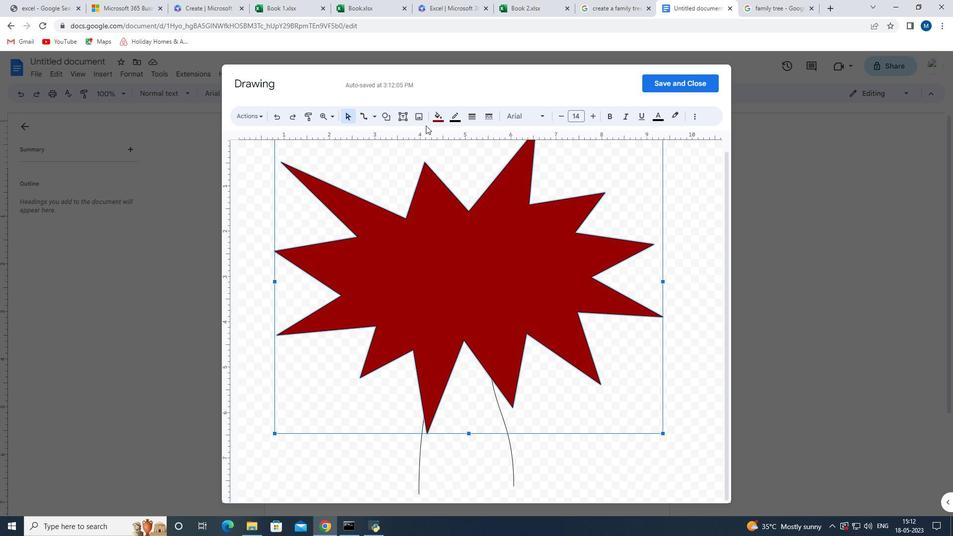 
Action: Mouse pressed left at (439, 121)
Screenshot: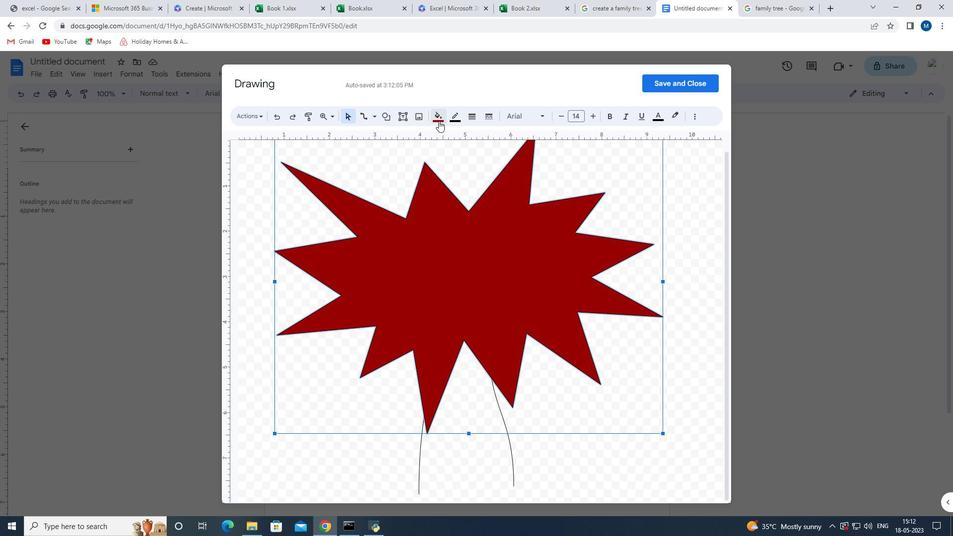 
Action: Mouse moved to (484, 200)
Screenshot: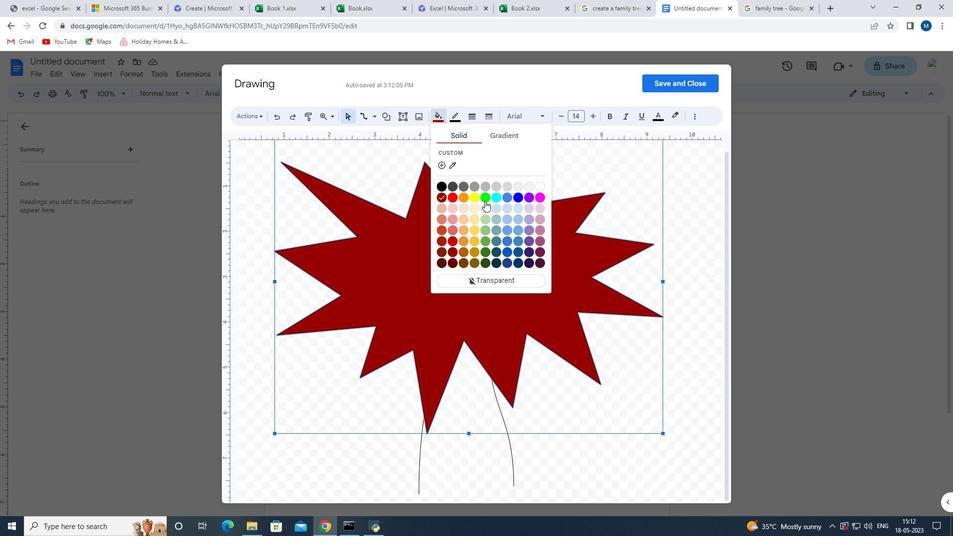 
Action: Mouse pressed left at (484, 200)
Screenshot: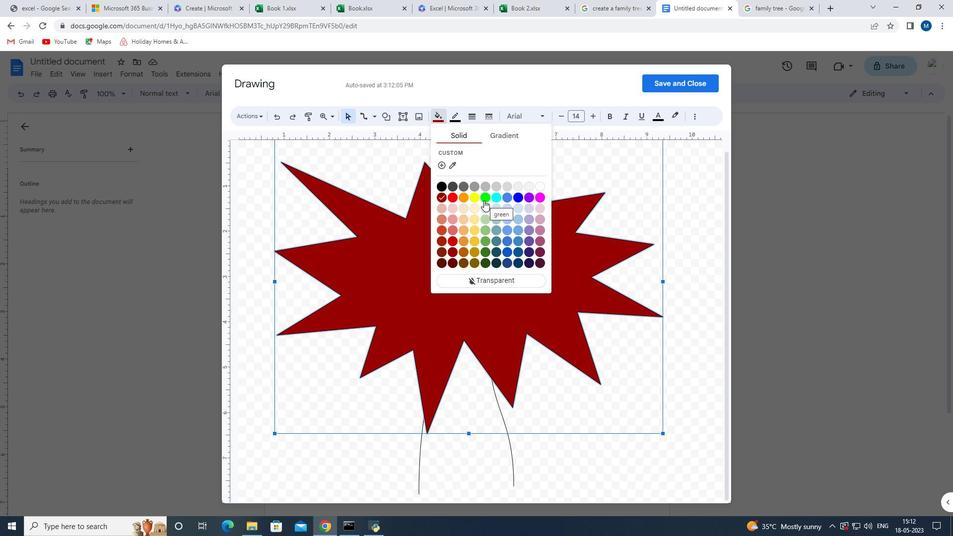 
Action: Mouse moved to (440, 116)
Screenshot: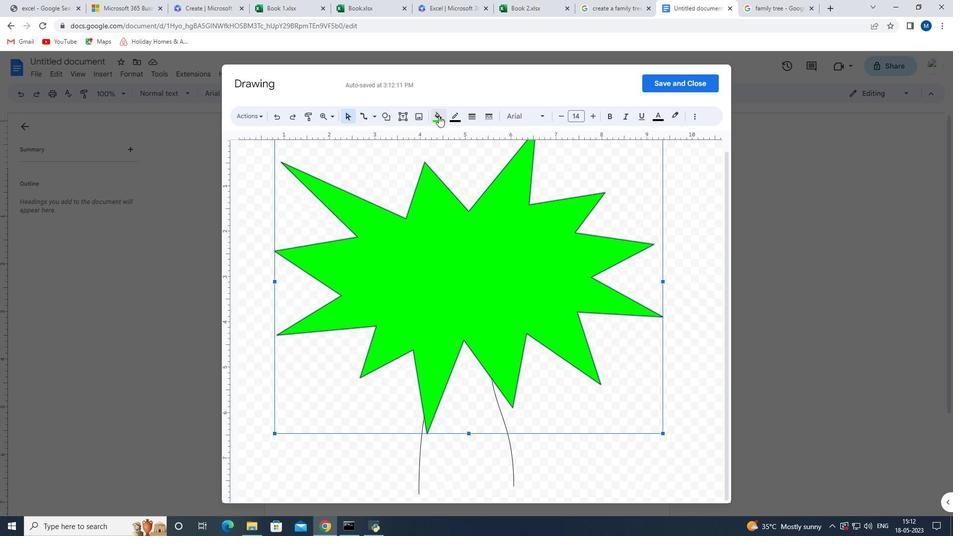 
Action: Mouse pressed left at (440, 116)
Screenshot: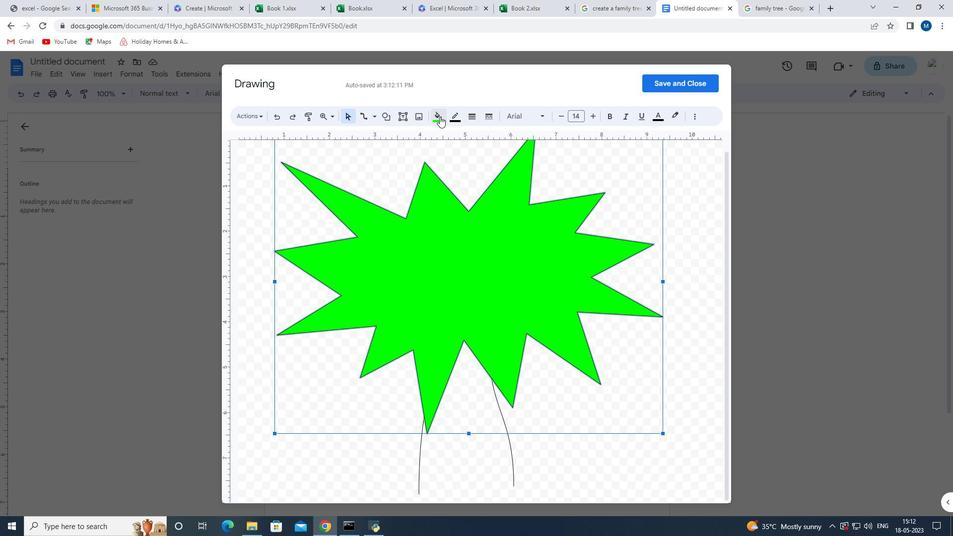 
Action: Mouse moved to (488, 229)
Screenshot: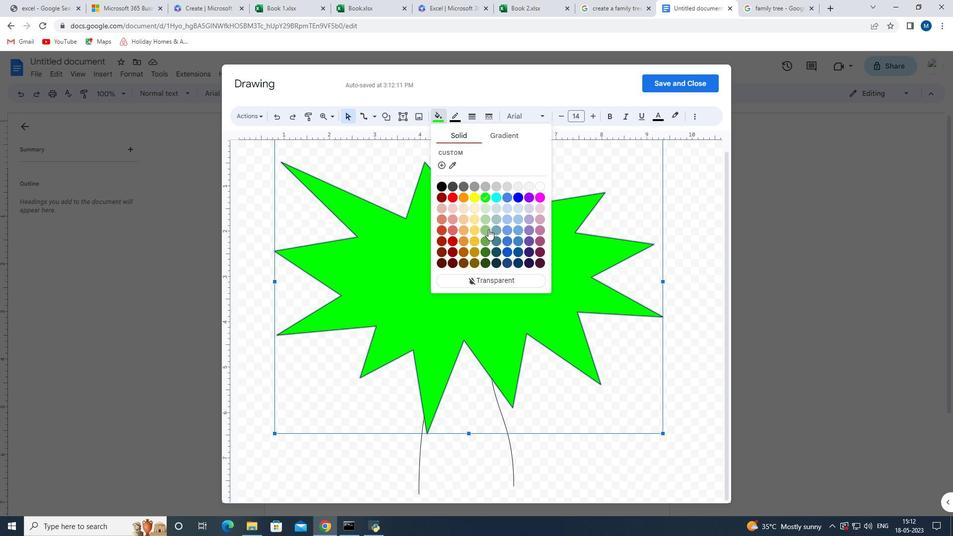 
Action: Mouse pressed left at (488, 229)
Screenshot: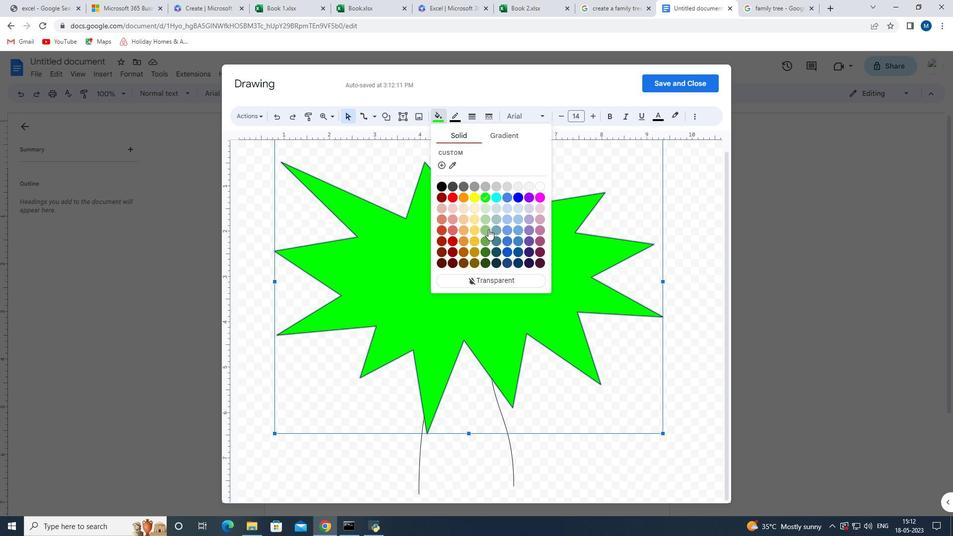
Action: Mouse moved to (442, 117)
Screenshot: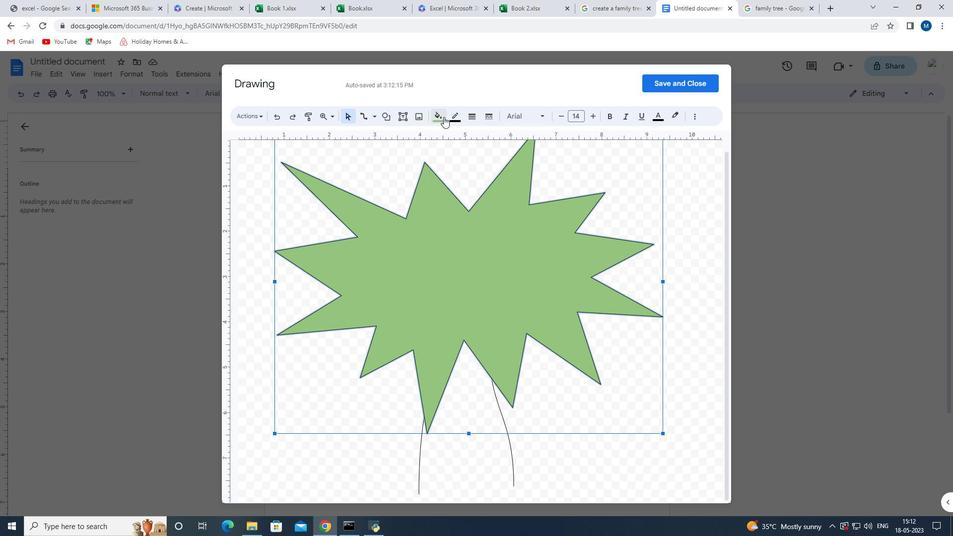 
Action: Mouse pressed left at (442, 117)
Screenshot: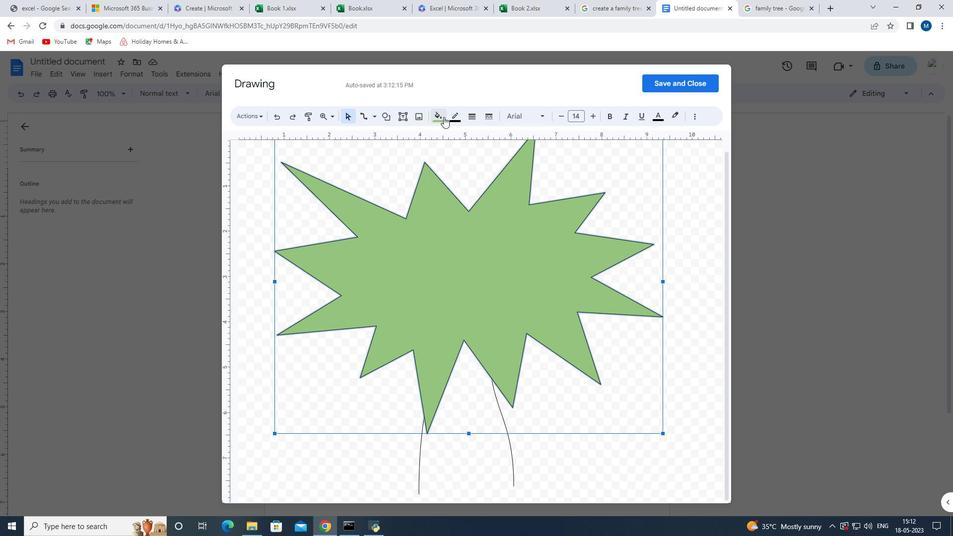 
Action: Mouse moved to (495, 239)
Screenshot: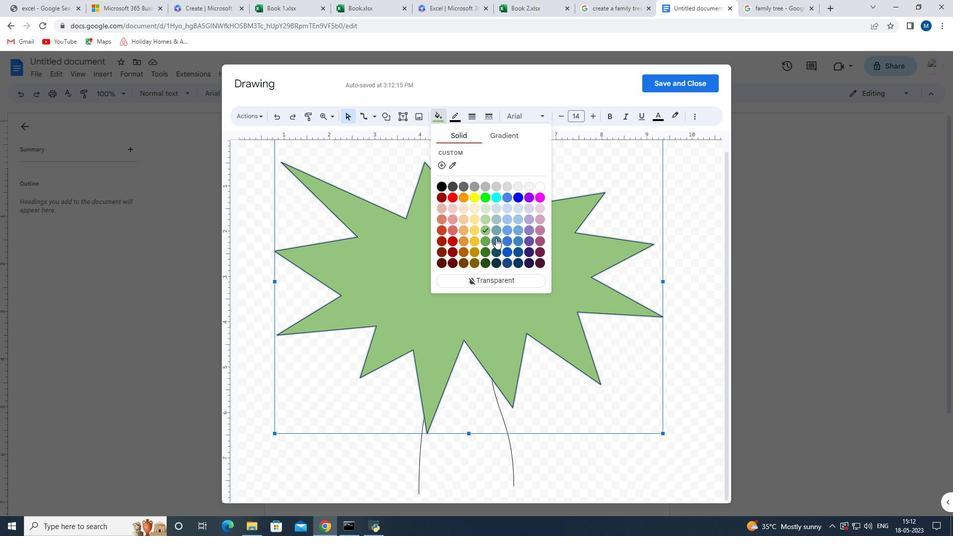 
Action: Mouse pressed left at (495, 239)
Screenshot: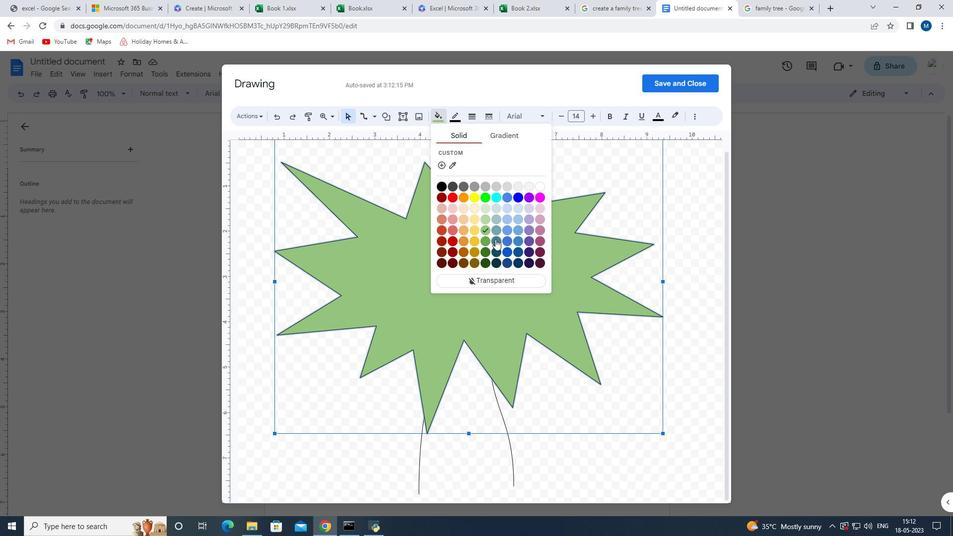 
Action: Mouse moved to (440, 113)
Screenshot: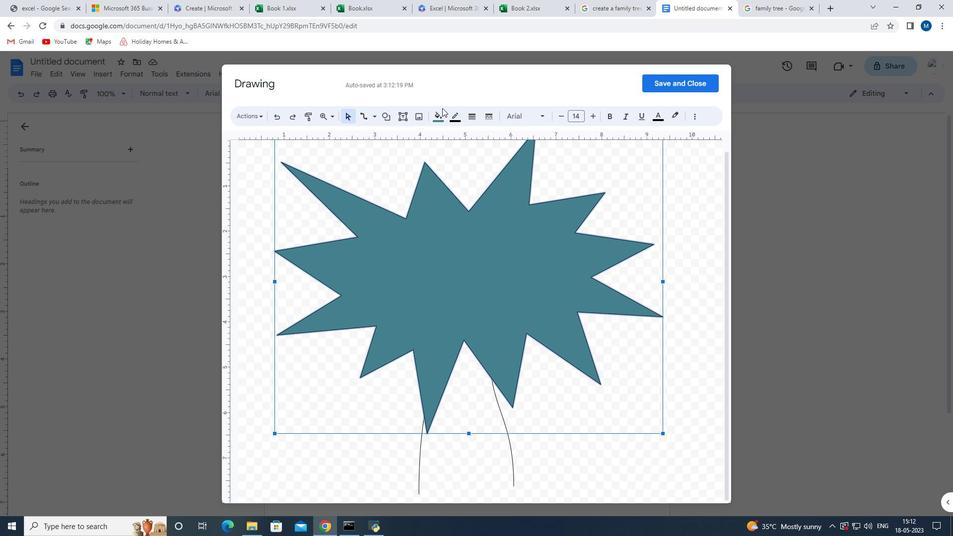 
Action: Mouse pressed left at (440, 113)
Screenshot: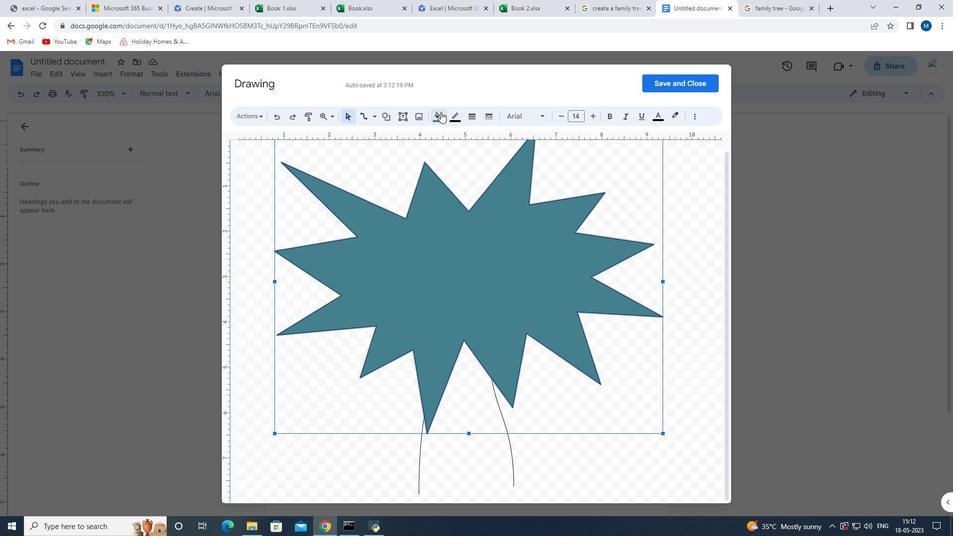 
Action: Mouse moved to (485, 262)
Screenshot: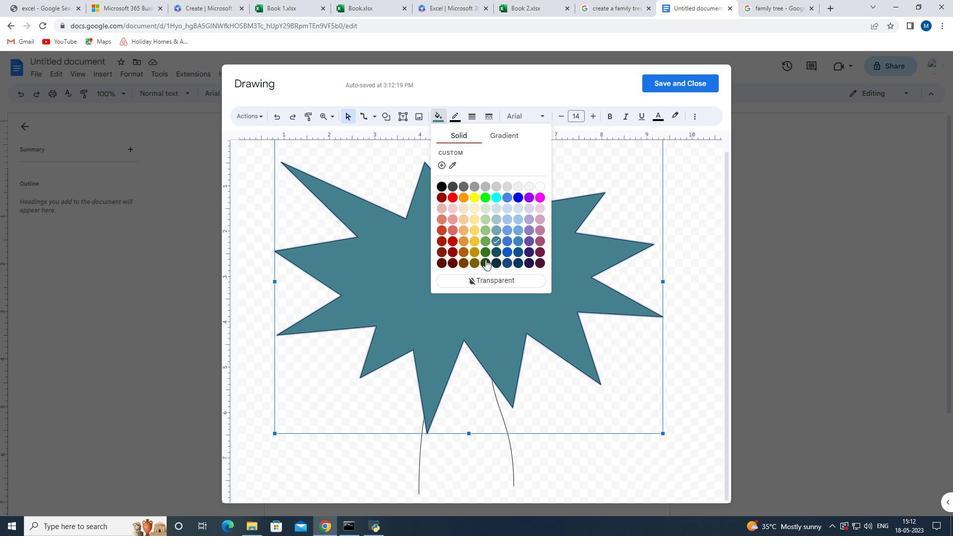 
Action: Mouse pressed left at (485, 262)
Screenshot: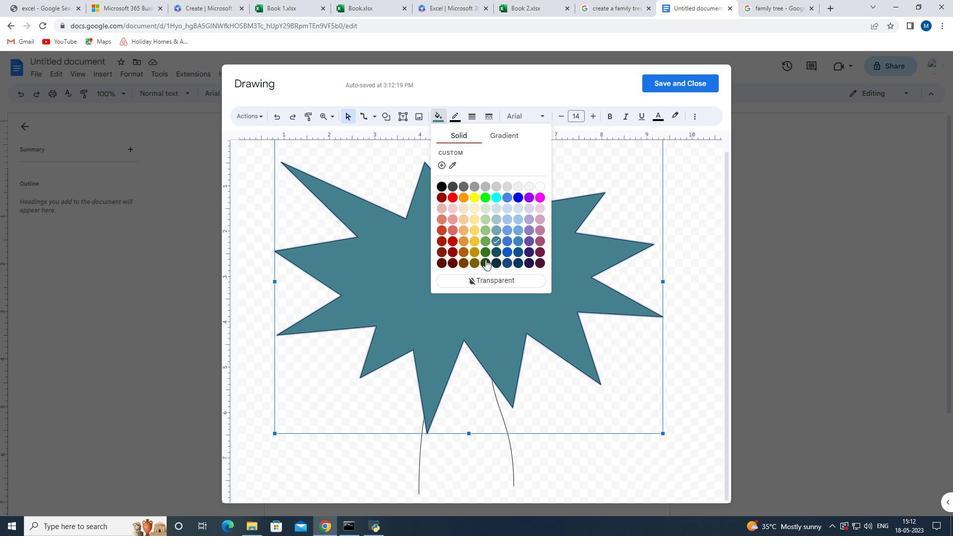 
Action: Mouse moved to (440, 121)
Screenshot: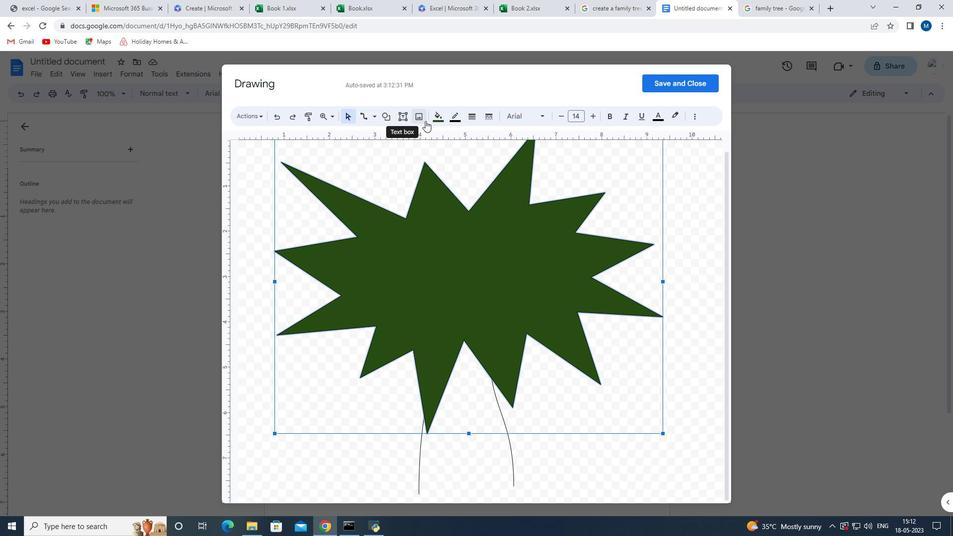 
Action: Mouse pressed left at (440, 121)
Screenshot: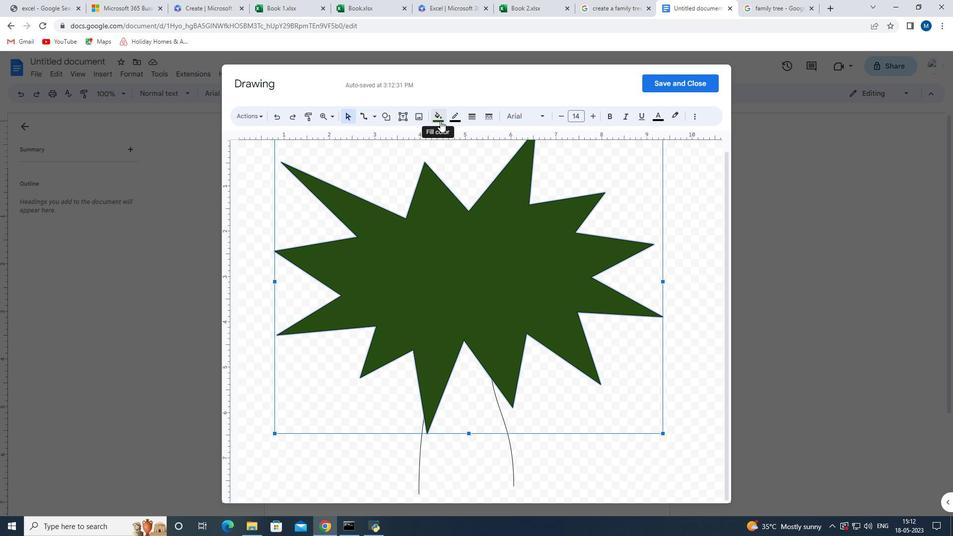 
Action: Mouse moved to (487, 243)
Screenshot: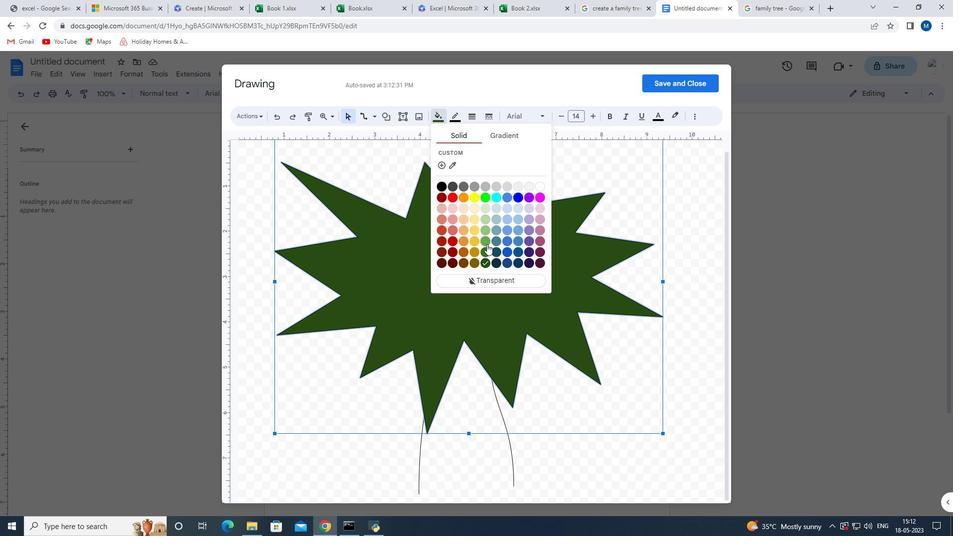
Action: Mouse pressed left at (487, 243)
Screenshot: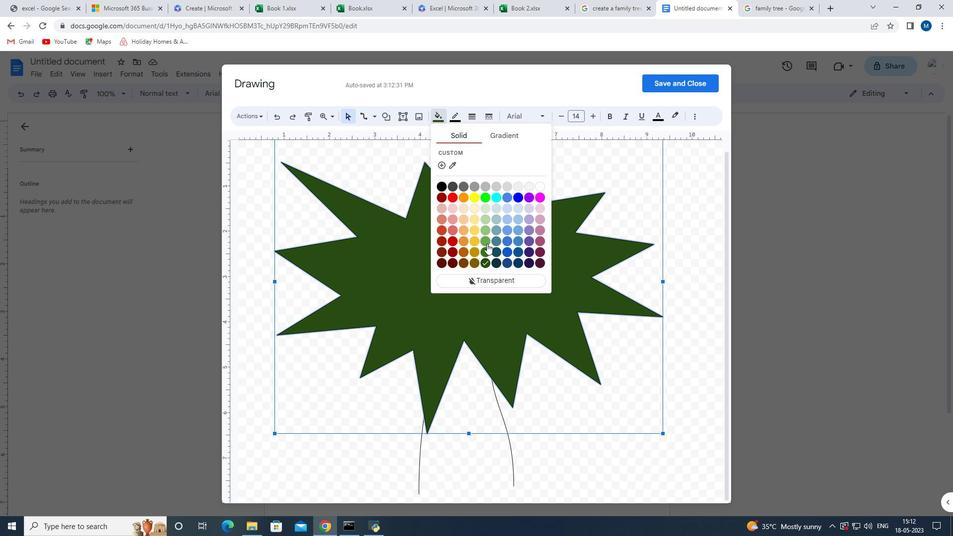 
Action: Mouse moved to (441, 118)
Screenshot: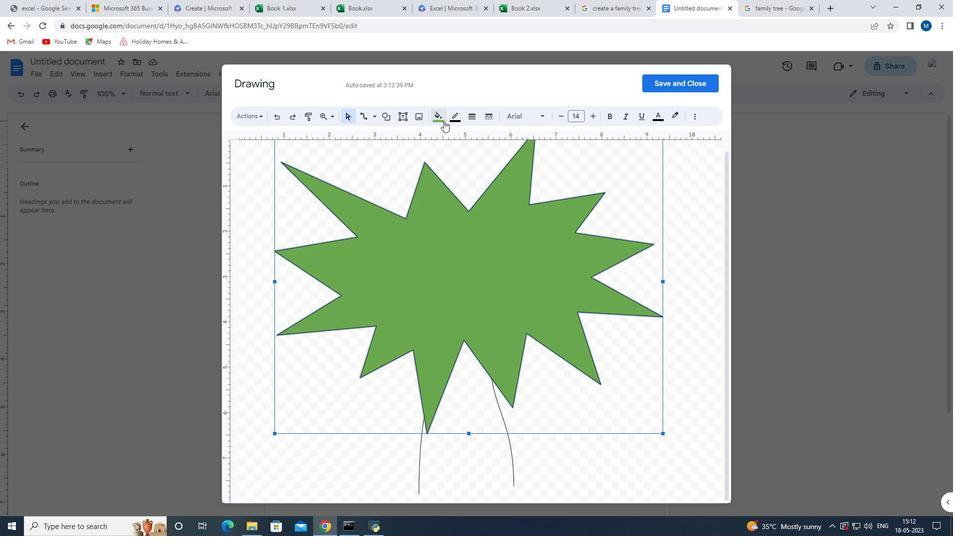 
Action: Mouse pressed left at (441, 118)
Screenshot: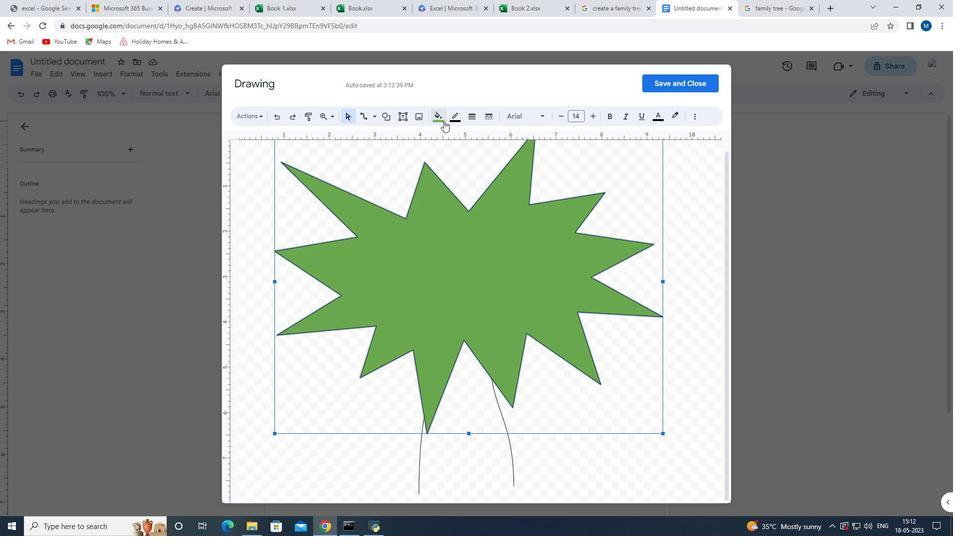 
Action: Mouse moved to (486, 251)
Screenshot: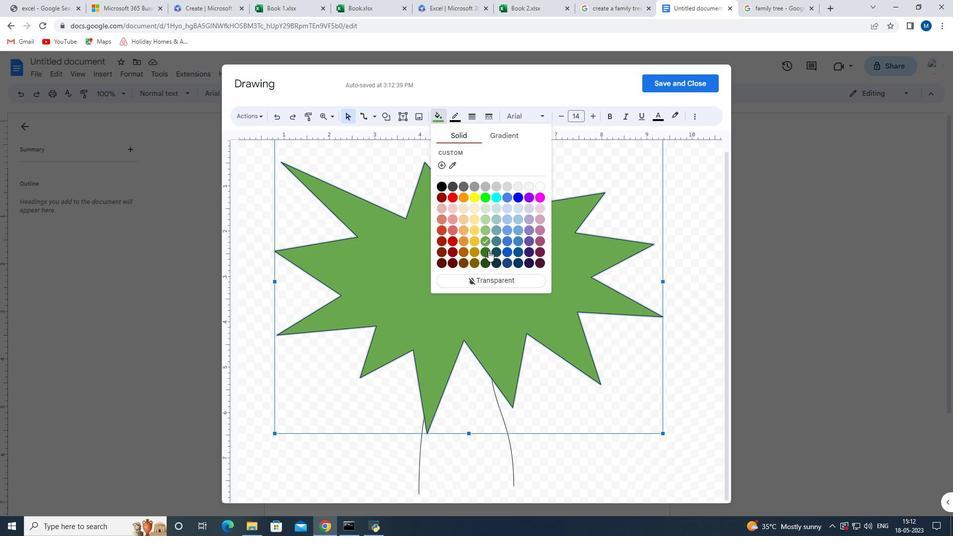 
Action: Mouse pressed left at (486, 251)
Screenshot: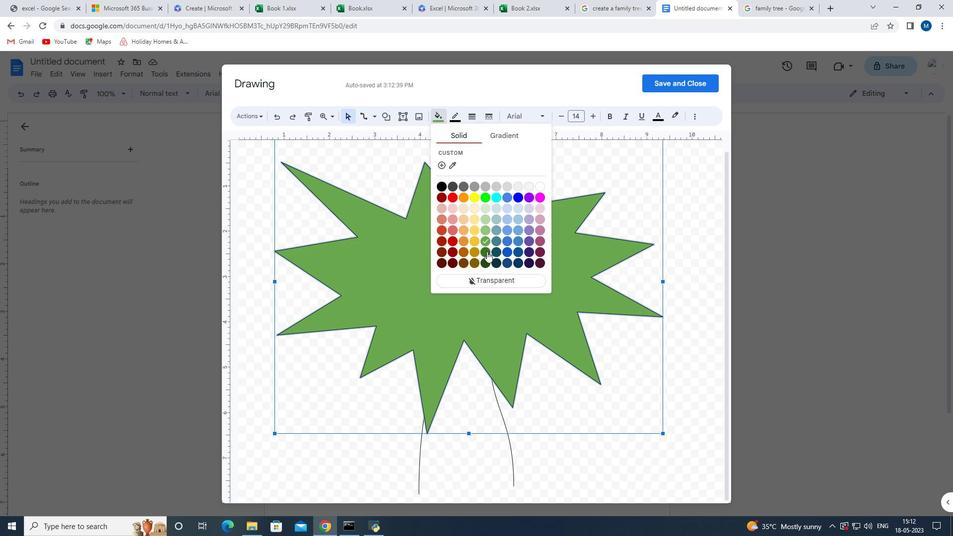 
Action: Mouse moved to (469, 413)
Screenshot: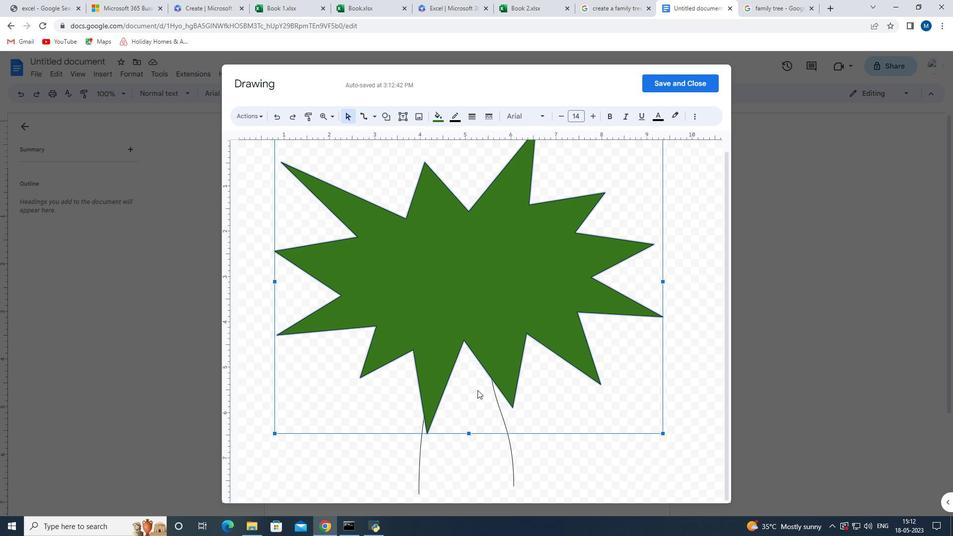 
Action: Mouse pressed left at (469, 413)
Screenshot: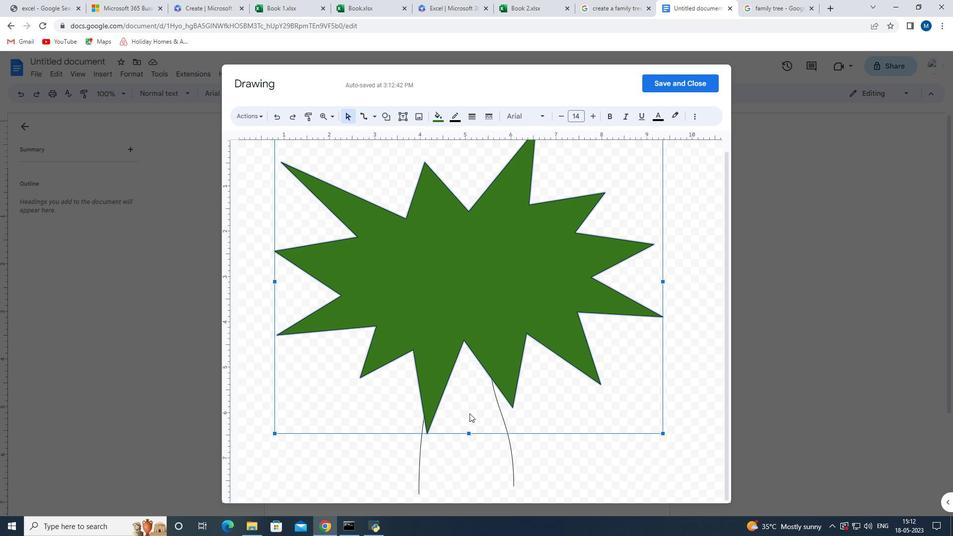 
Action: Mouse moved to (456, 447)
Screenshot: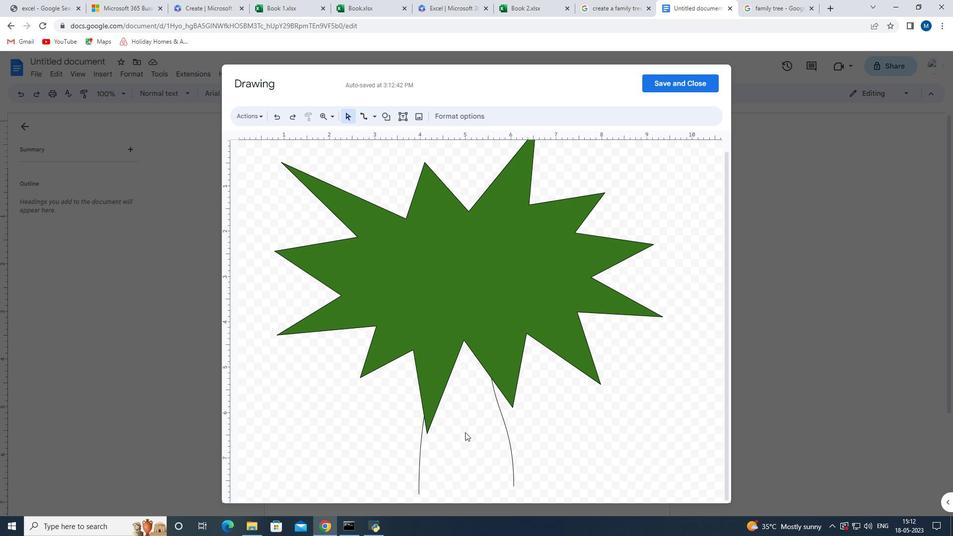 
Action: Mouse pressed left at (456, 447)
Screenshot: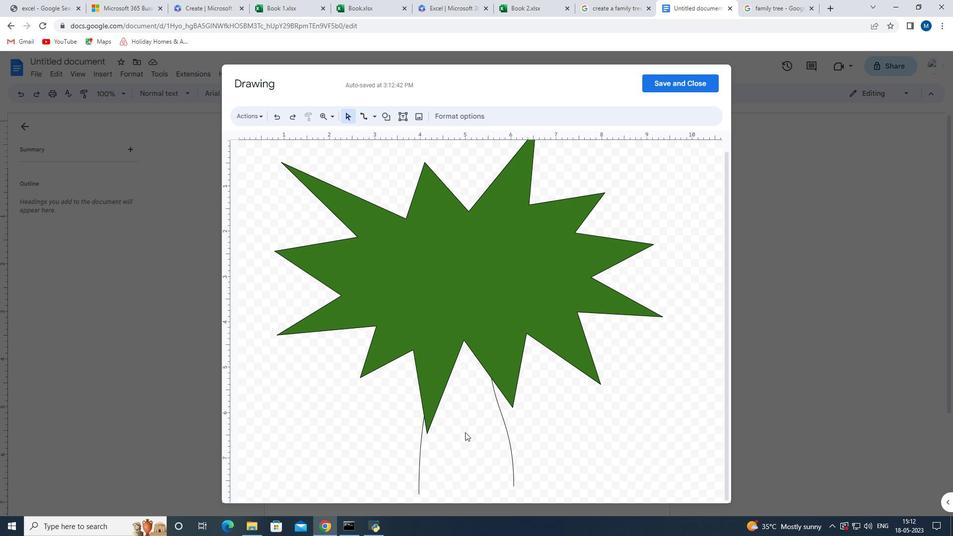 
Action: Mouse moved to (456, 447)
Screenshot: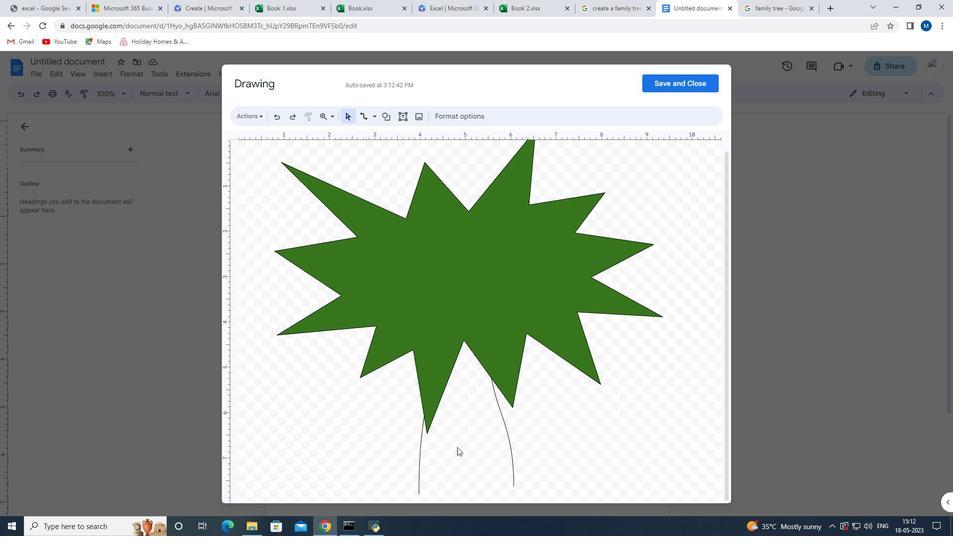
Action: Mouse pressed left at (456, 447)
Screenshot: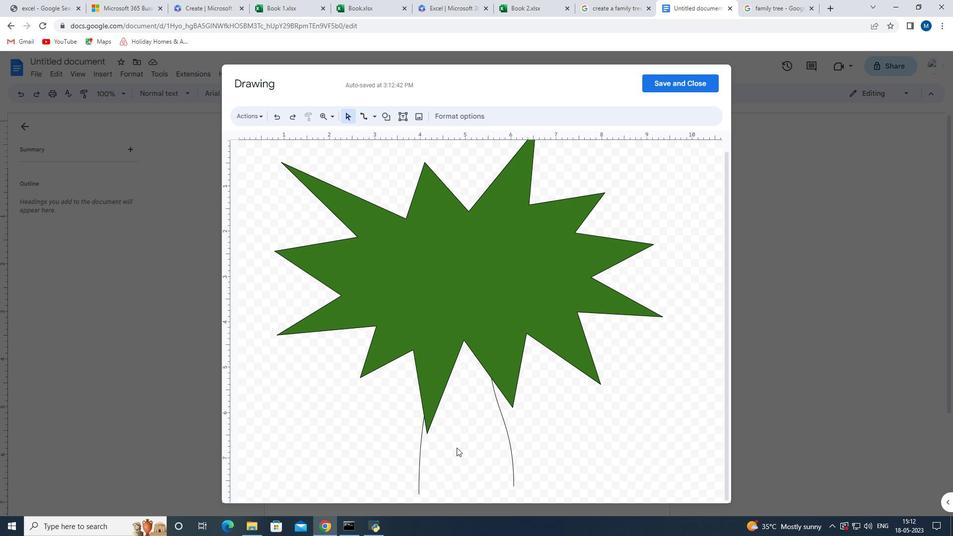 
Action: Mouse pressed left at (456, 447)
Screenshot: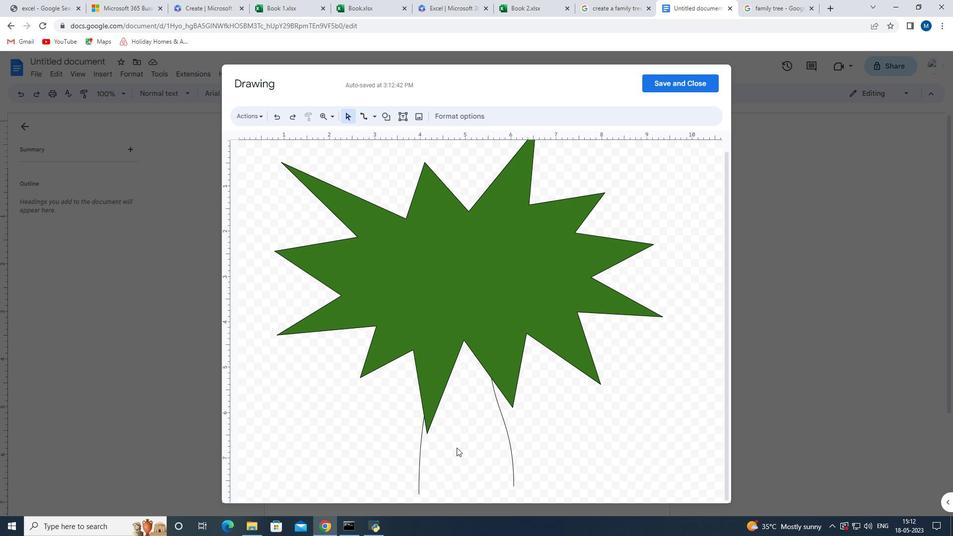
Action: Mouse pressed left at (456, 447)
Screenshot: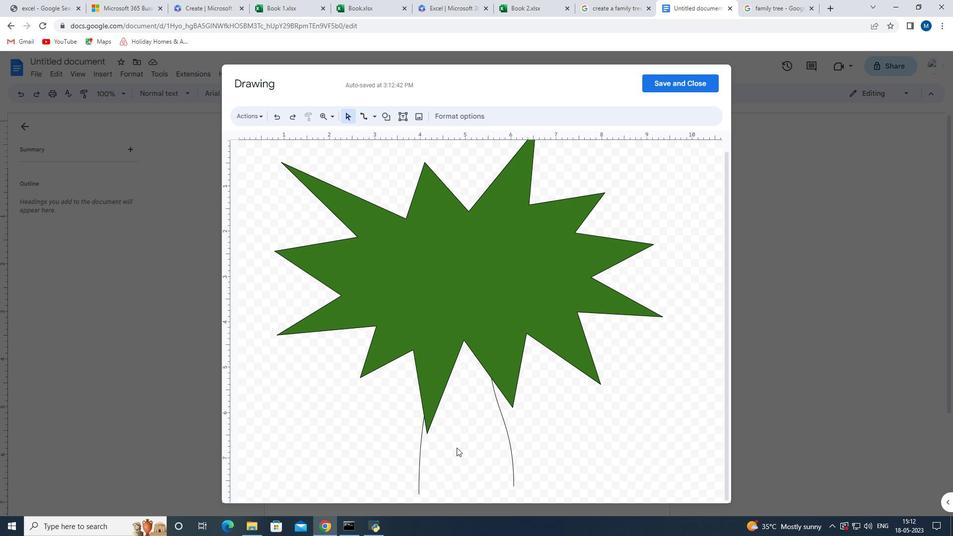 
Action: Mouse pressed left at (456, 447)
Screenshot: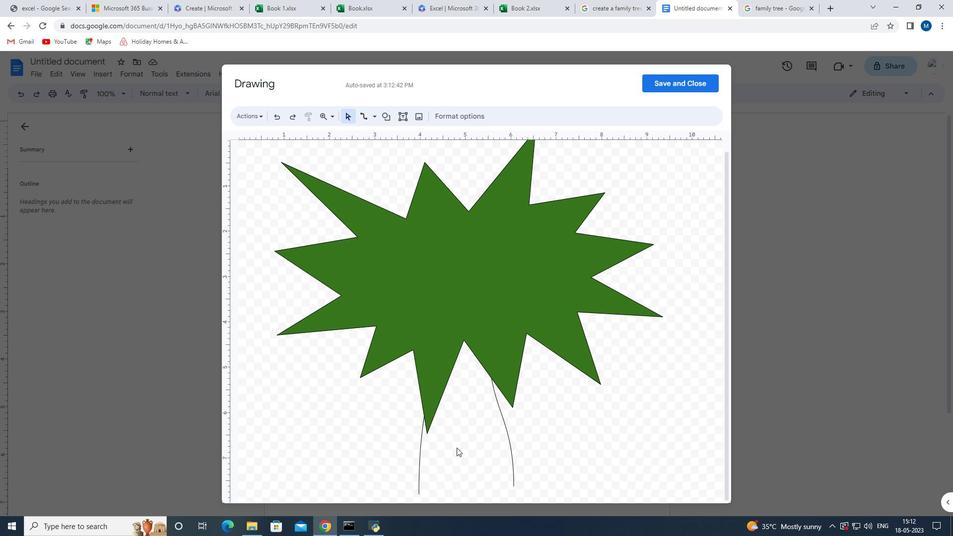 
Action: Mouse pressed left at (456, 447)
Screenshot: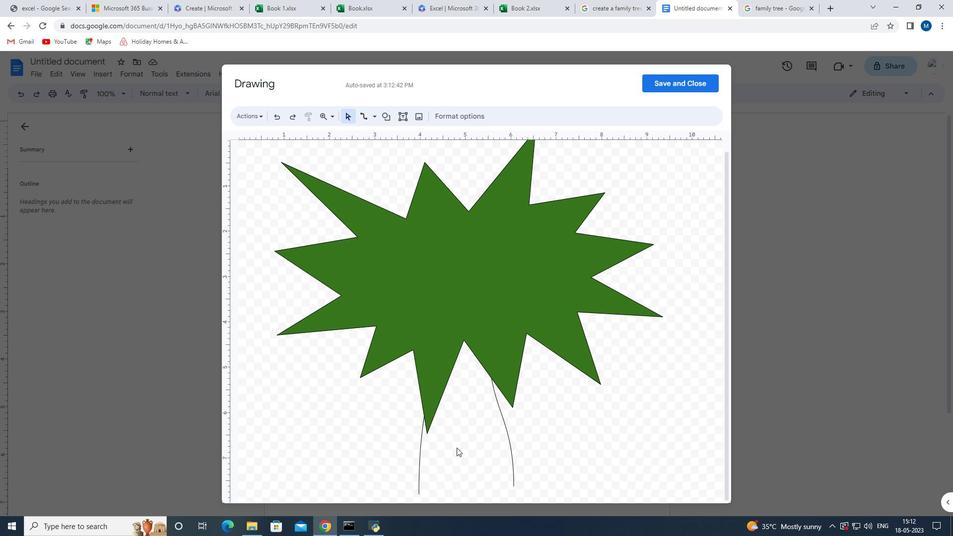 
Action: Mouse moved to (419, 493)
Screenshot: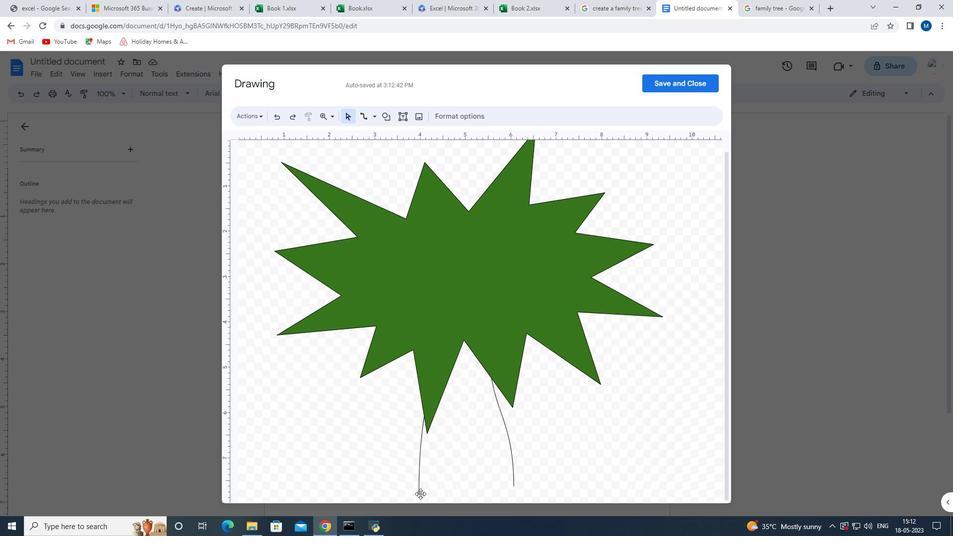 
Action: Mouse pressed left at (419, 493)
Screenshot: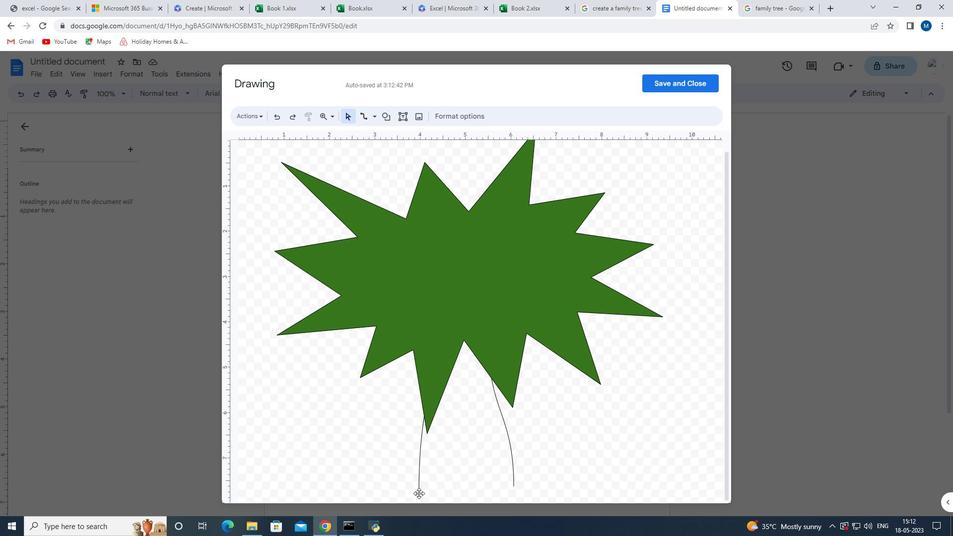 
Action: Mouse moved to (469, 485)
Screenshot: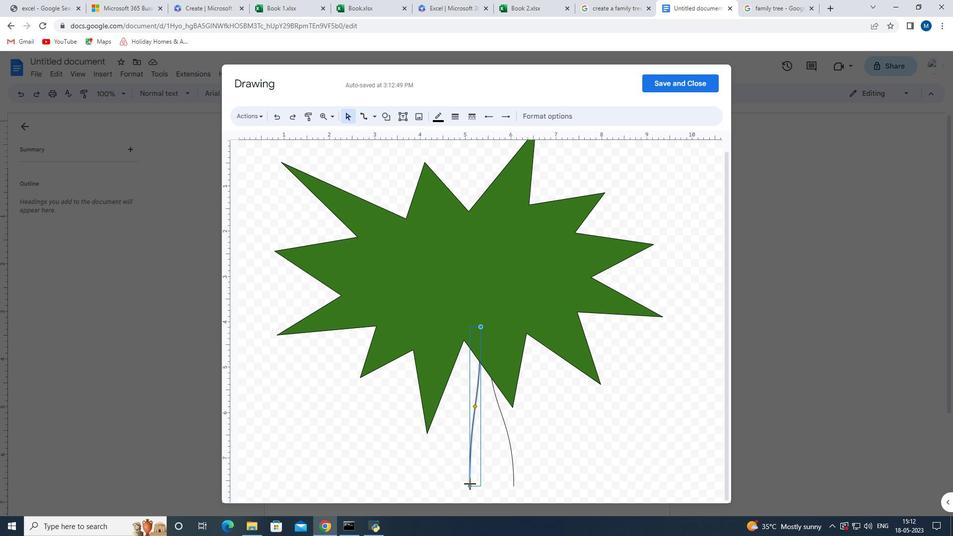 
Action: Mouse pressed left at (469, 485)
Screenshot: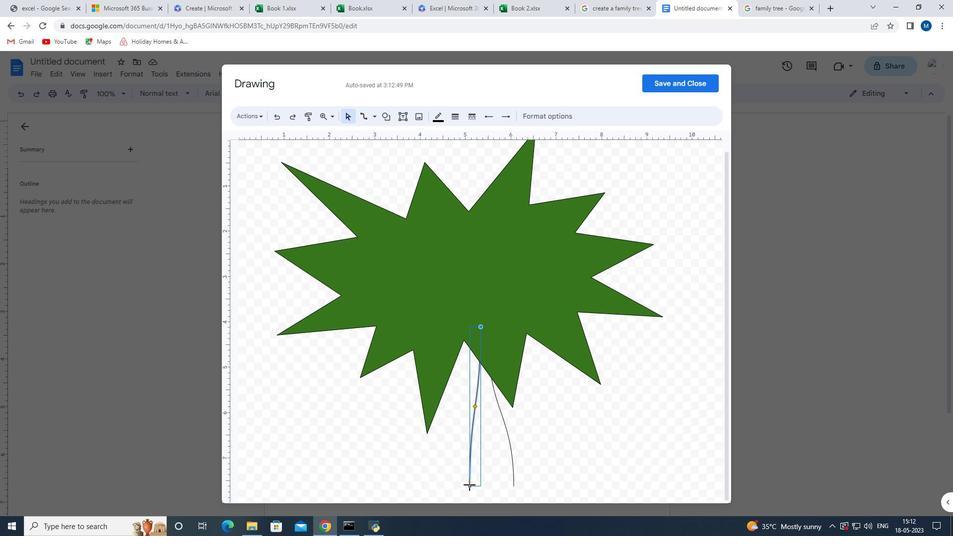 
Action: Mouse moved to (480, 324)
Screenshot: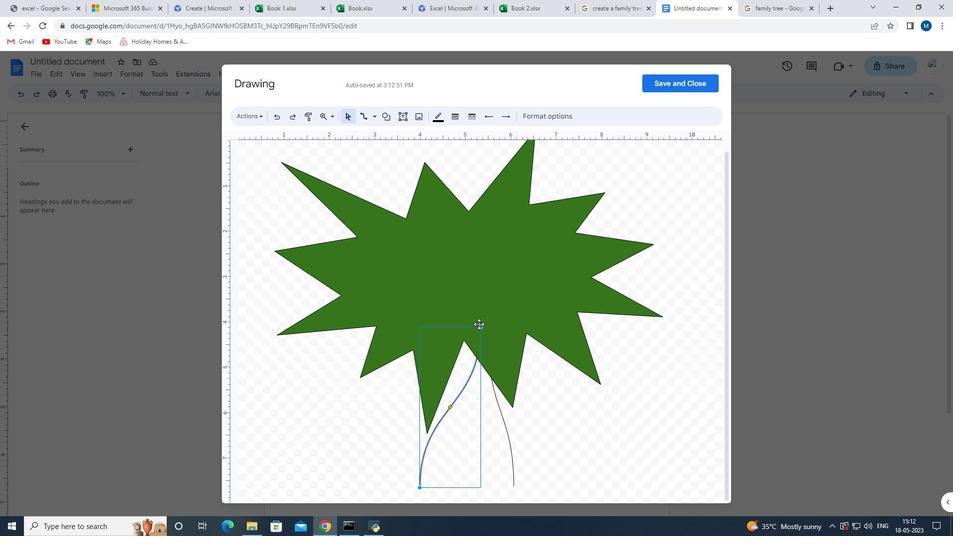
Action: Mouse pressed left at (480, 324)
Screenshot: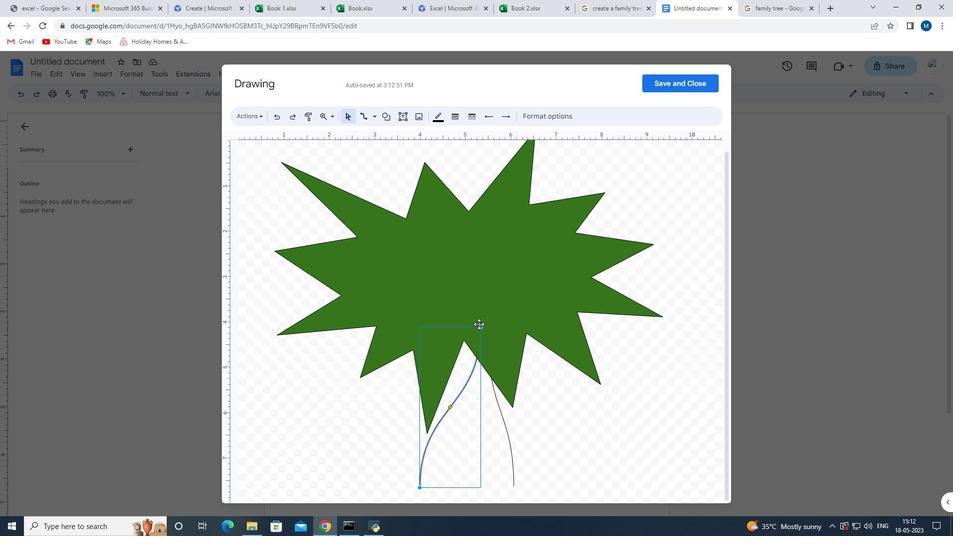 
Action: Mouse moved to (467, 382)
Screenshot: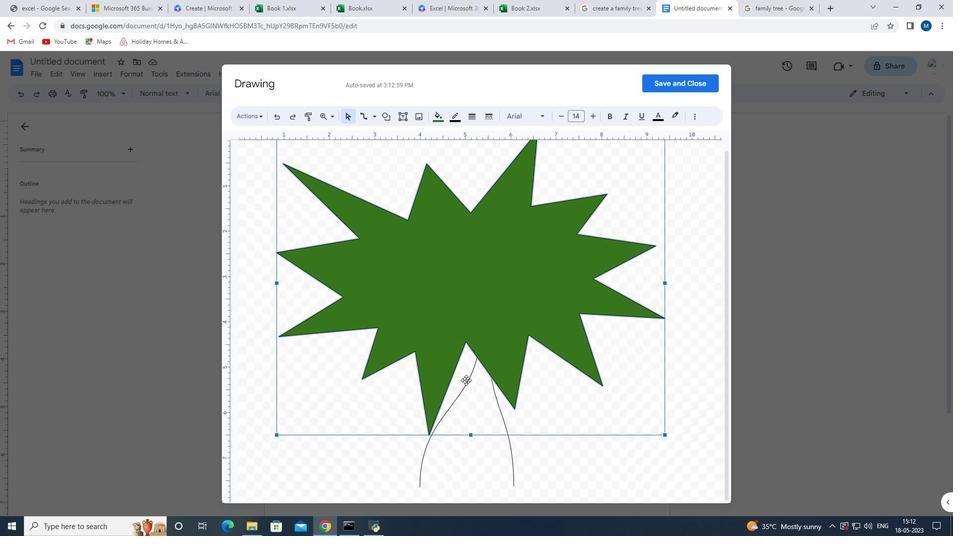 
Action: Mouse pressed left at (467, 382)
Screenshot: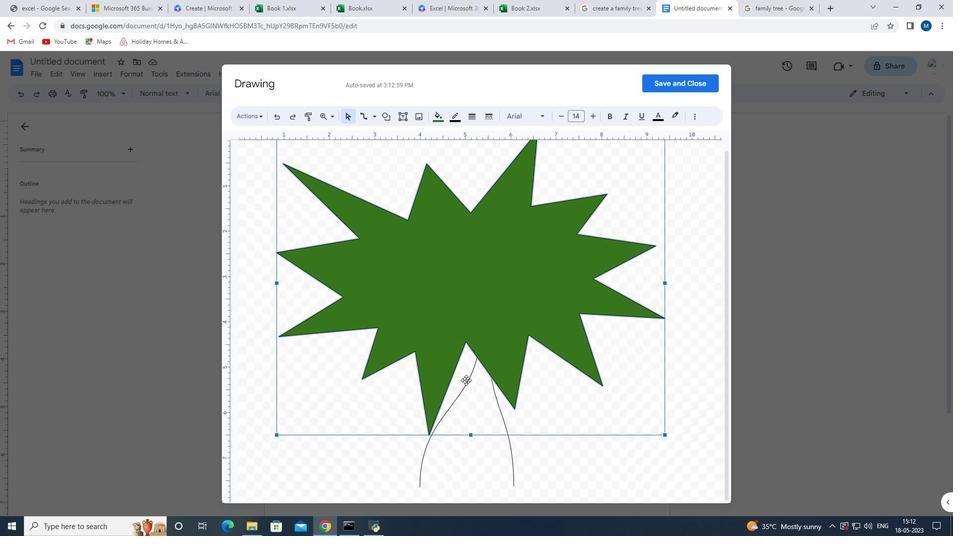 
Action: Mouse moved to (481, 327)
Screenshot: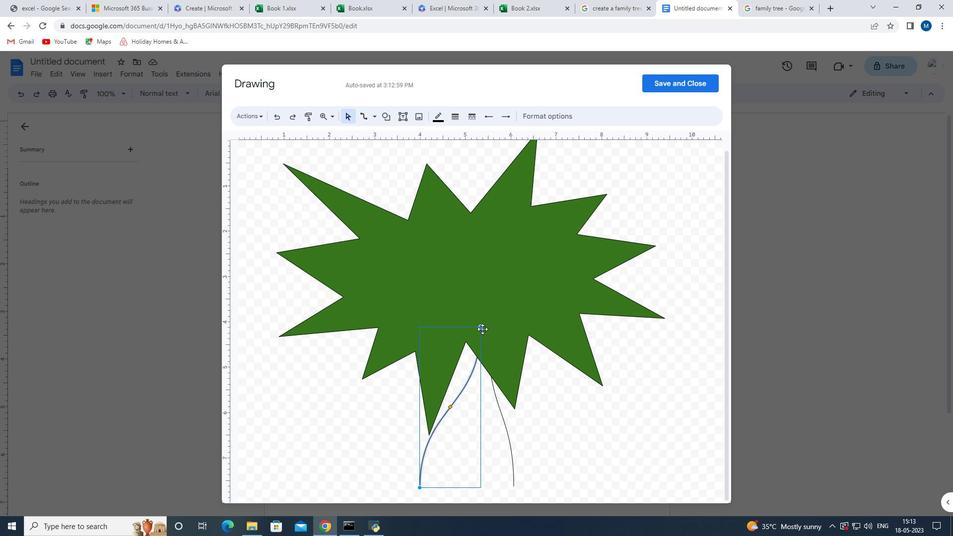 
Action: Mouse pressed left at (481, 327)
Screenshot: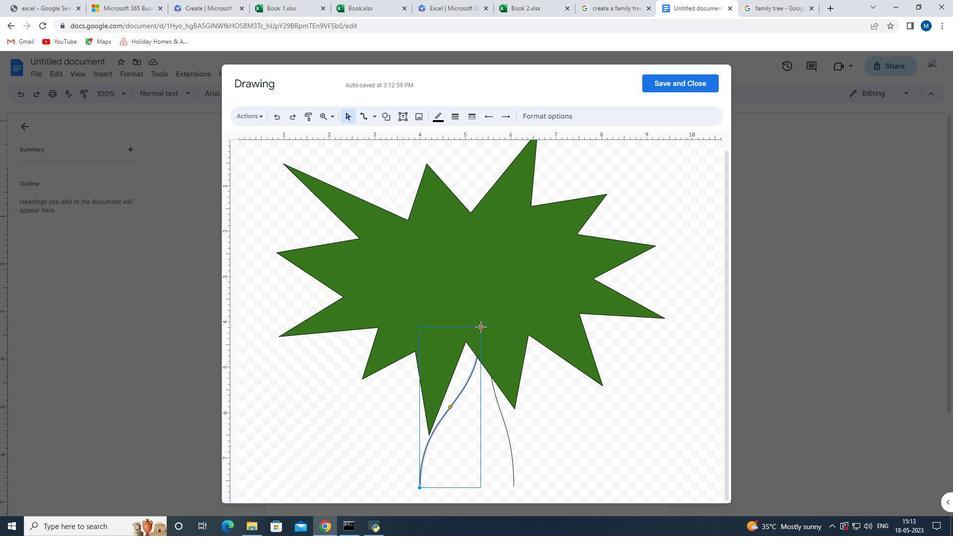 
Action: Mouse moved to (453, 311)
Screenshot: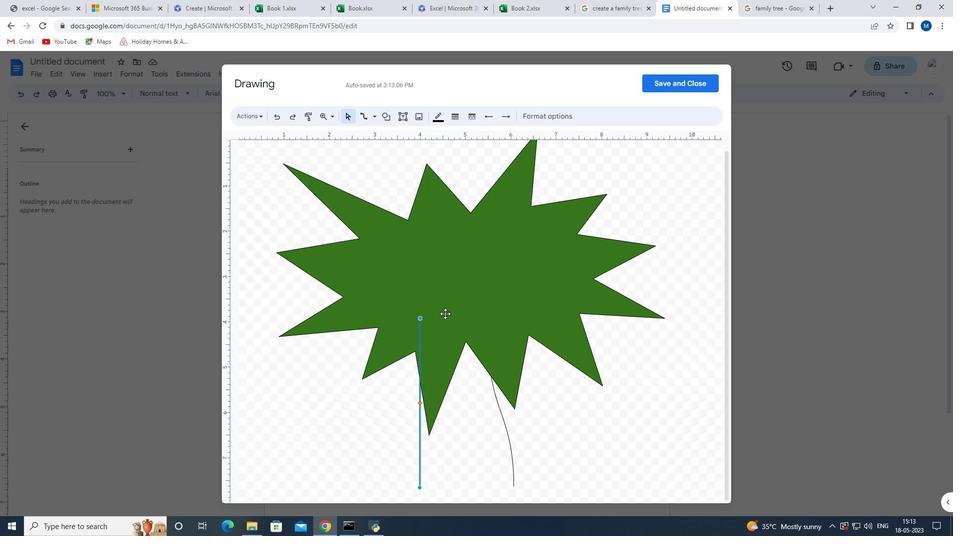 
Action: Mouse pressed left at (453, 311)
Screenshot: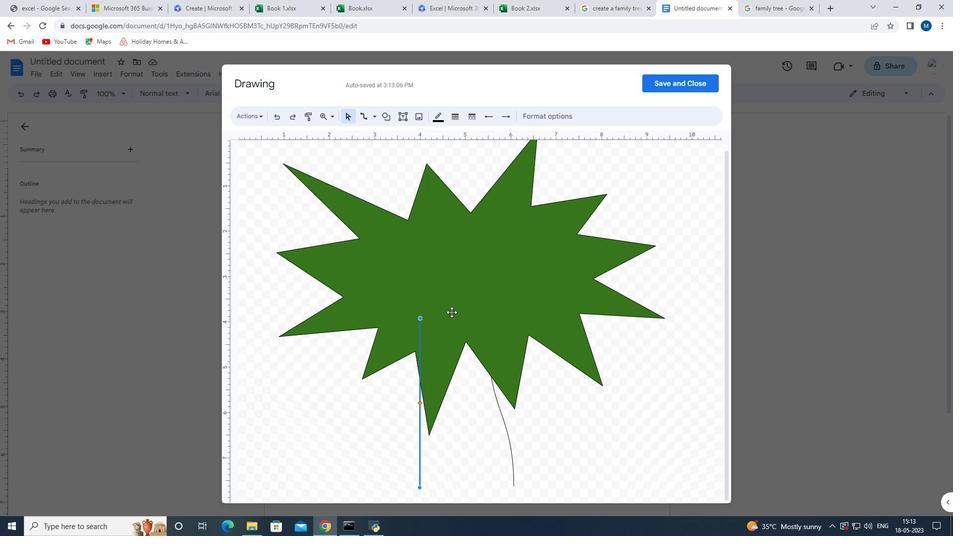 
Action: Mouse moved to (372, 118)
Screenshot: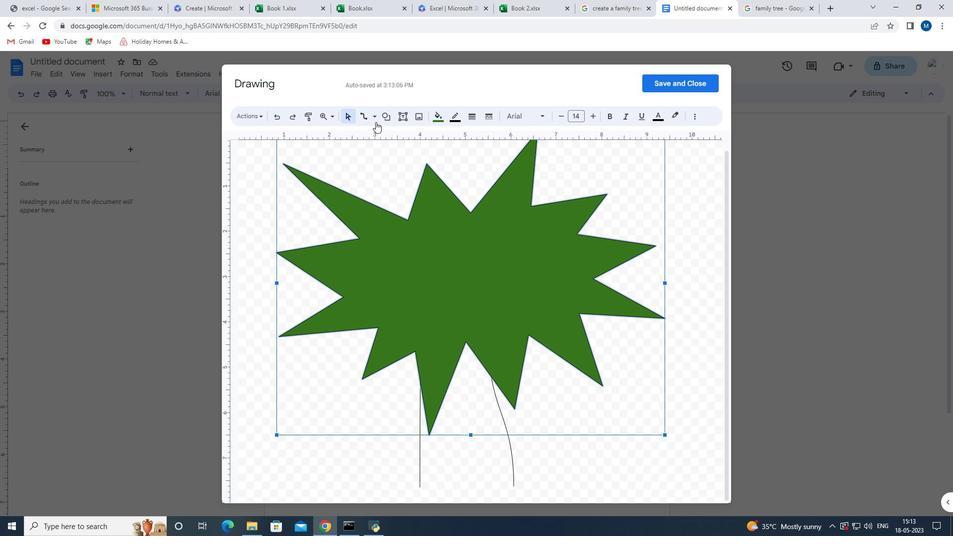 
Action: Mouse pressed left at (372, 118)
Screenshot: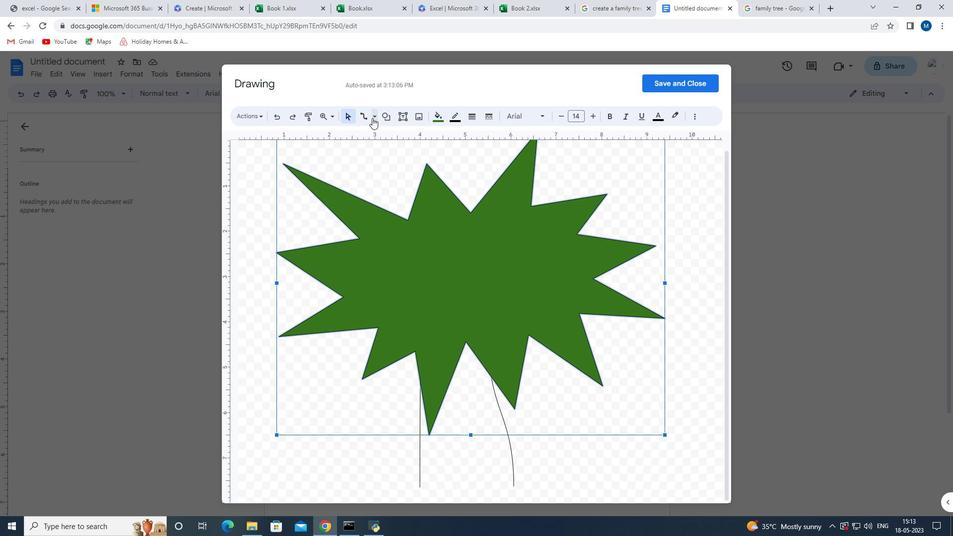 
Action: Mouse moved to (415, 134)
Screenshot: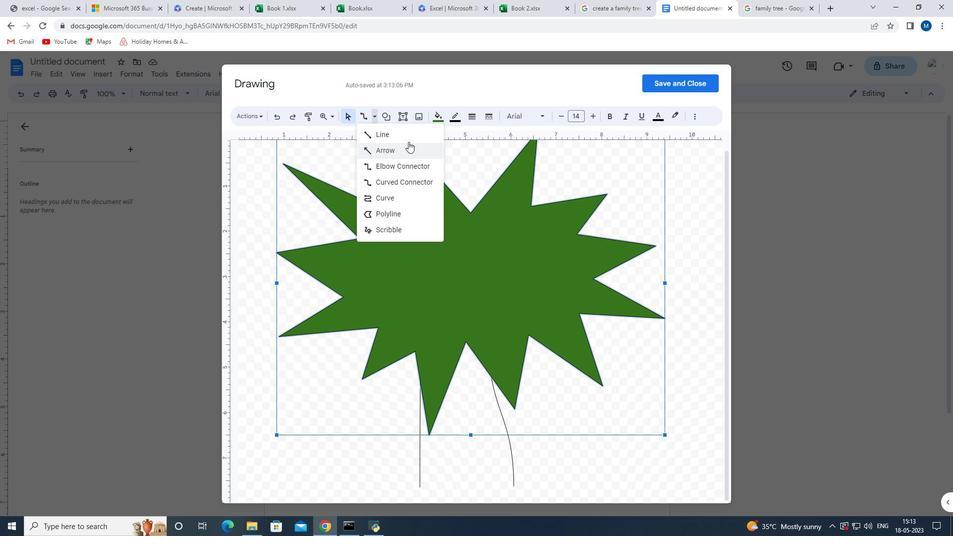 
Action: Mouse pressed left at (415, 134)
Screenshot: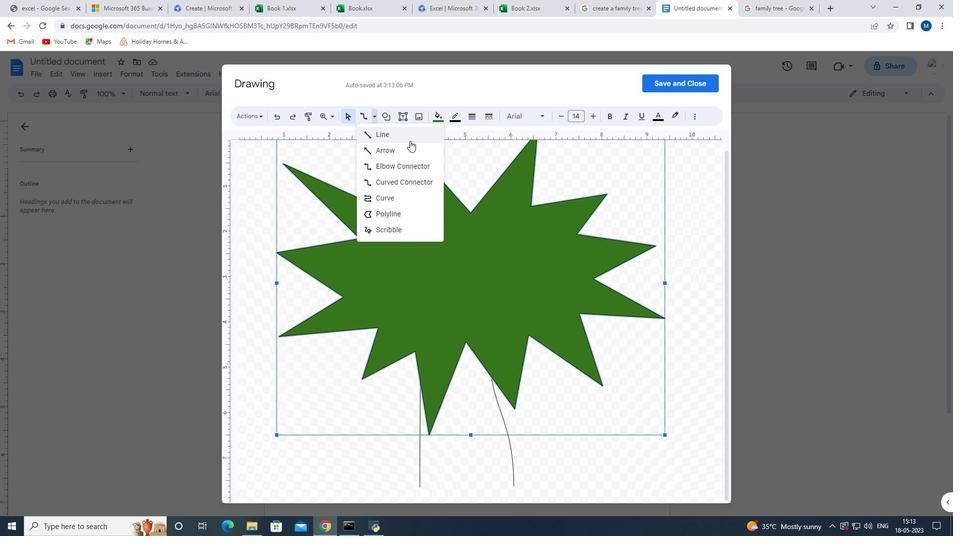 
Action: Mouse moved to (371, 488)
Screenshot: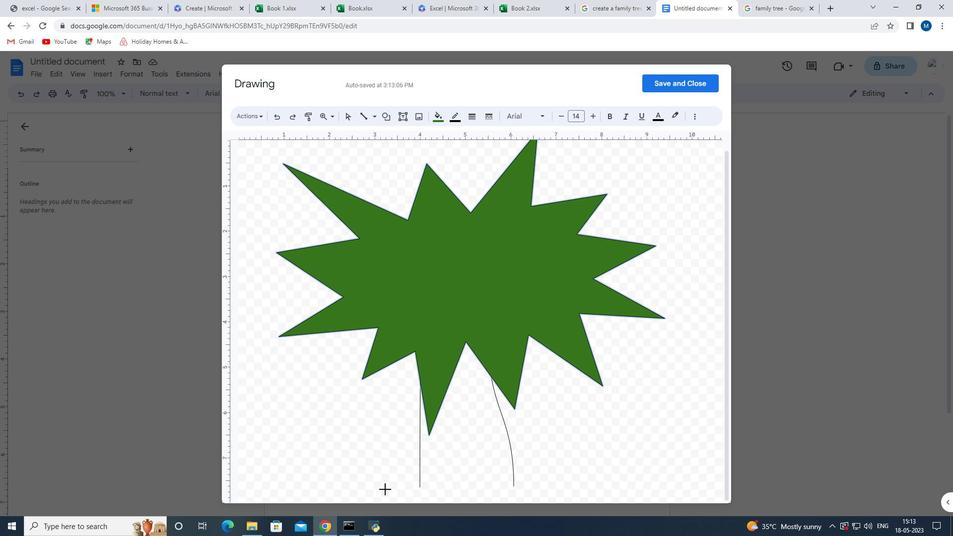 
Action: Mouse pressed left at (371, 488)
Screenshot: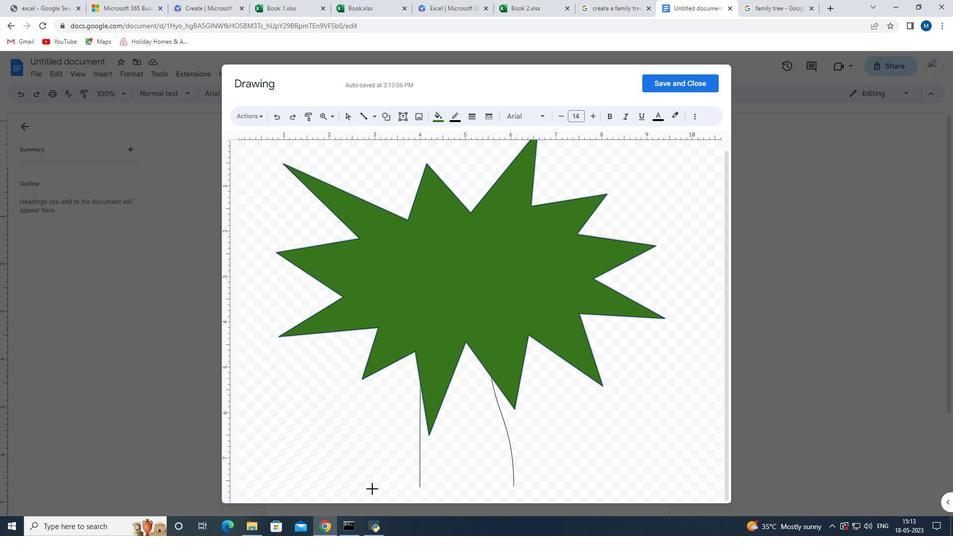 
Action: Mouse moved to (478, 464)
Screenshot: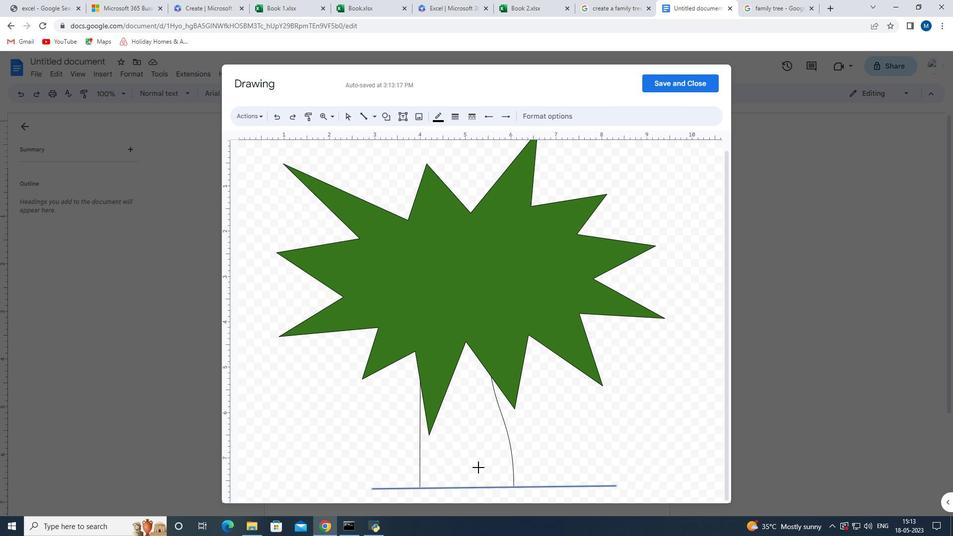 
Action: Mouse pressed left at (478, 464)
Screenshot: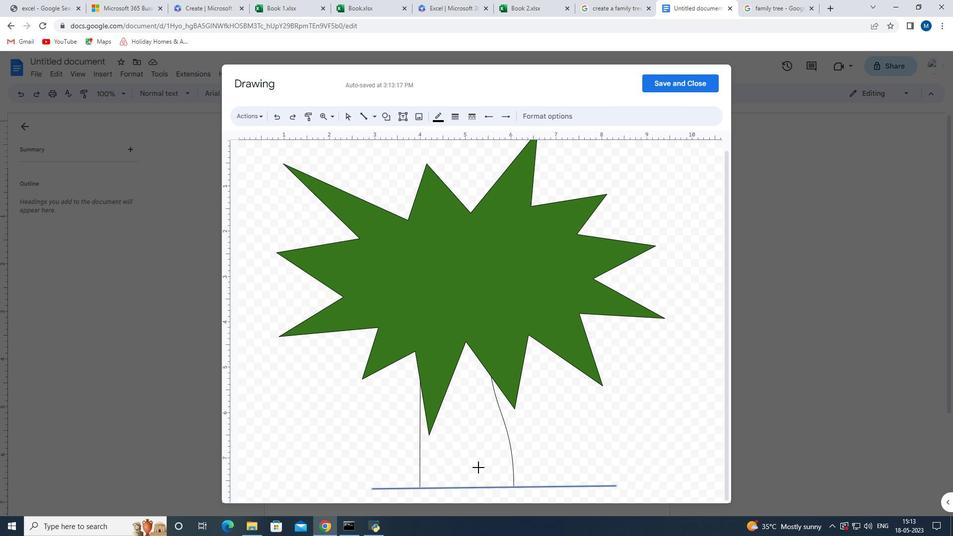 
Action: Mouse moved to (489, 473)
Screenshot: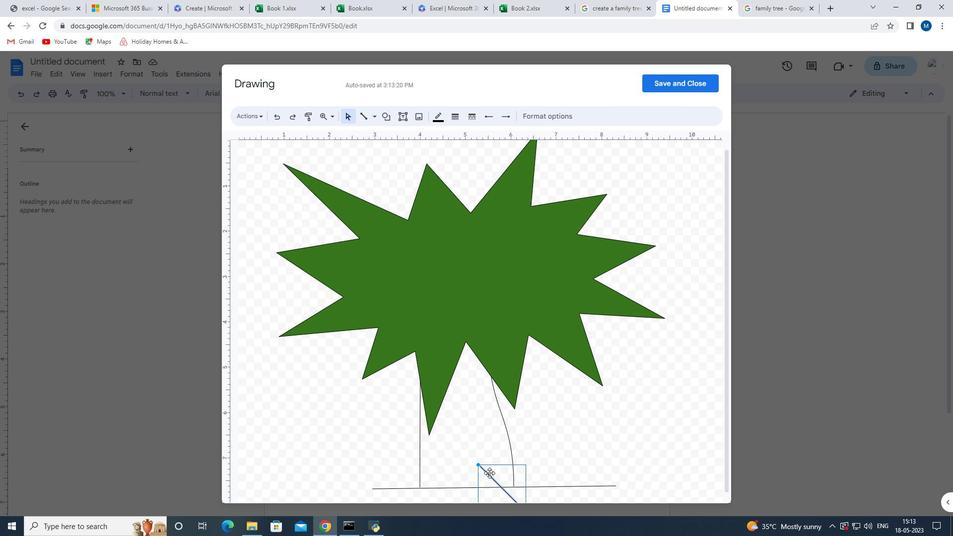 
Action: Mouse pressed left at (489, 473)
Screenshot: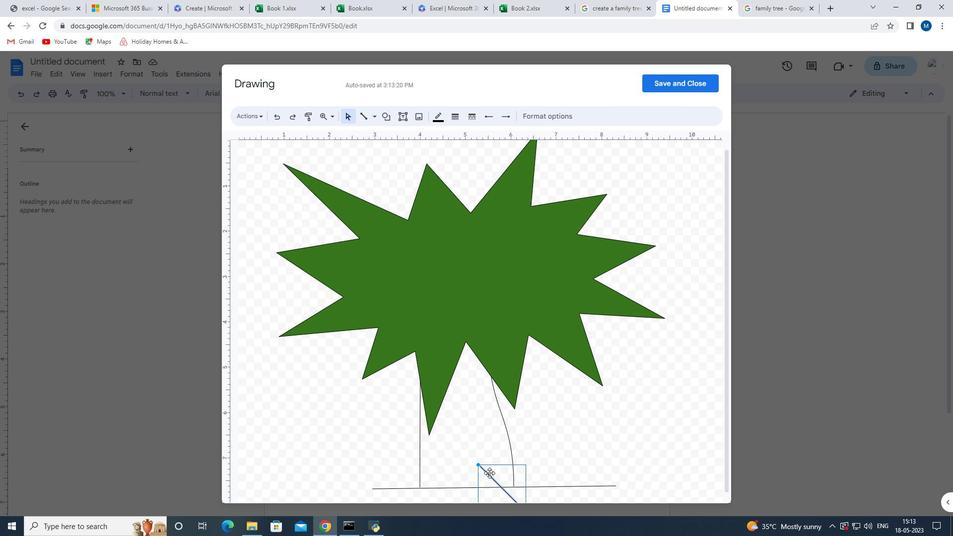 
Action: Mouse moved to (504, 476)
Screenshot: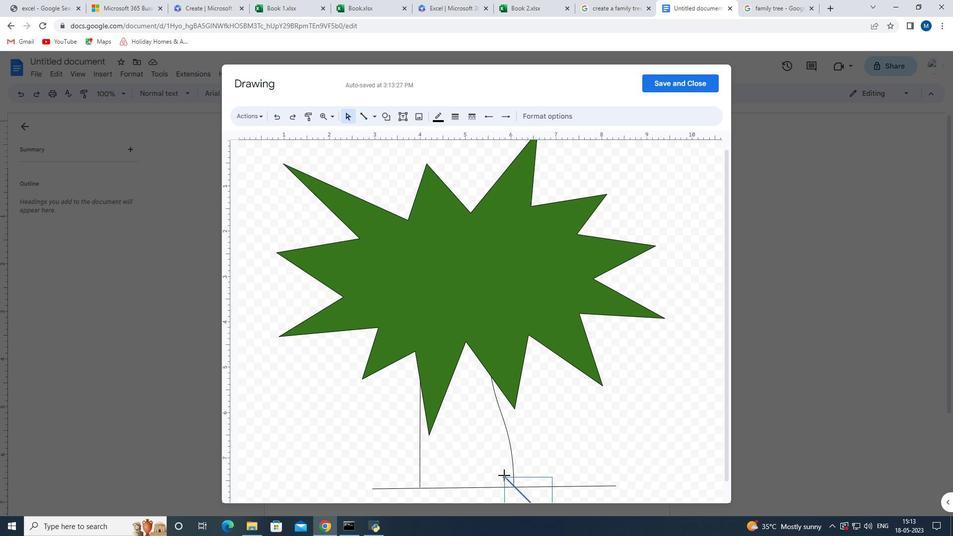 
Action: Mouse pressed right at (504, 476)
Screenshot: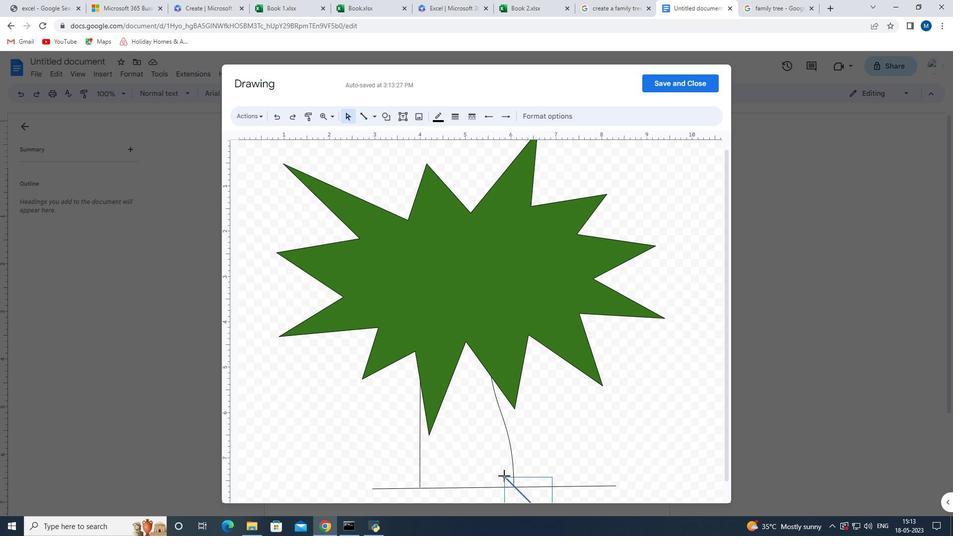 
Action: Mouse moved to (536, 364)
Screenshot: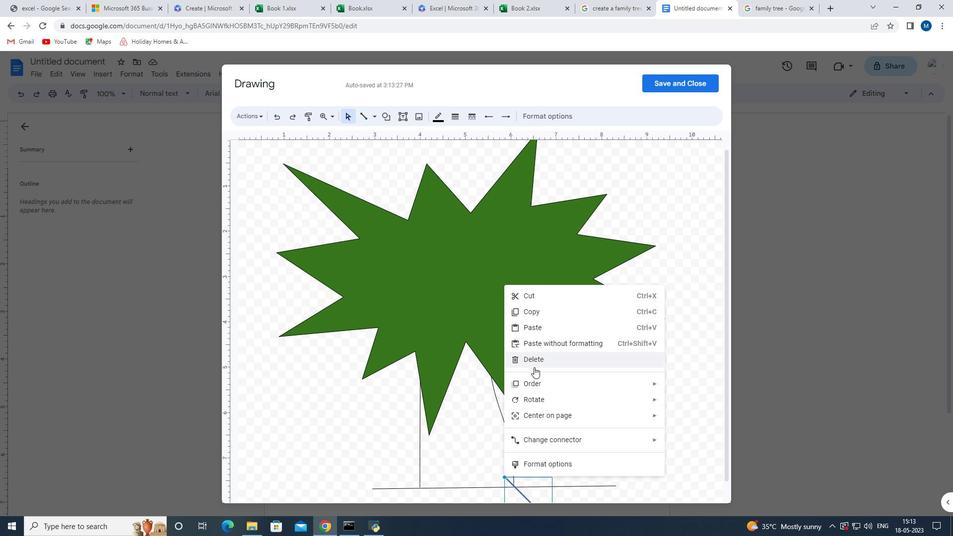 
Action: Mouse pressed left at (536, 364)
Screenshot: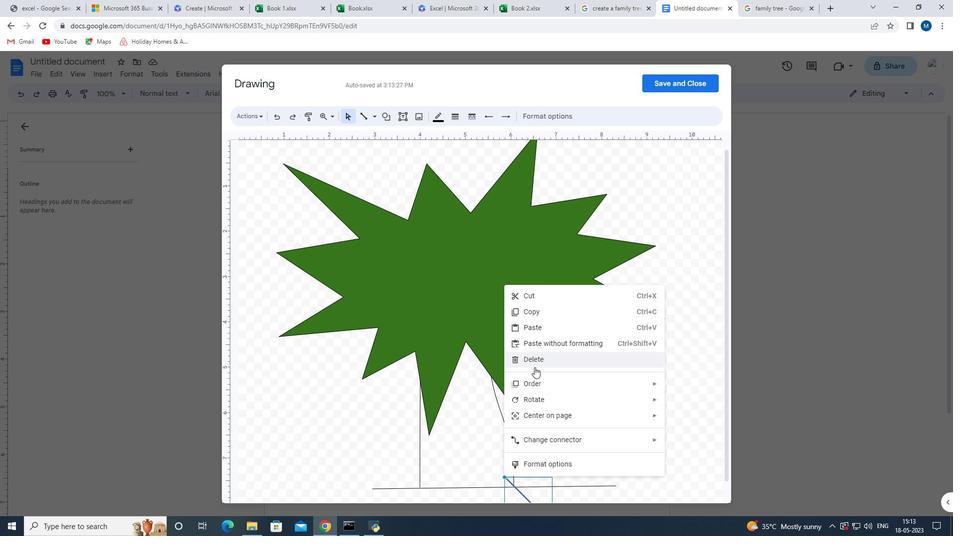 
Action: Mouse moved to (350, 119)
Screenshot: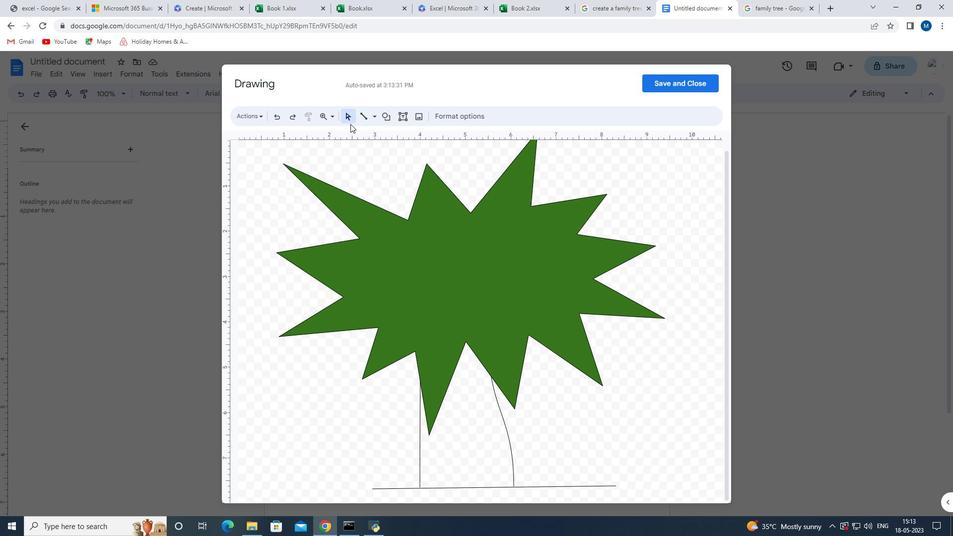 
Action: Mouse pressed left at (350, 119)
Screenshot: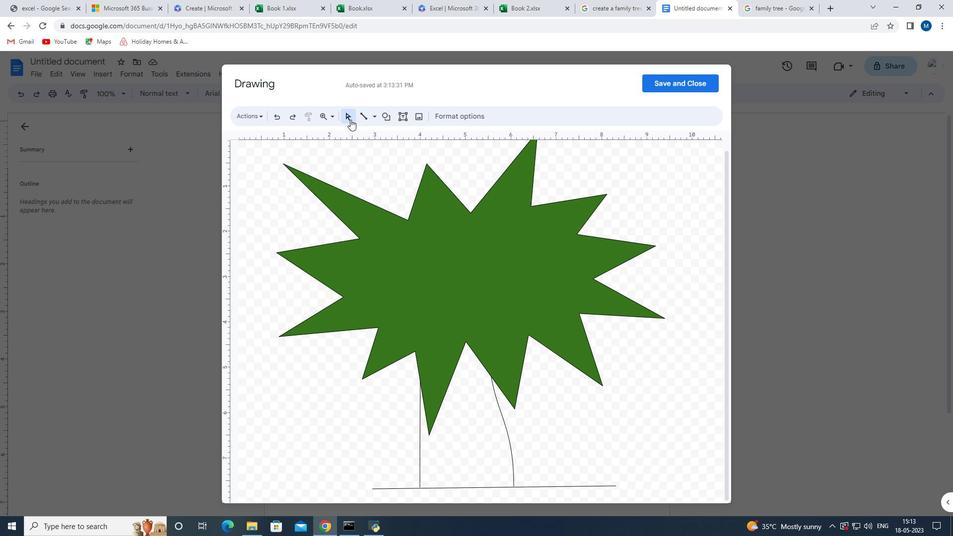 
Action: Mouse moved to (483, 455)
Screenshot: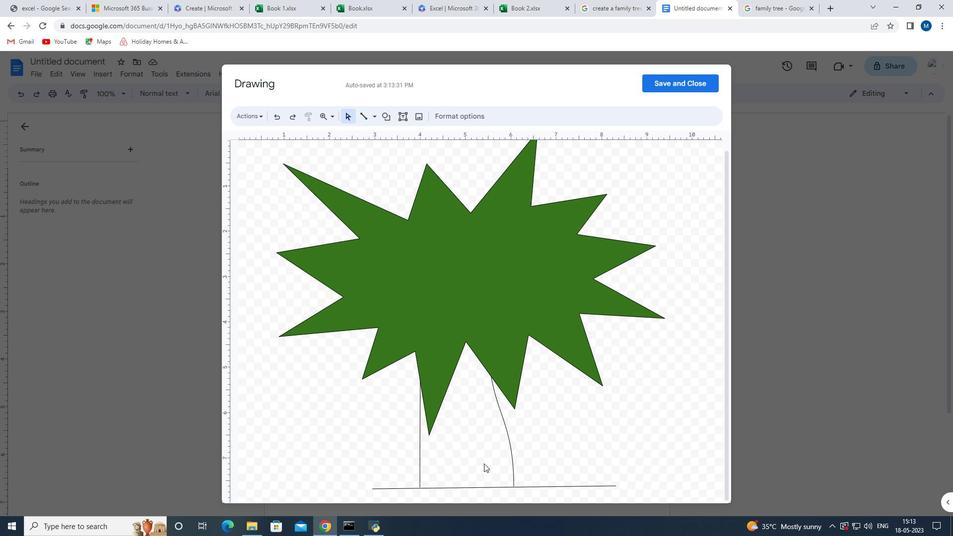 
Action: Mouse pressed left at (483, 455)
Screenshot: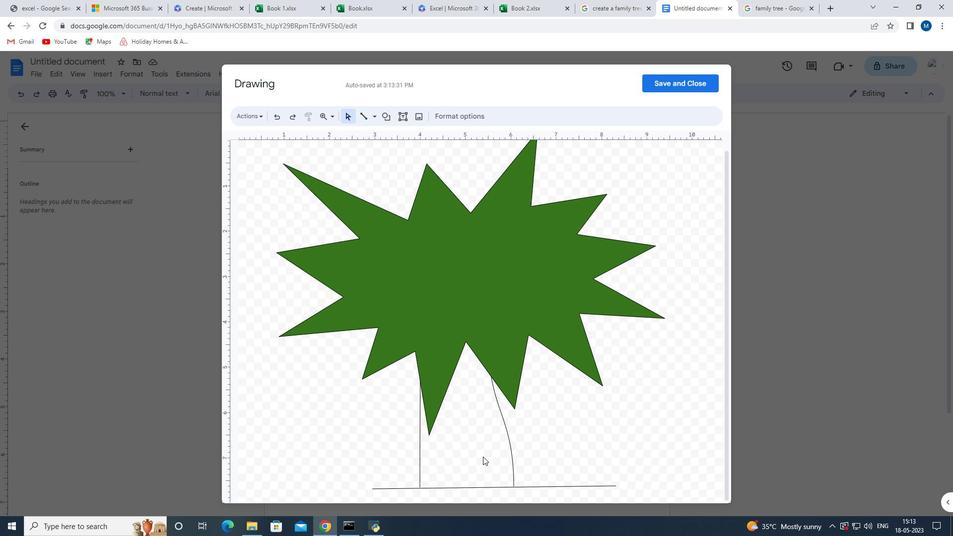 
Action: Mouse moved to (376, 117)
Screenshot: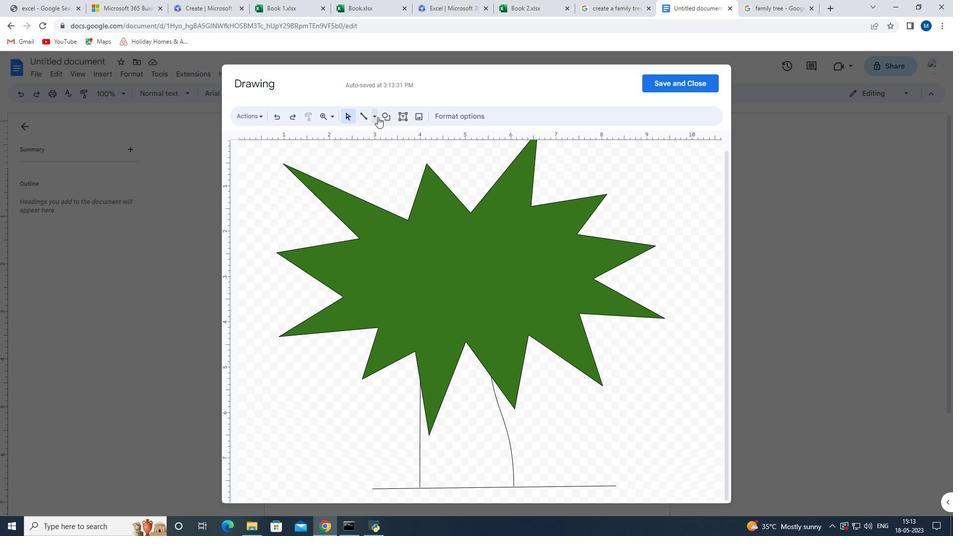 
Action: Mouse pressed left at (376, 117)
Screenshot: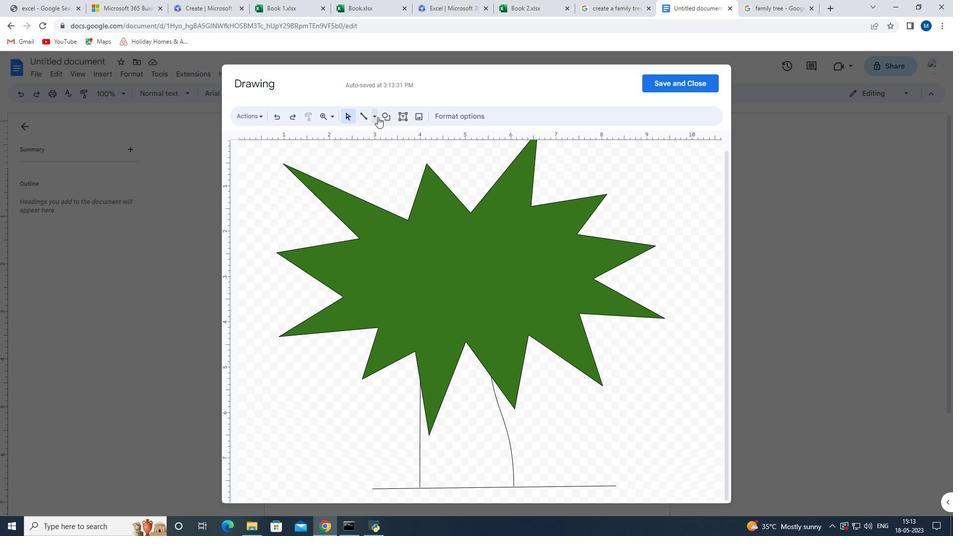 
Action: Mouse moved to (389, 114)
Screenshot: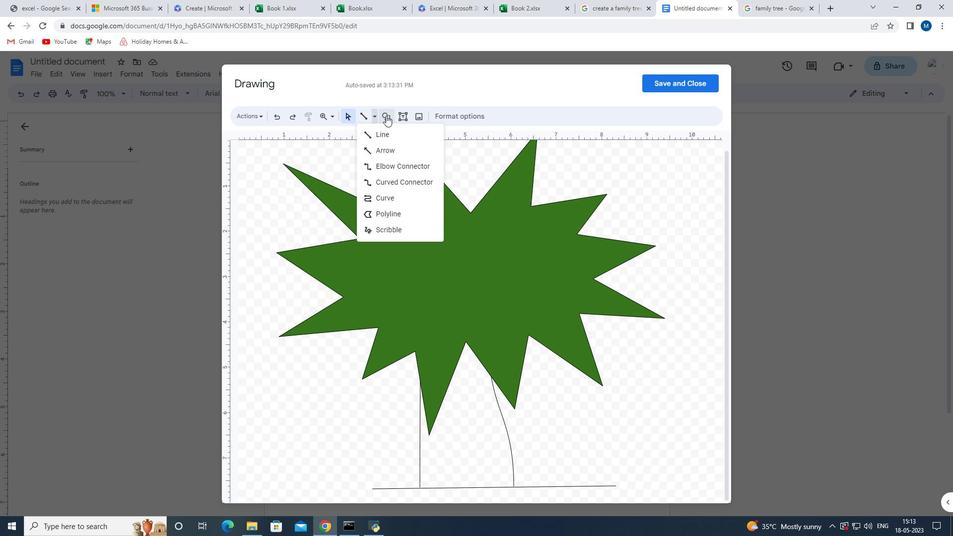 
Action: Mouse pressed left at (389, 114)
Screenshot: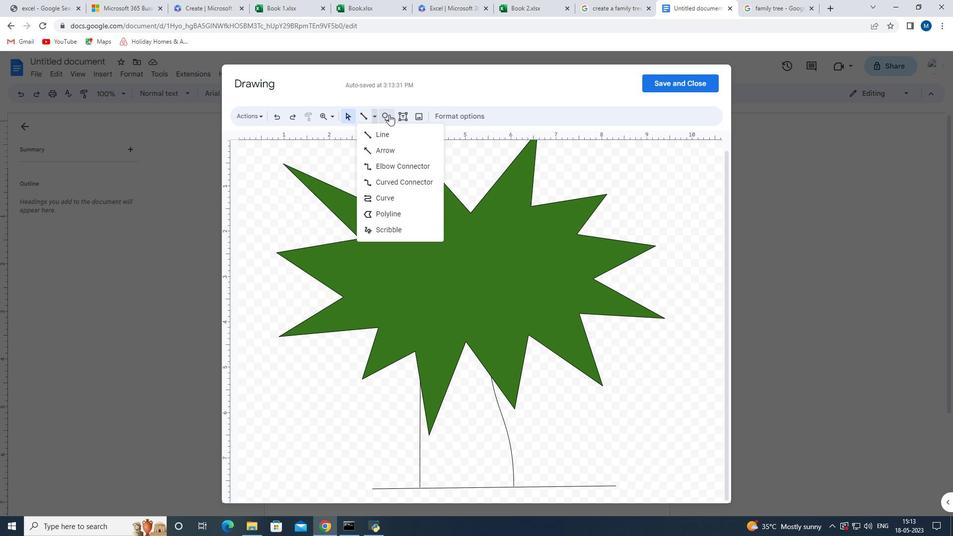 
Action: Mouse moved to (354, 122)
Screenshot: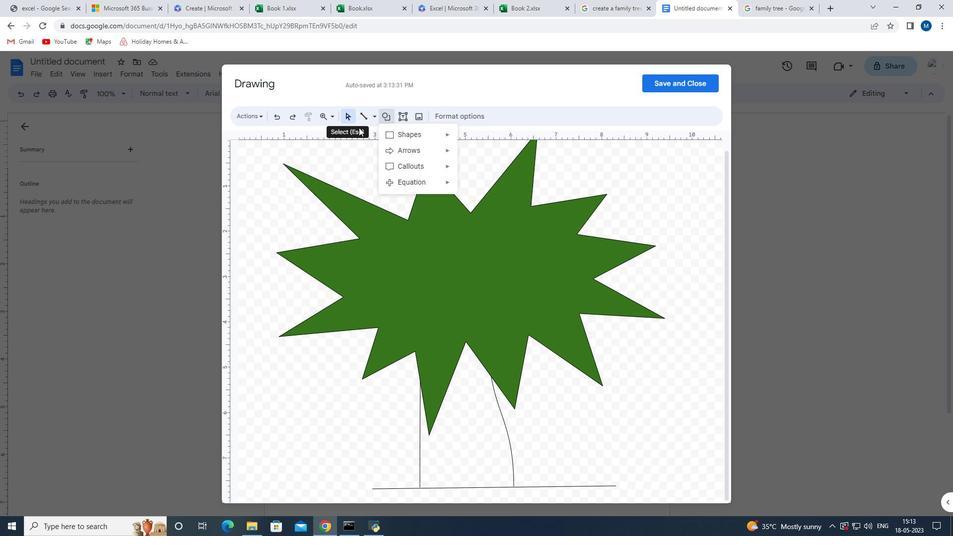 
Action: Mouse pressed left at (354, 122)
Screenshot: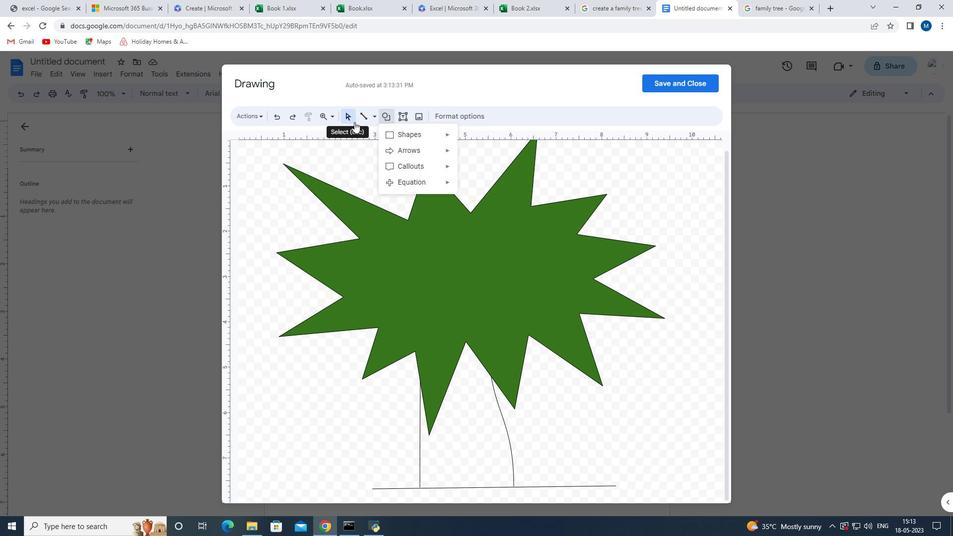
Action: Mouse moved to (433, 231)
Screenshot: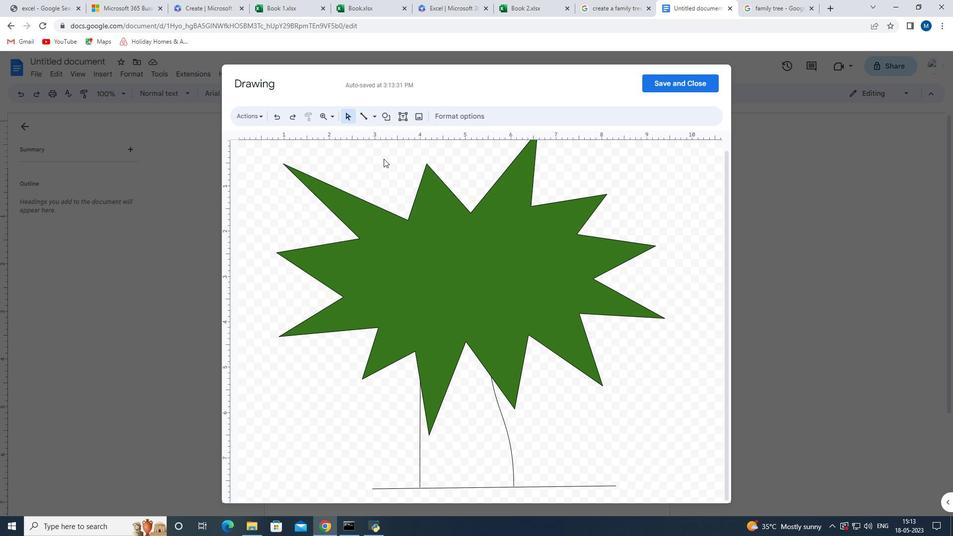 
Action: Mouse pressed left at (433, 231)
Screenshot: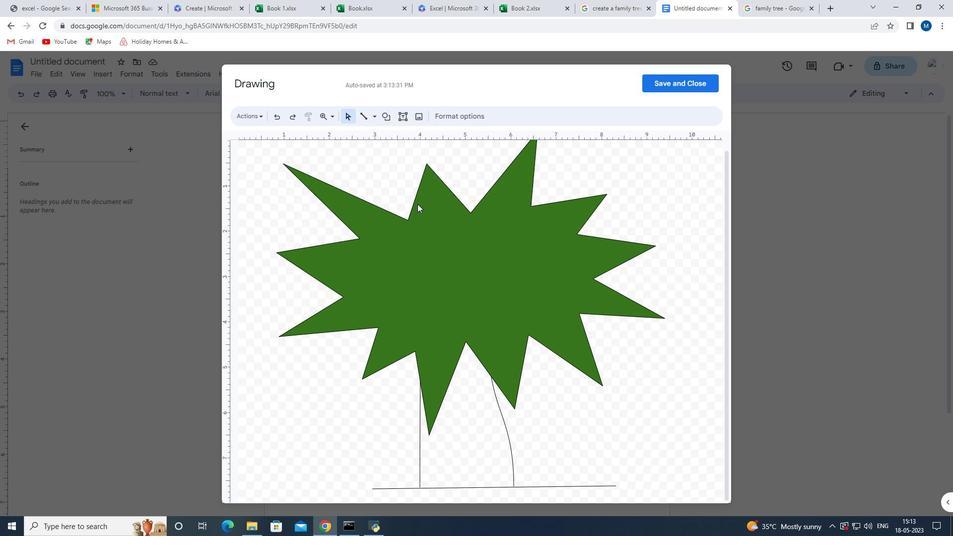 
Action: Mouse moved to (469, 468)
Screenshot: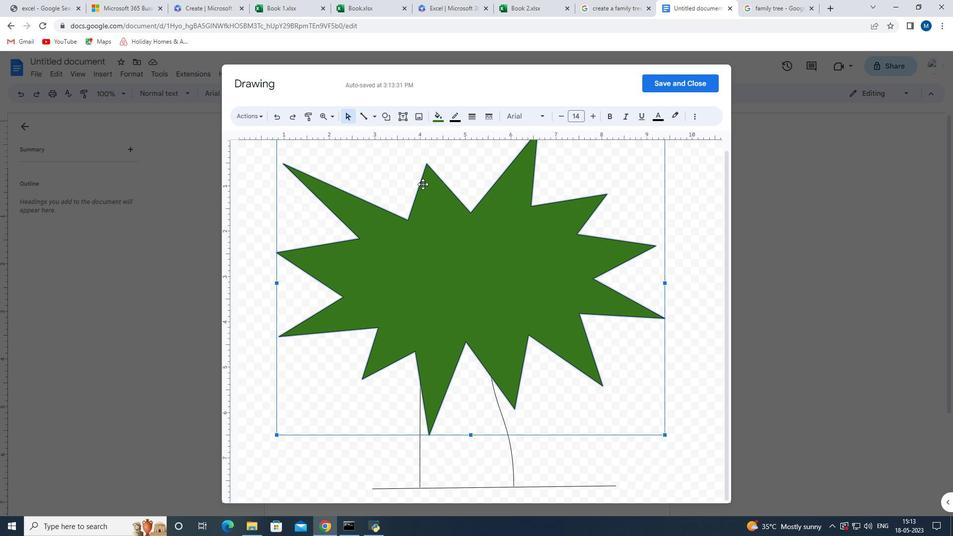 
Action: Mouse pressed left at (469, 468)
Screenshot: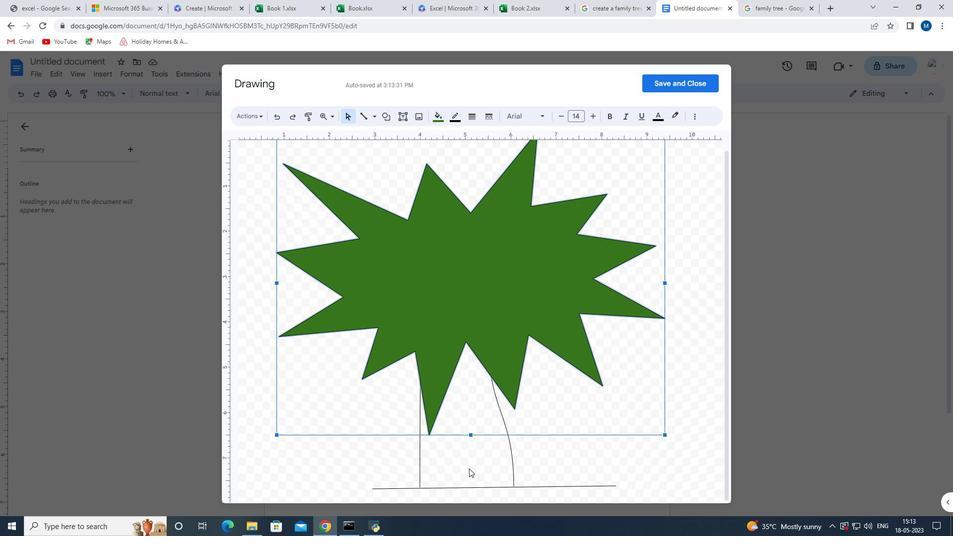 
Action: Mouse pressed left at (469, 468)
Screenshot: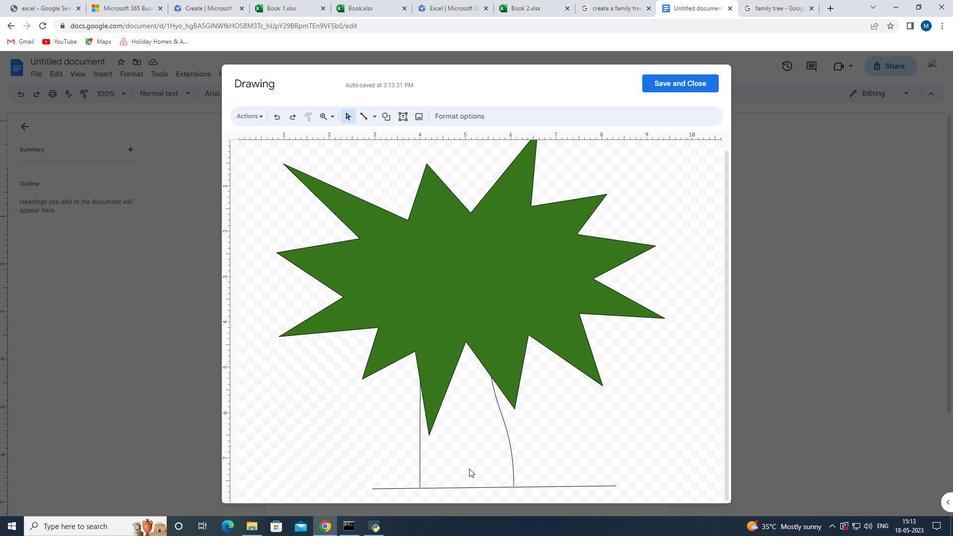 
Action: Mouse pressed left at (469, 468)
Screenshot: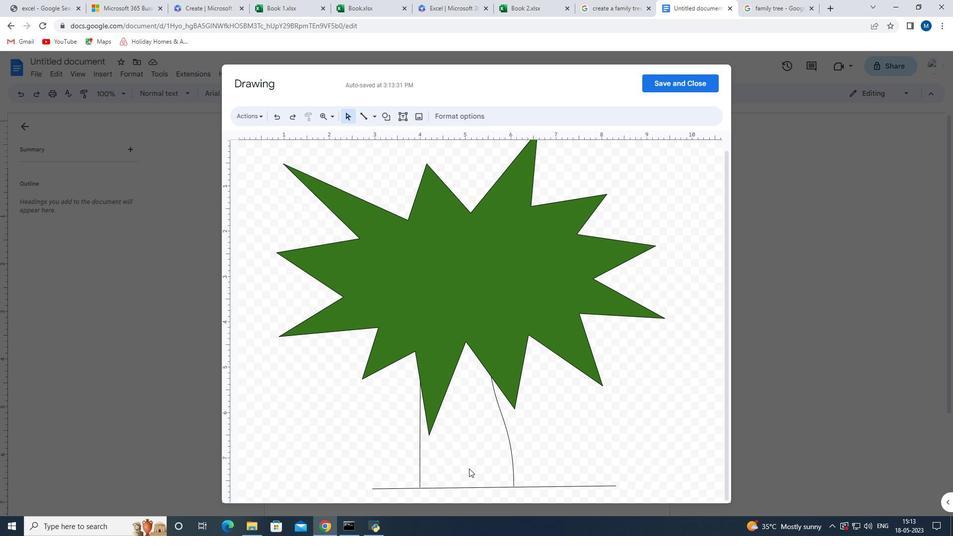 
Action: Mouse pressed left at (469, 468)
Screenshot: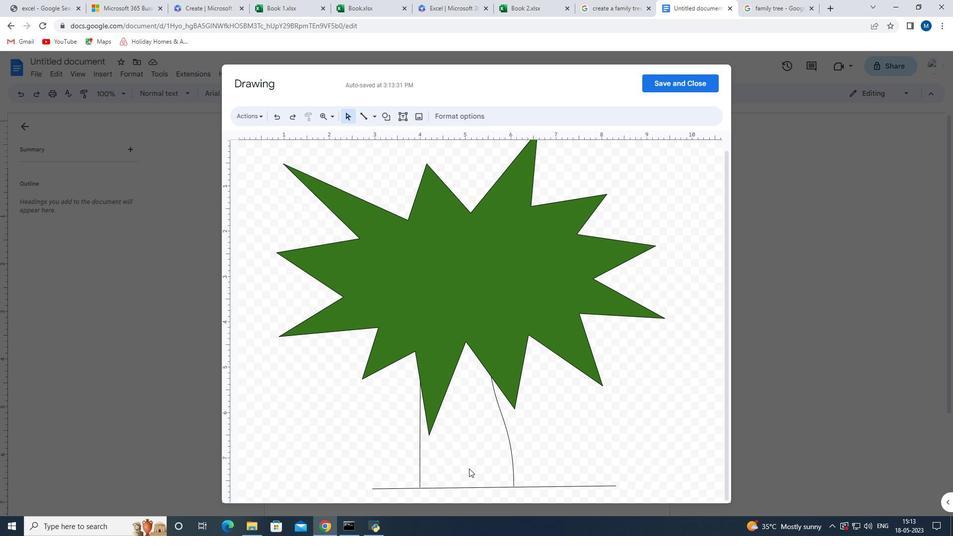 
Action: Mouse moved to (445, 444)
Screenshot: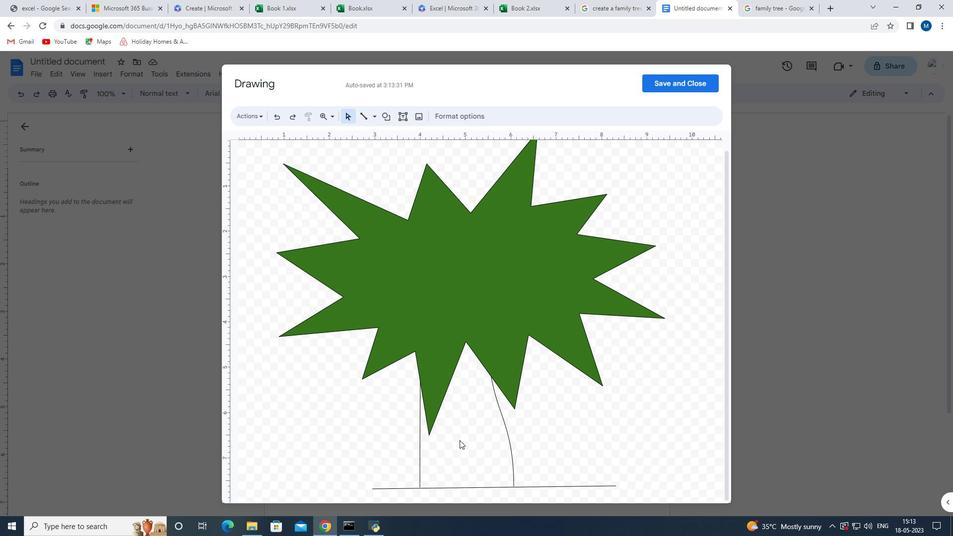 
Action: Mouse pressed left at (445, 444)
Screenshot: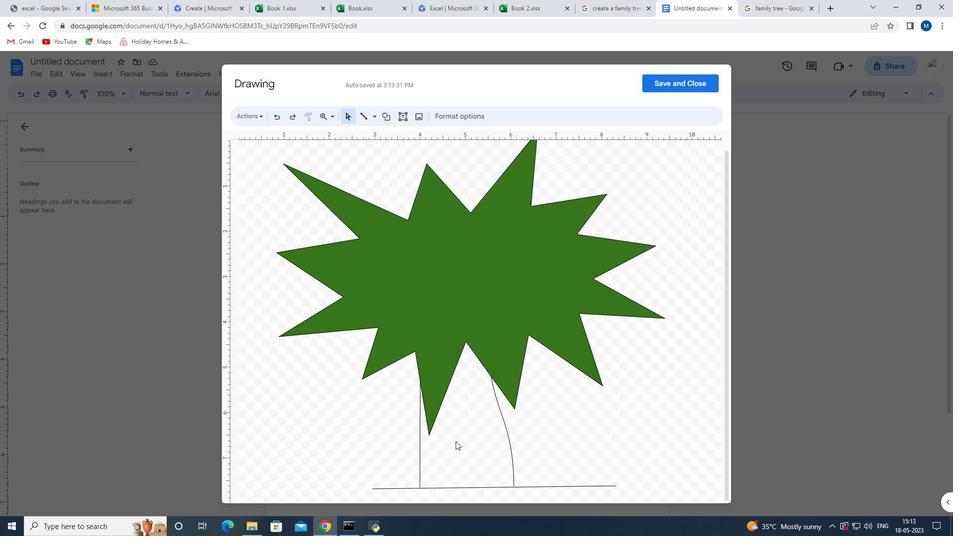 
Action: Mouse pressed left at (445, 444)
Screenshot: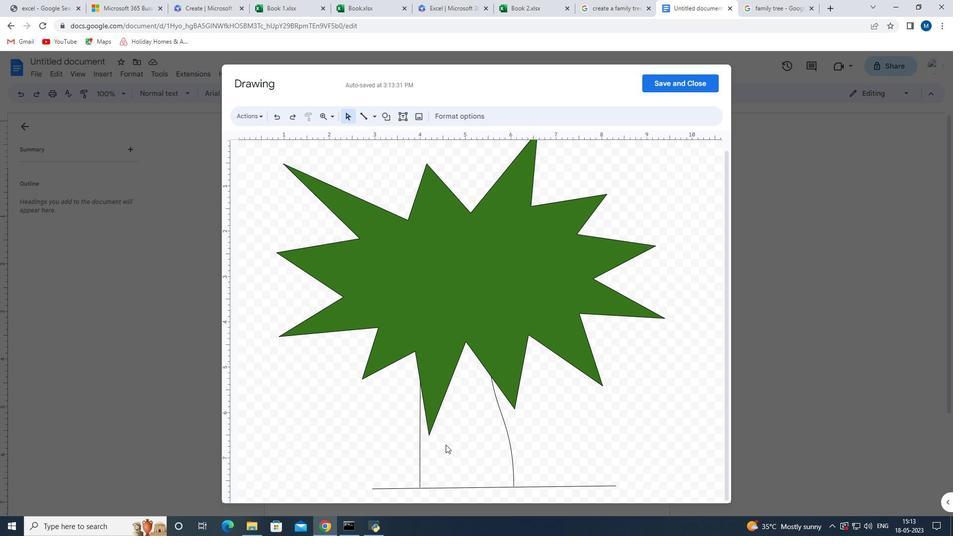 
Action: Mouse pressed left at (445, 444)
Screenshot: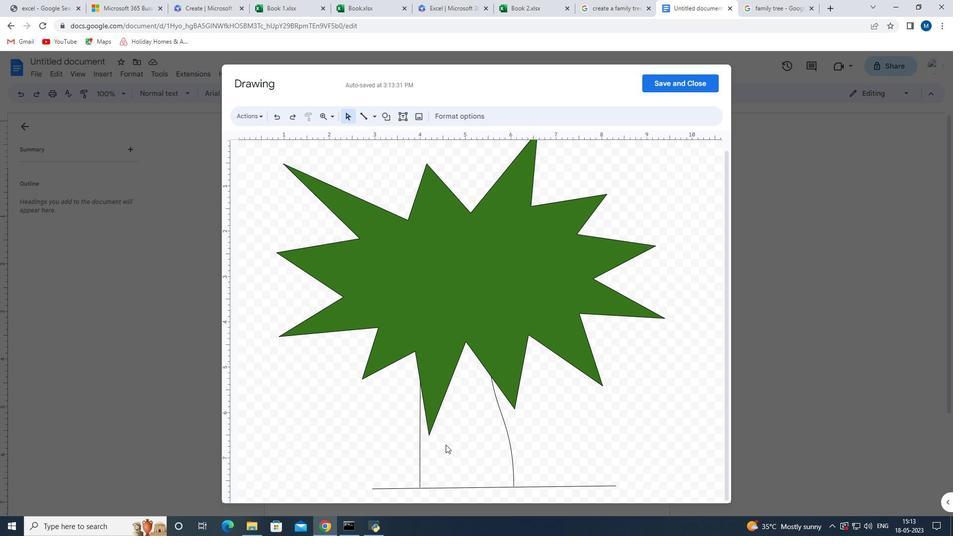 
Action: Mouse pressed left at (445, 444)
Screenshot: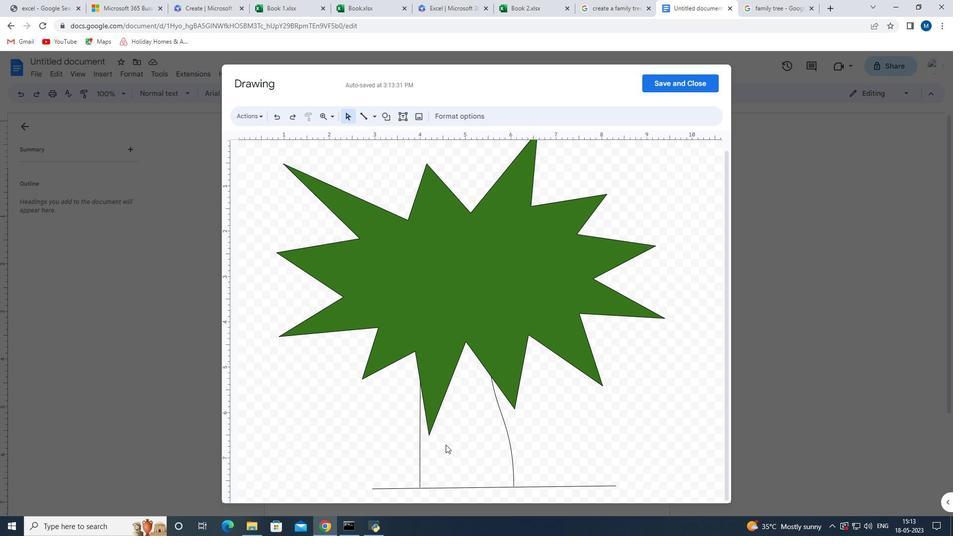 
Action: Mouse moved to (658, 84)
Screenshot: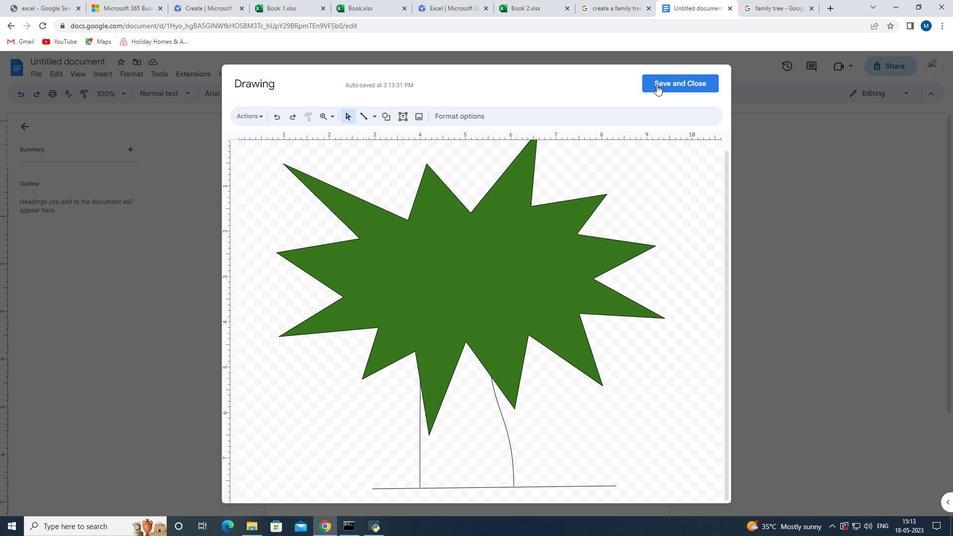 
Action: Mouse pressed left at (658, 84)
Screenshot: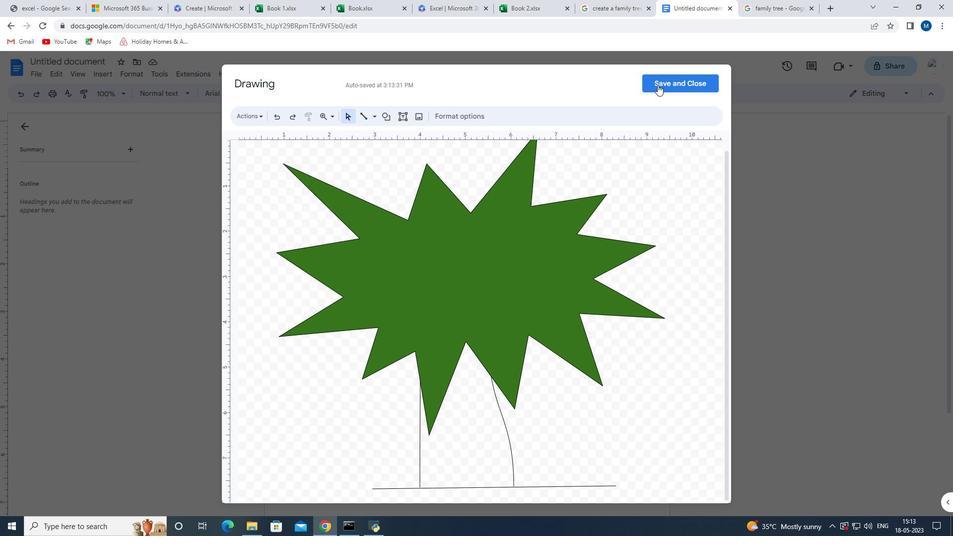 
Action: Mouse moved to (572, 136)
Screenshot: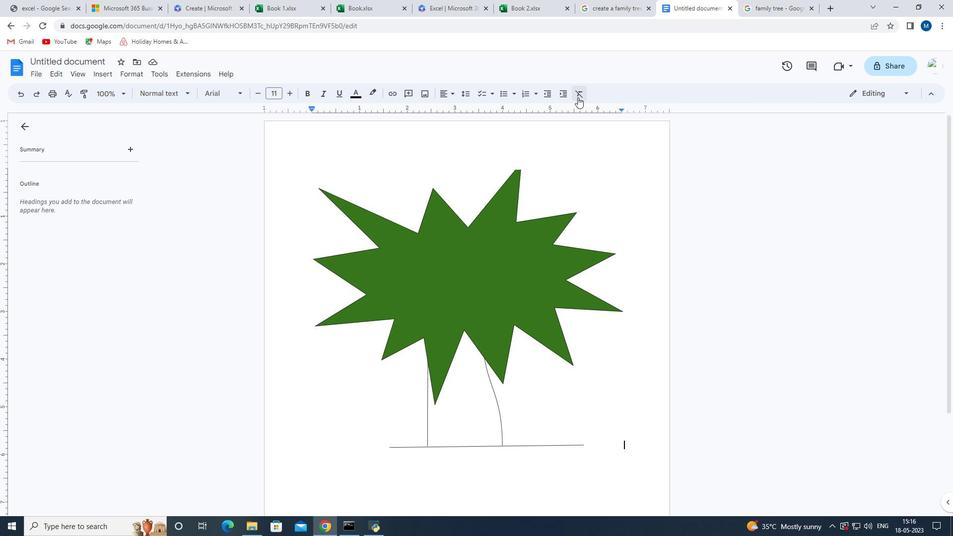 
Action: Mouse scrolled (572, 137) with delta (0, 0)
Screenshot: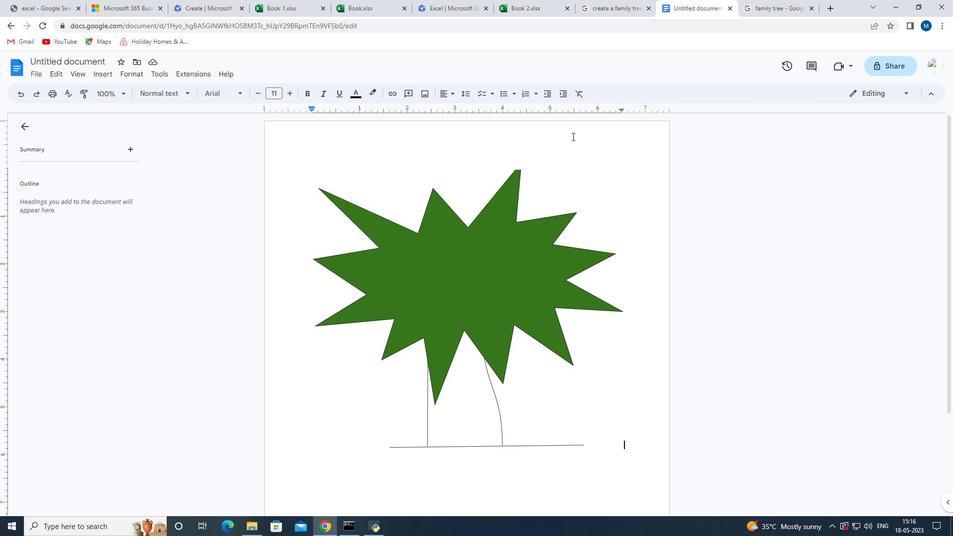 
Action: Mouse scrolled (572, 136) with delta (0, 0)
Screenshot: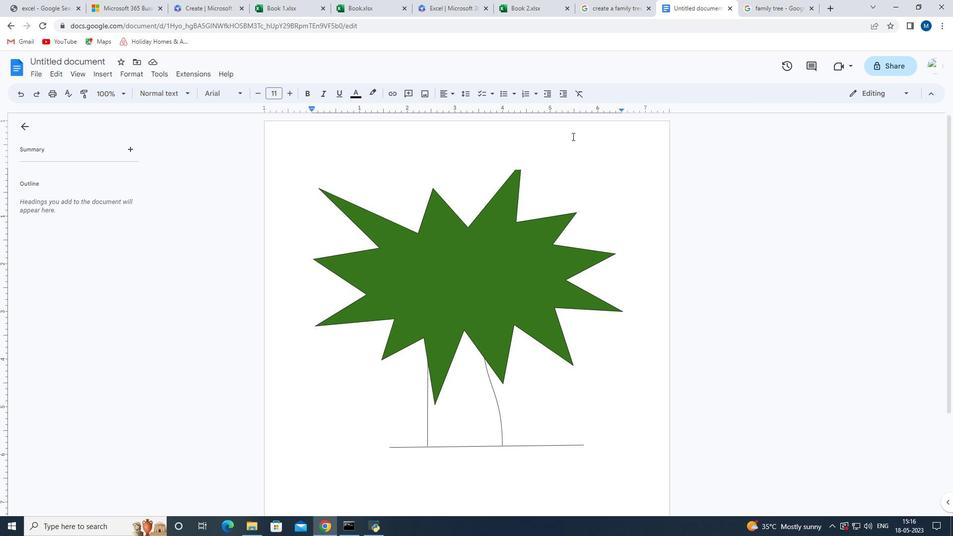 
Action: Mouse scrolled (572, 136) with delta (0, 0)
Screenshot: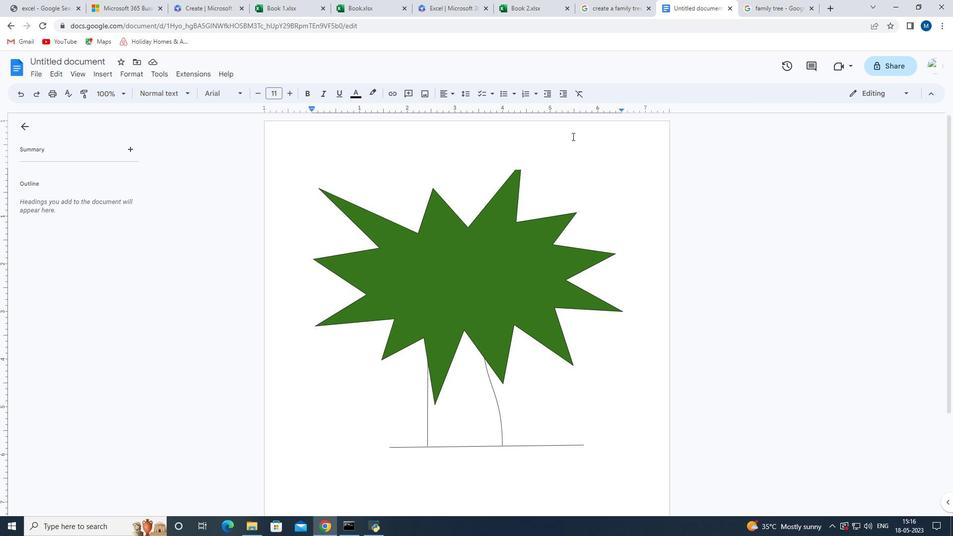 
Action: Mouse scrolled (572, 136) with delta (0, 0)
Screenshot: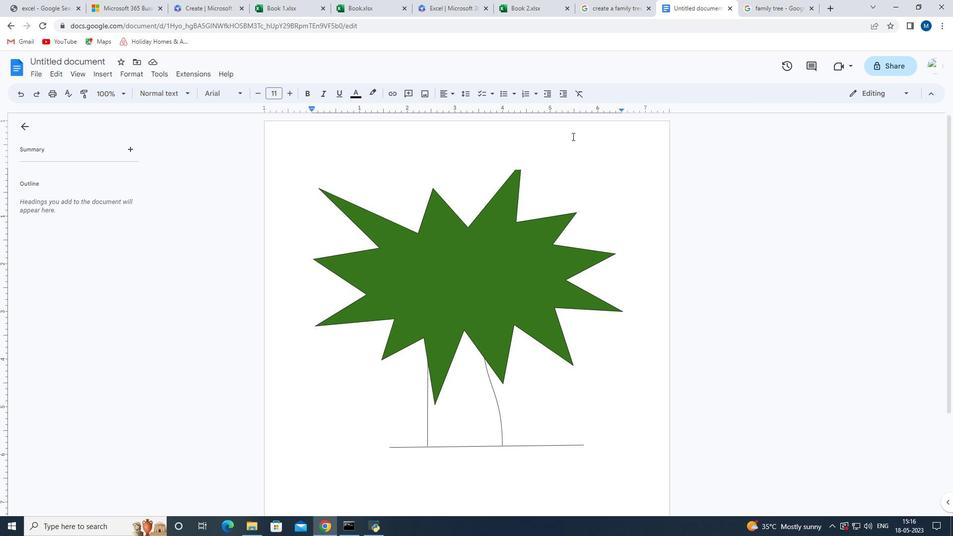 
Action: Mouse moved to (572, 161)
Screenshot: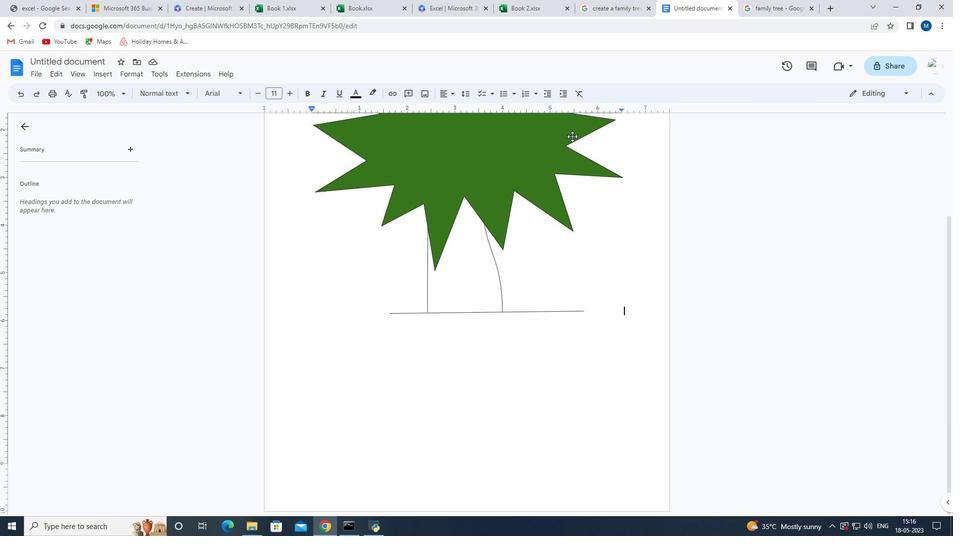 
Action: Mouse scrolled (572, 161) with delta (0, 0)
Screenshot: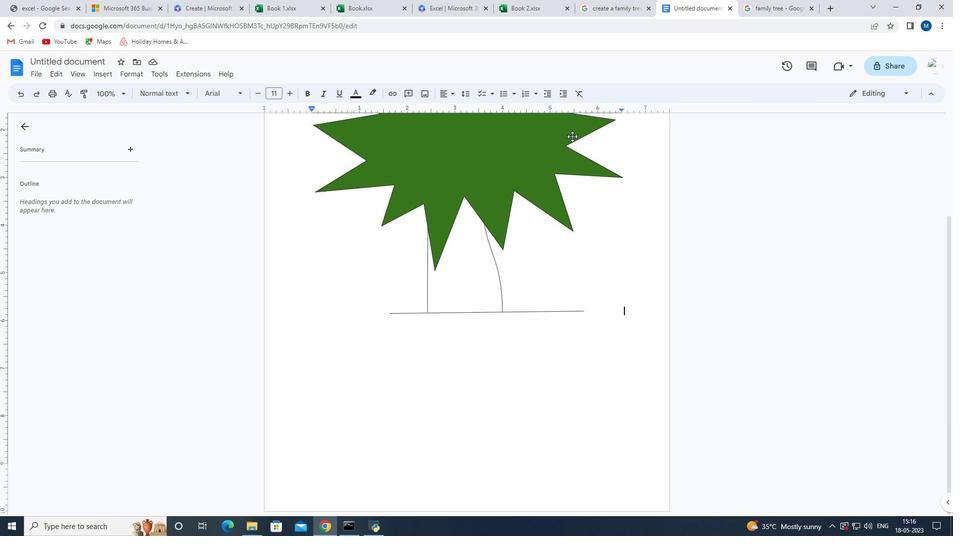
Action: Mouse moved to (572, 168)
Screenshot: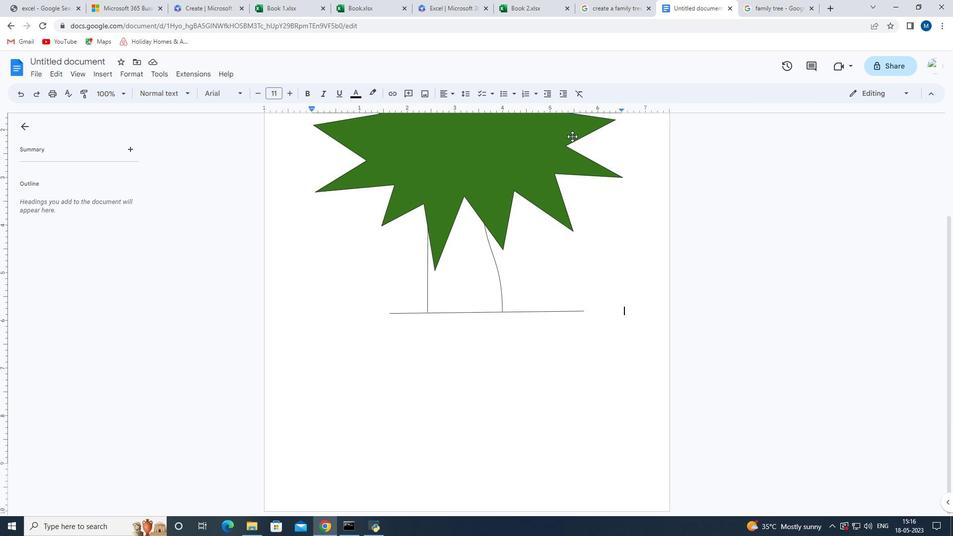 
Action: Mouse scrolled (572, 168) with delta (0, 0)
Screenshot: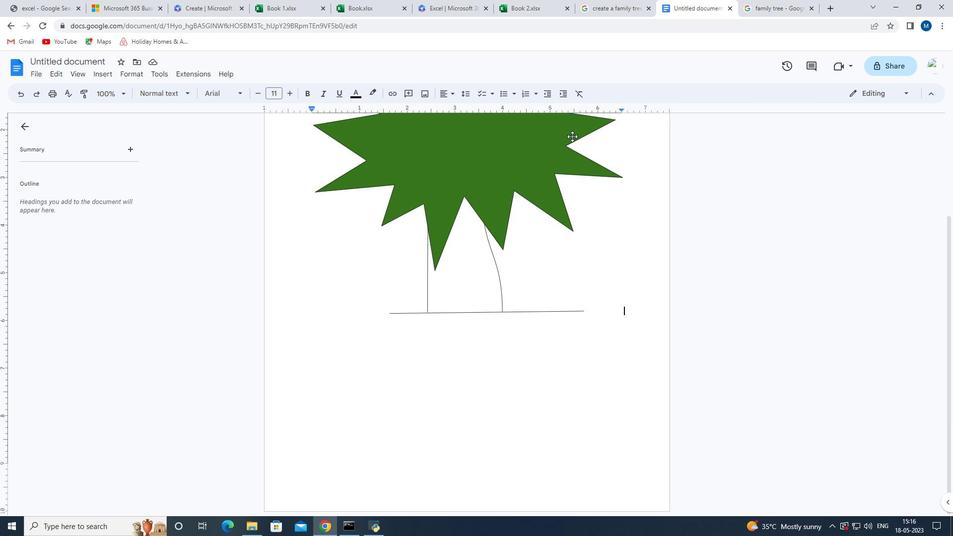 
Action: Mouse moved to (572, 168)
Screenshot: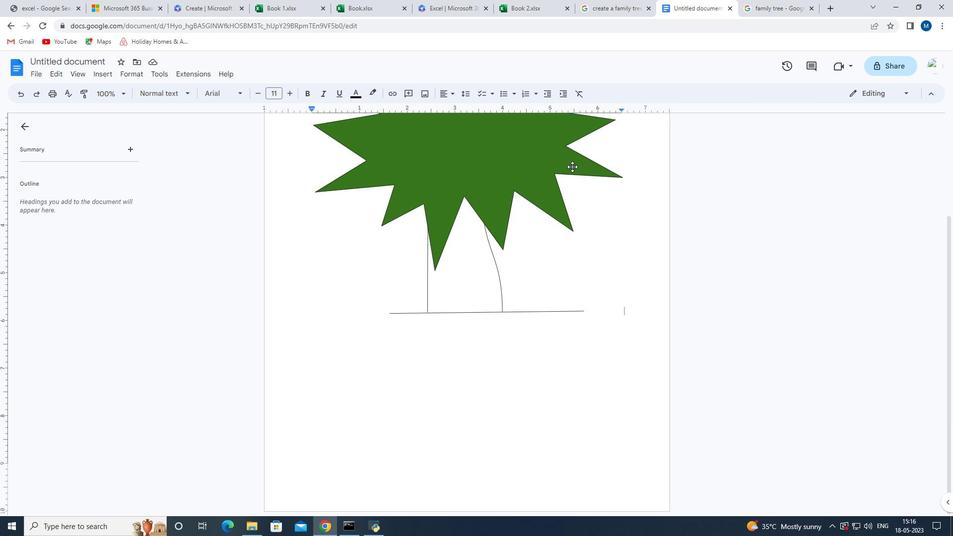 
Action: Mouse scrolled (572, 169) with delta (0, 0)
Screenshot: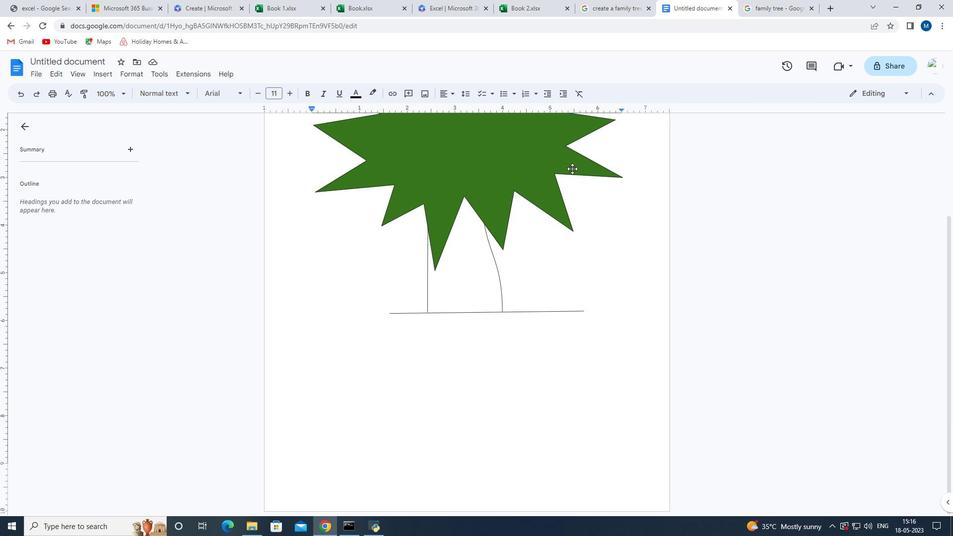 
Action: Mouse scrolled (572, 169) with delta (0, 0)
Screenshot: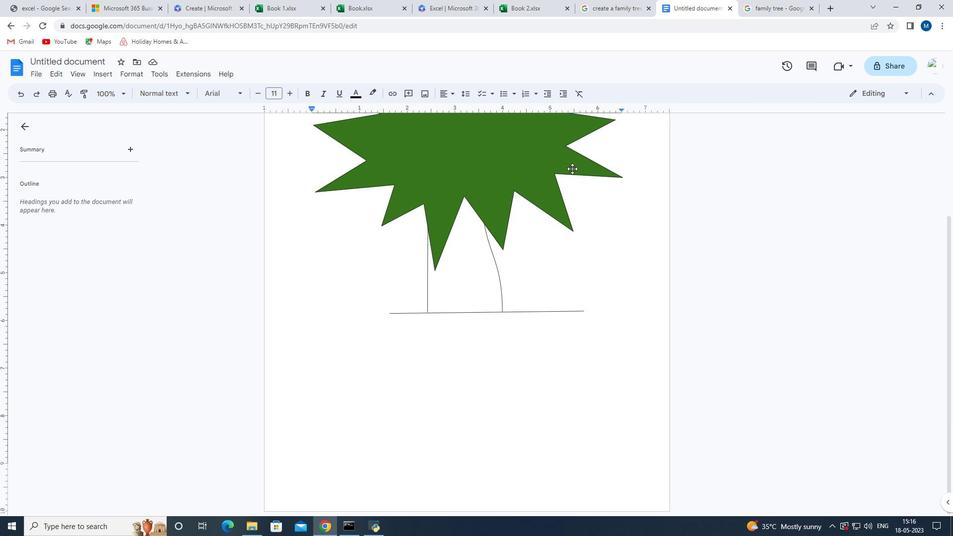 
Action: Mouse scrolled (572, 169) with delta (0, 0)
Screenshot: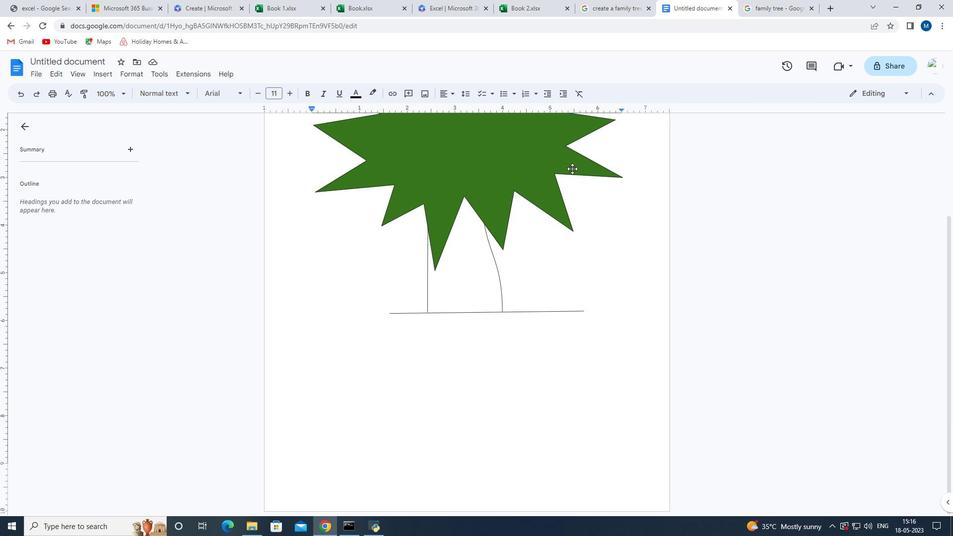 
Action: Mouse scrolled (572, 169) with delta (0, 0)
Screenshot: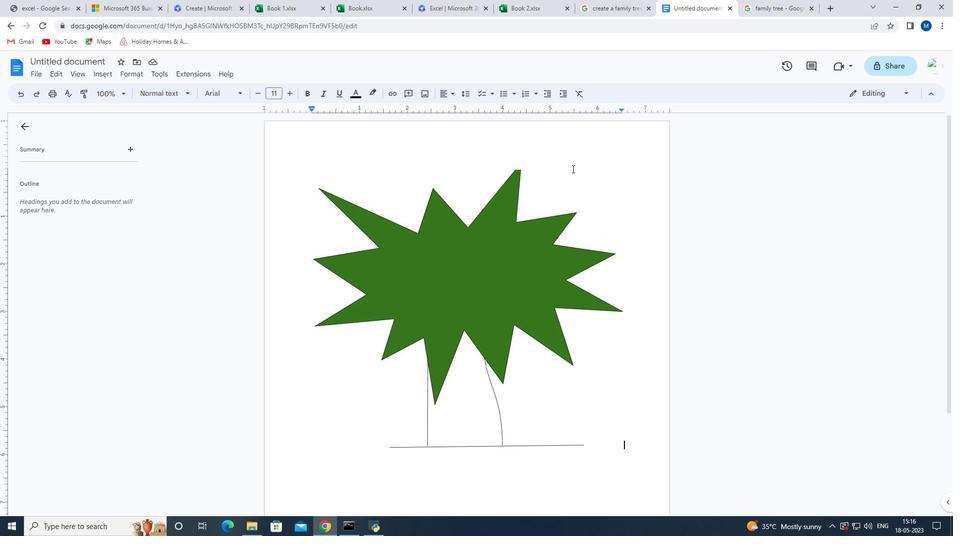 
Action: Mouse scrolled (572, 169) with delta (0, 0)
Screenshot: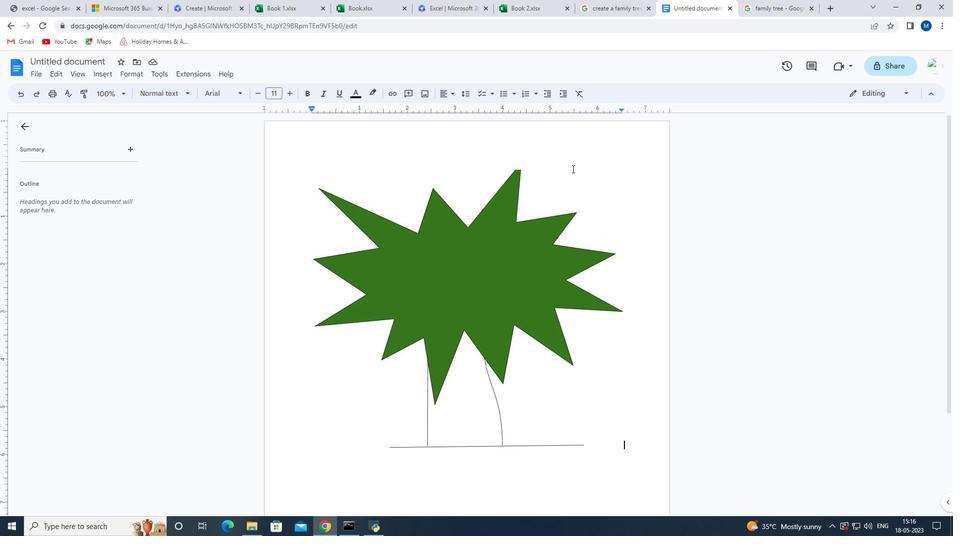 
Action: Mouse scrolled (572, 169) with delta (0, 0)
Screenshot: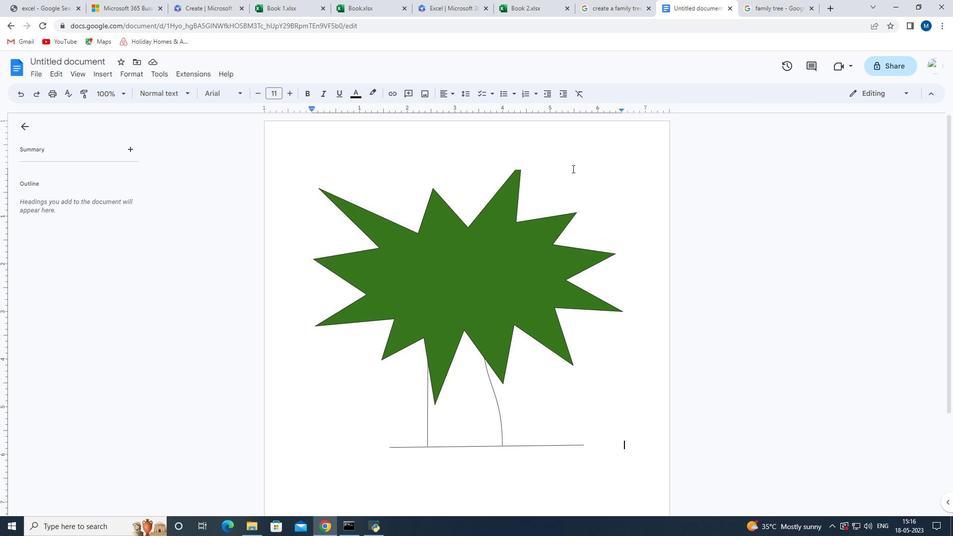 
Action: Mouse moved to (569, 189)
Screenshot: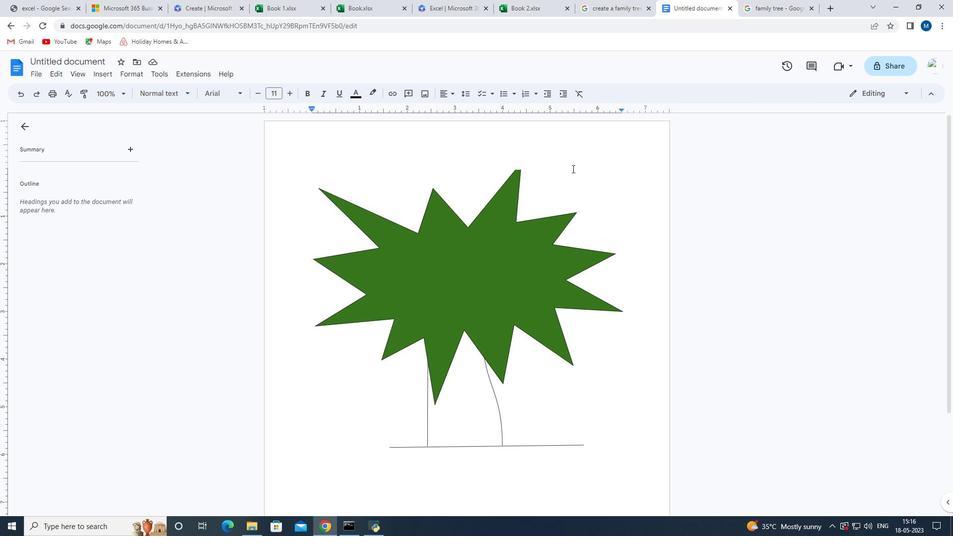 
Action: Mouse scrolled (569, 190) with delta (0, 0)
Screenshot: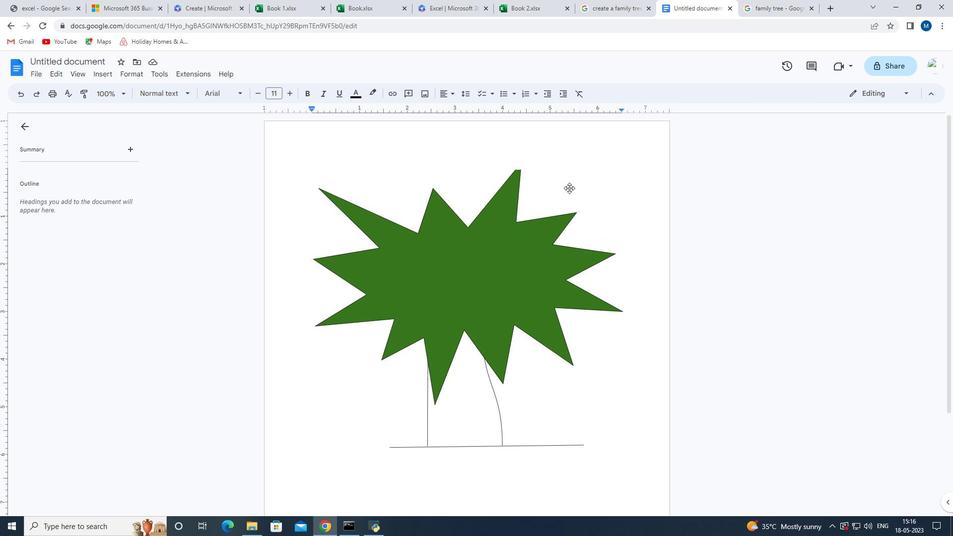 
Action: Mouse scrolled (569, 190) with delta (0, 0)
Screenshot: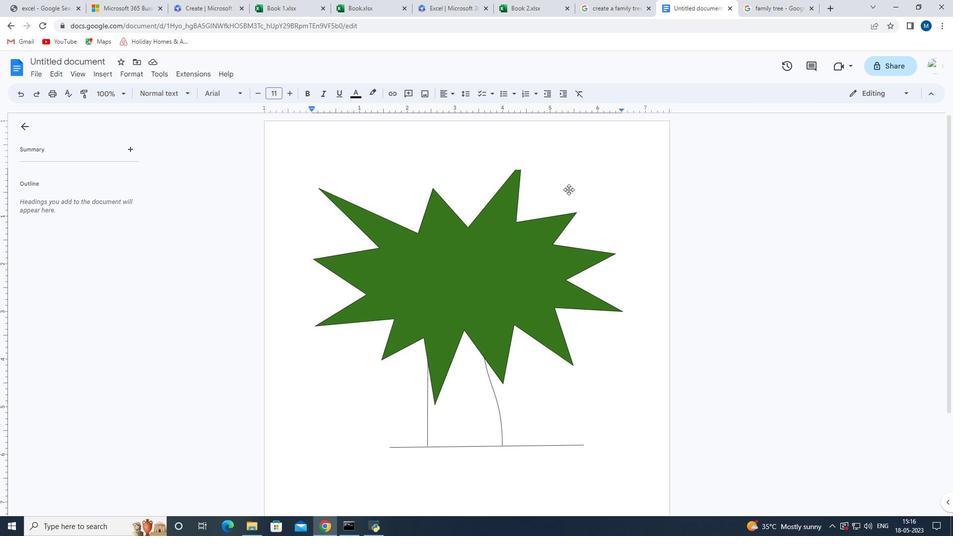 
Action: Mouse scrolled (569, 189) with delta (0, 0)
Screenshot: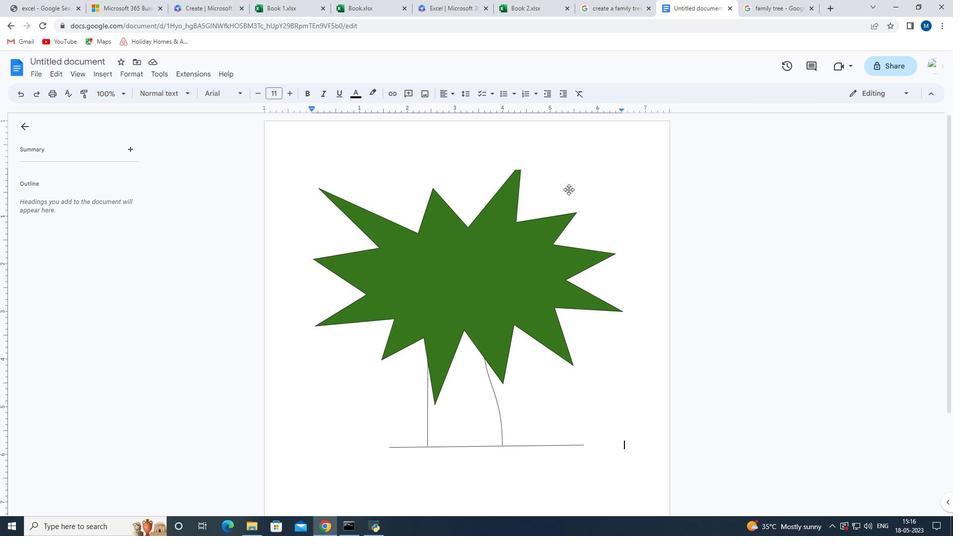 
Action: Mouse moved to (438, 207)
Screenshot: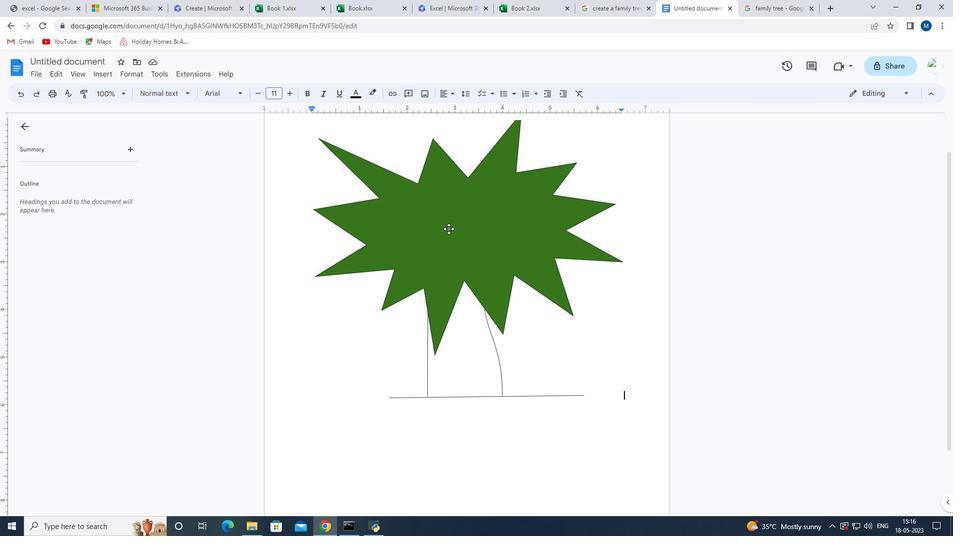 
Action: Mouse pressed left at (438, 207)
Screenshot: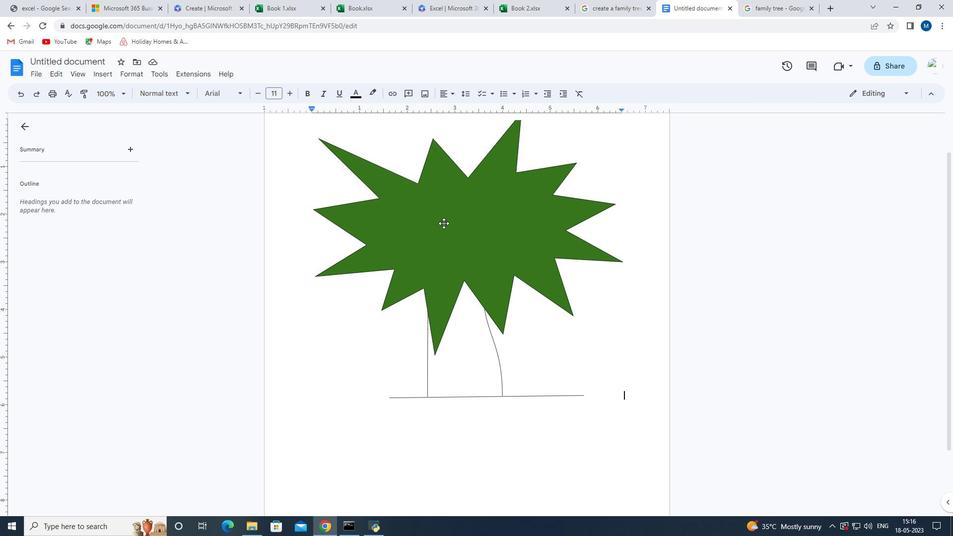 
Action: Mouse moved to (438, 207)
Screenshot: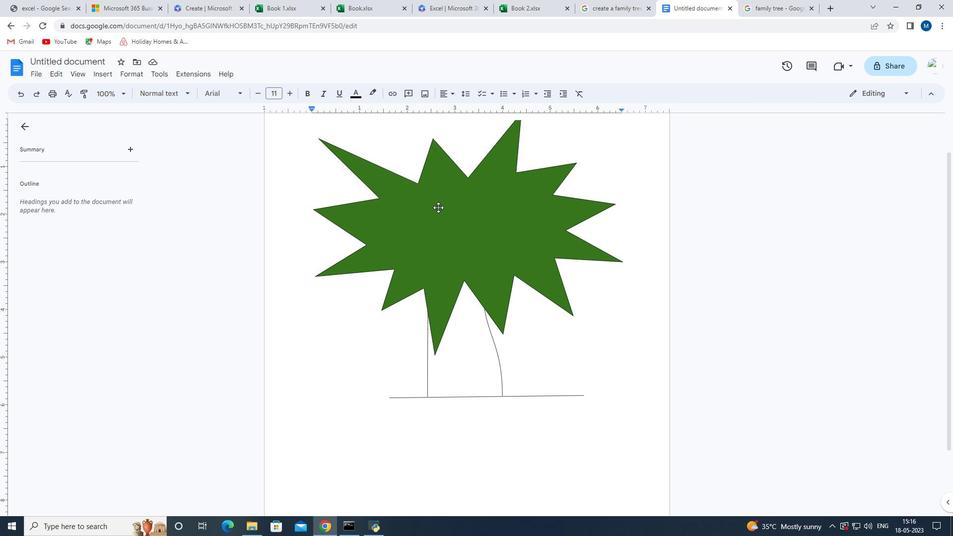 
Action: Mouse pressed left at (438, 207)
Screenshot: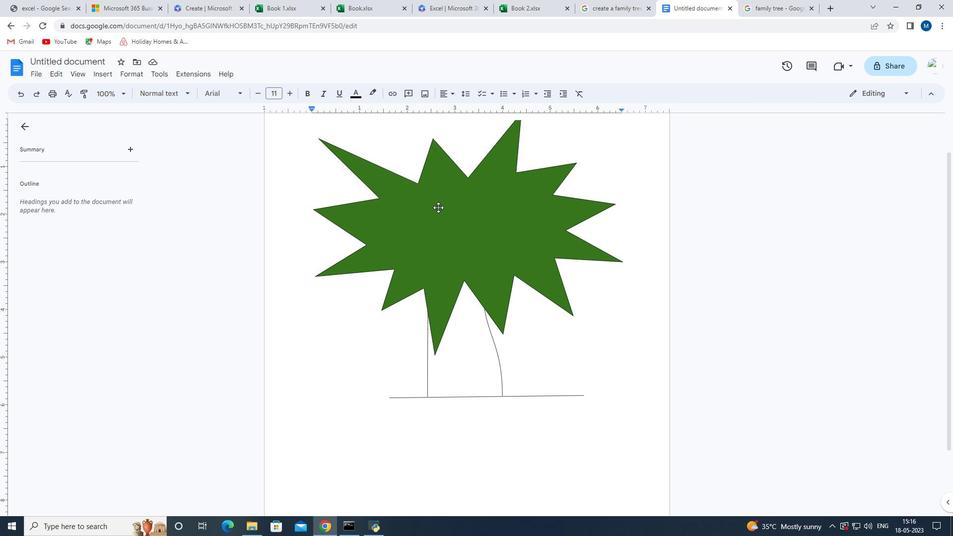 
Action: Mouse moved to (693, 80)
Screenshot: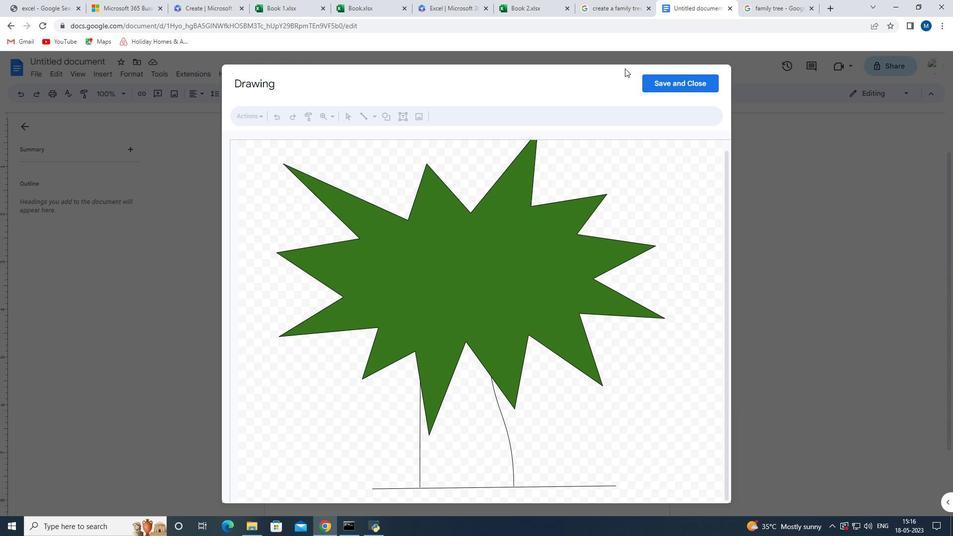 
Action: Mouse pressed left at (693, 80)
Screenshot: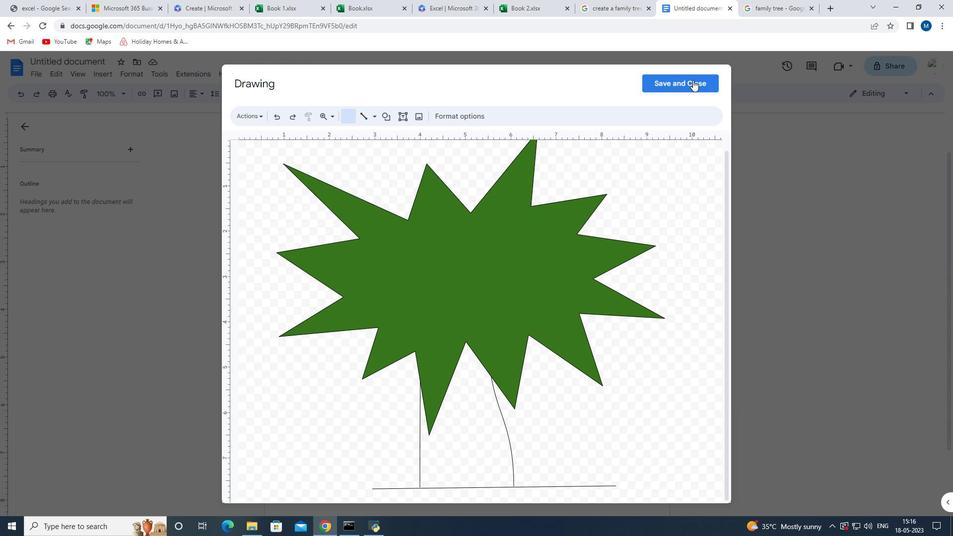 
Action: Mouse moved to (828, 45)
Screenshot: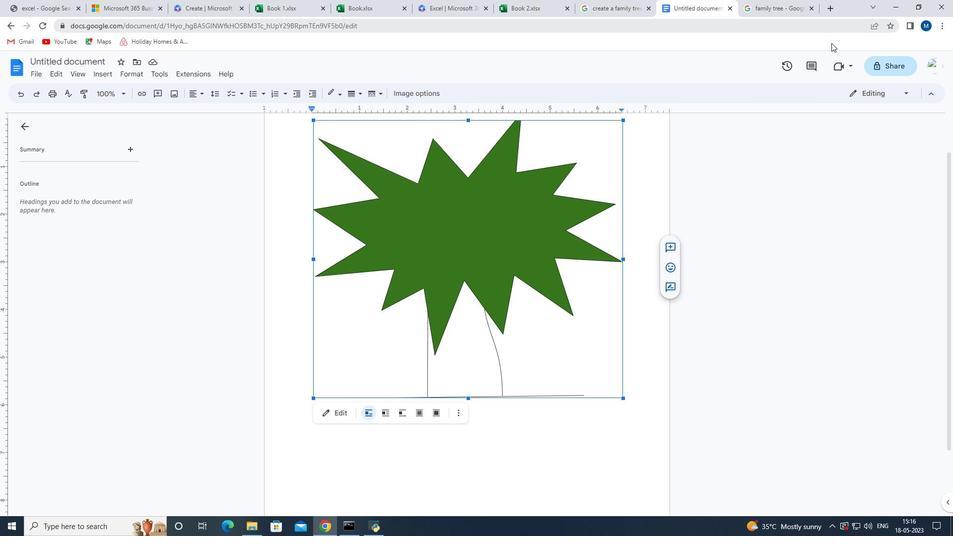 
